 Task: Open Card Requirements Validation Meeting in Board Business Model Hypothesis Creation and Testing to Workspace Job Evaluation and Classification and add a team member Softage.2@softage.net, a label Blue, a checklist Network Administration, an attachment from Trello, a color Blue and finally, add a card description 'Plan and execute company team-building activity at a paintball field' and a comment 'We should approach this task with a sense of ownership and personal responsibility for its success.'. Add a start date 'Jan 06, 1900' with a due date 'Jan 13, 1900'
Action: Mouse moved to (93, 359)
Screenshot: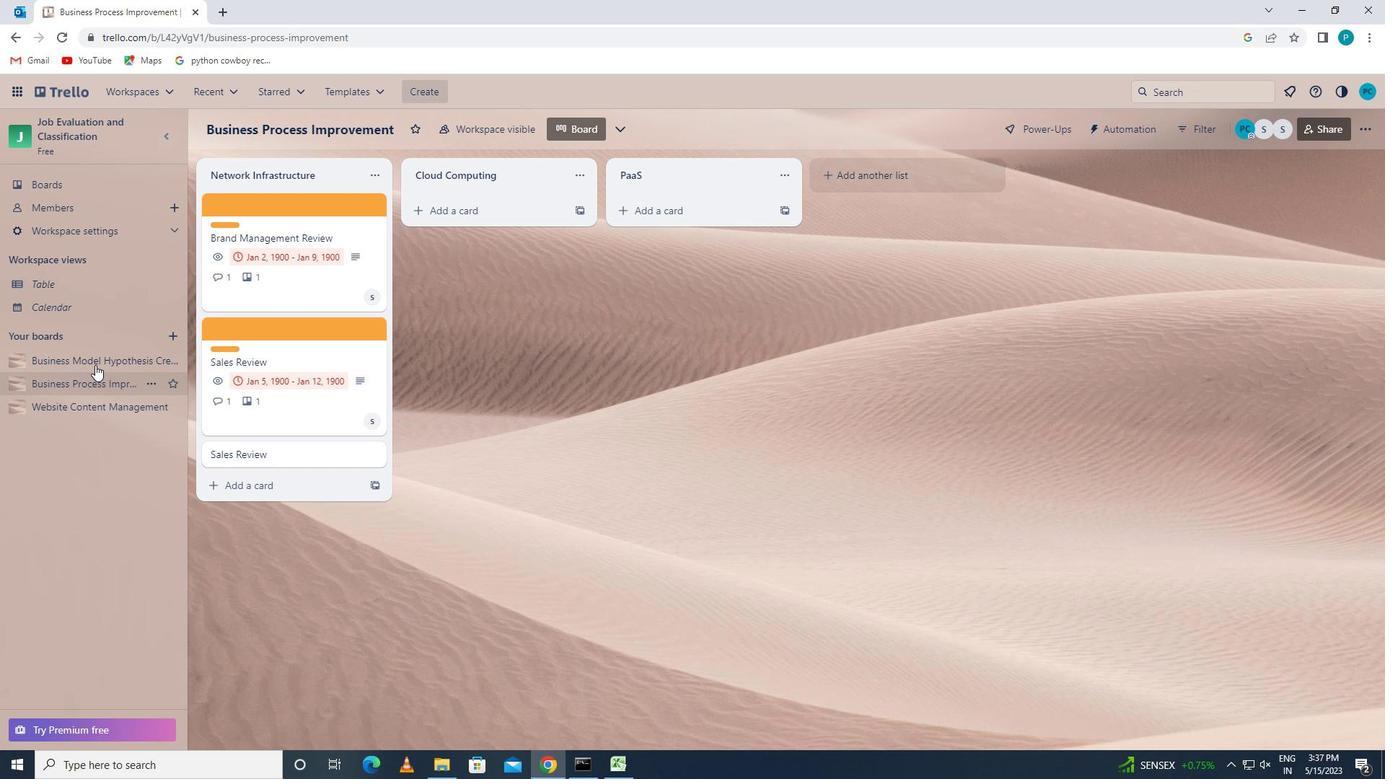 
Action: Mouse pressed left at (93, 359)
Screenshot: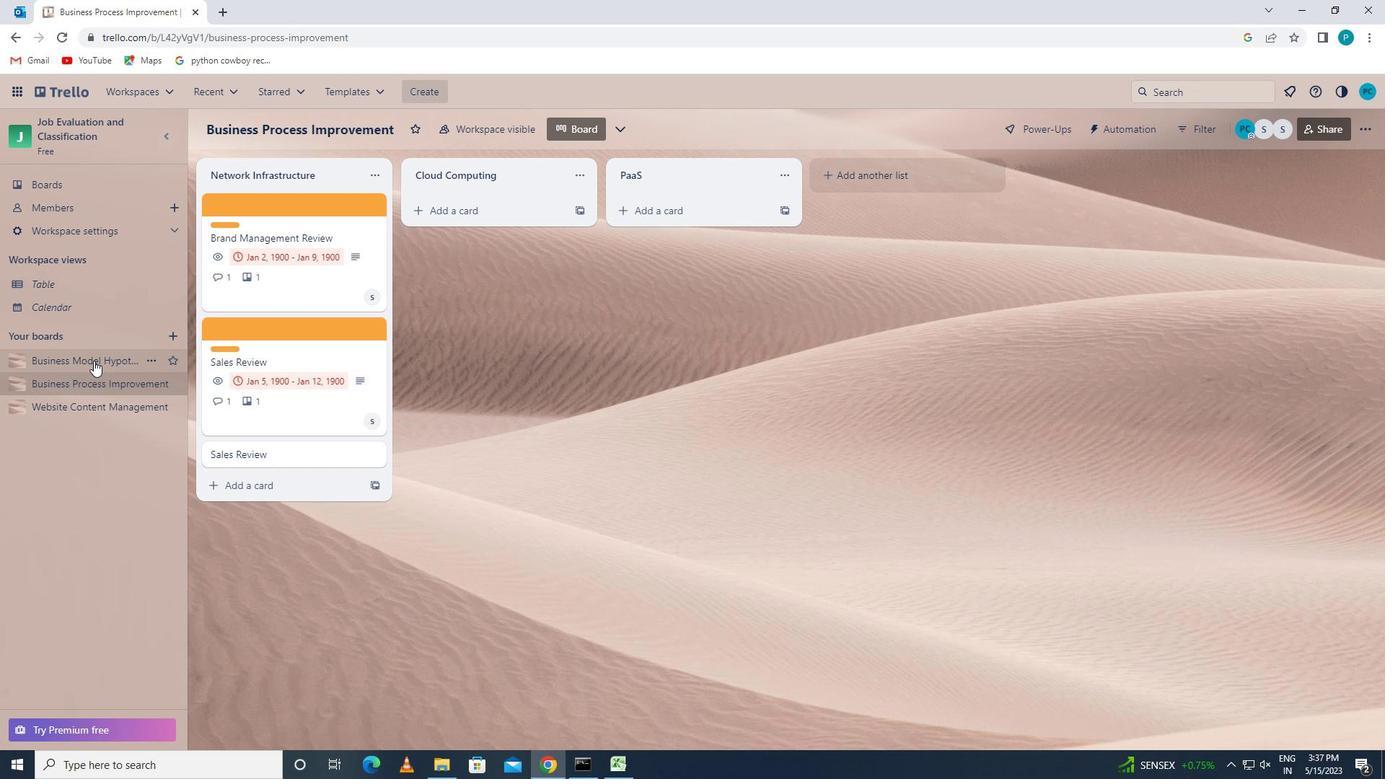
Action: Mouse moved to (307, 349)
Screenshot: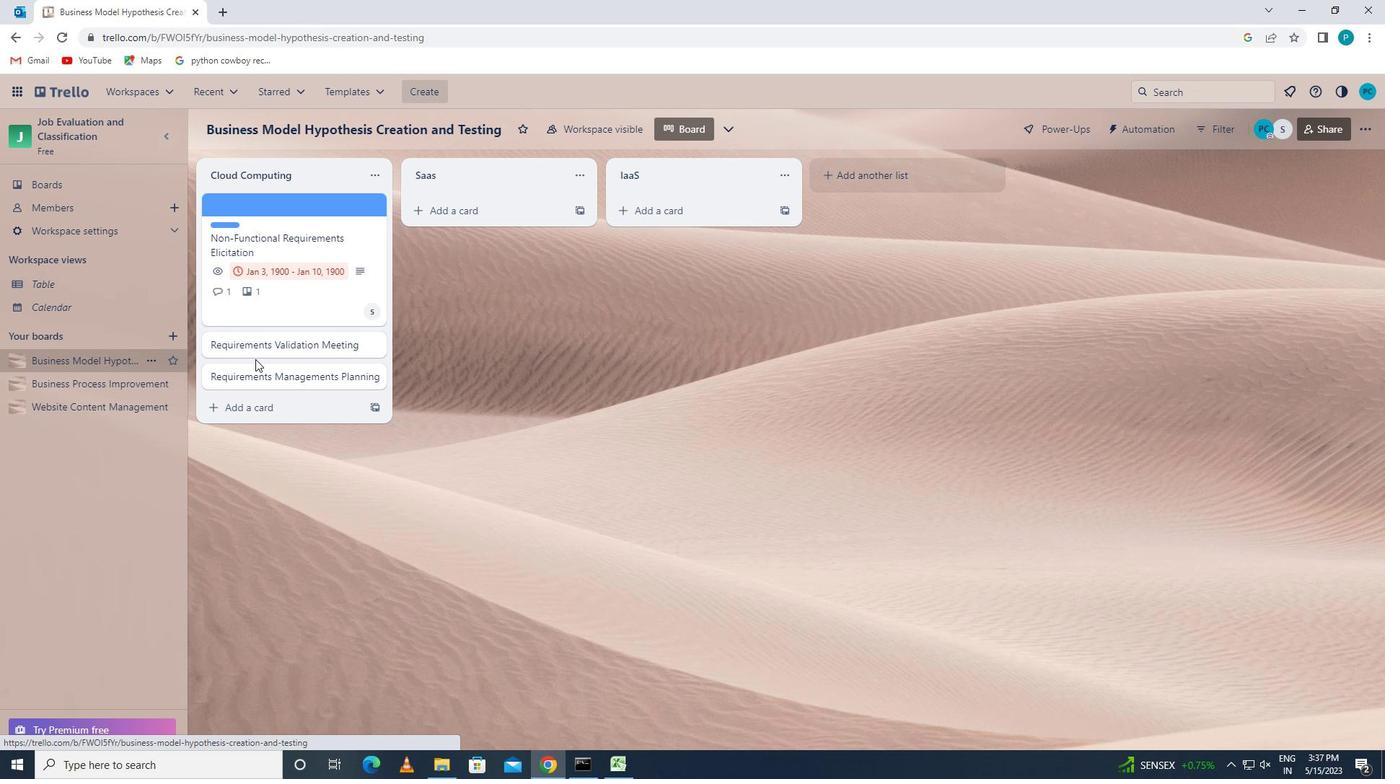 
Action: Mouse pressed left at (307, 349)
Screenshot: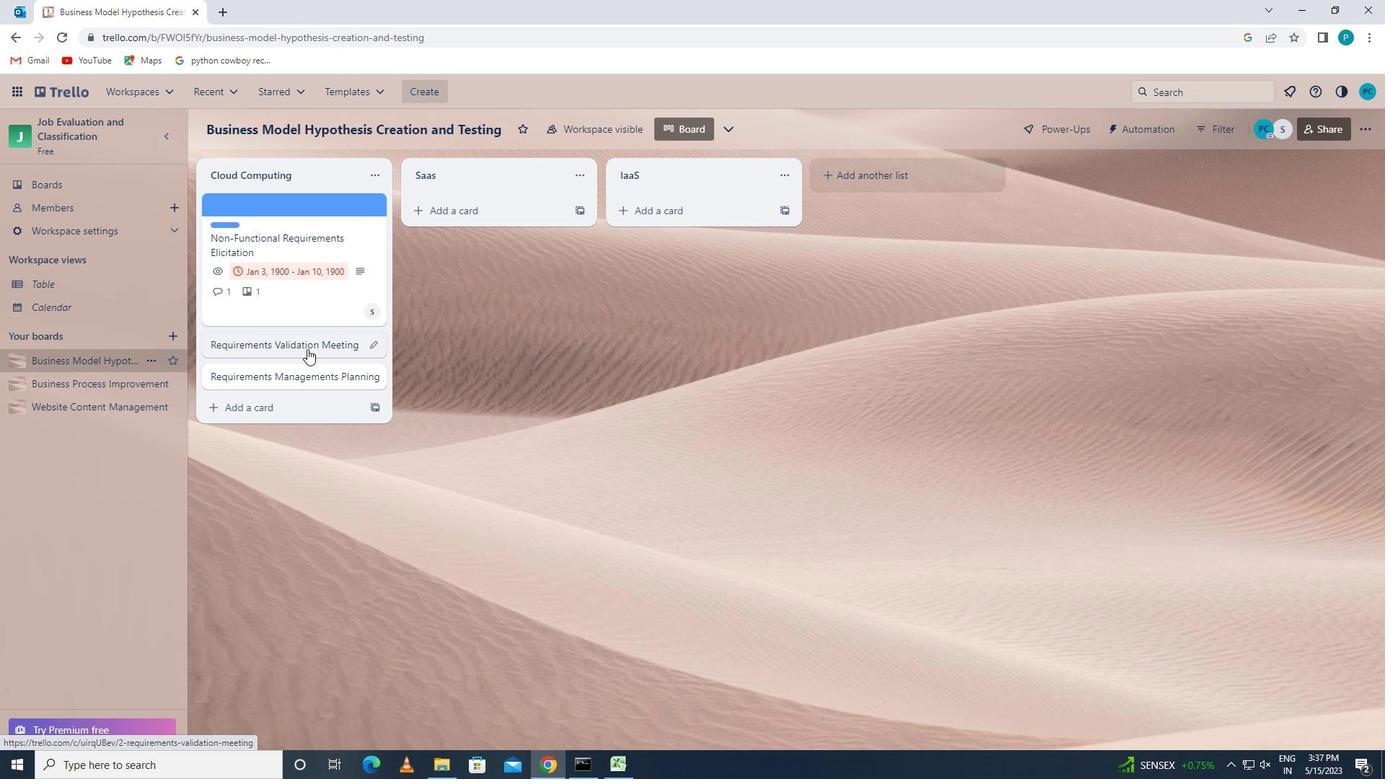 
Action: Mouse moved to (892, 258)
Screenshot: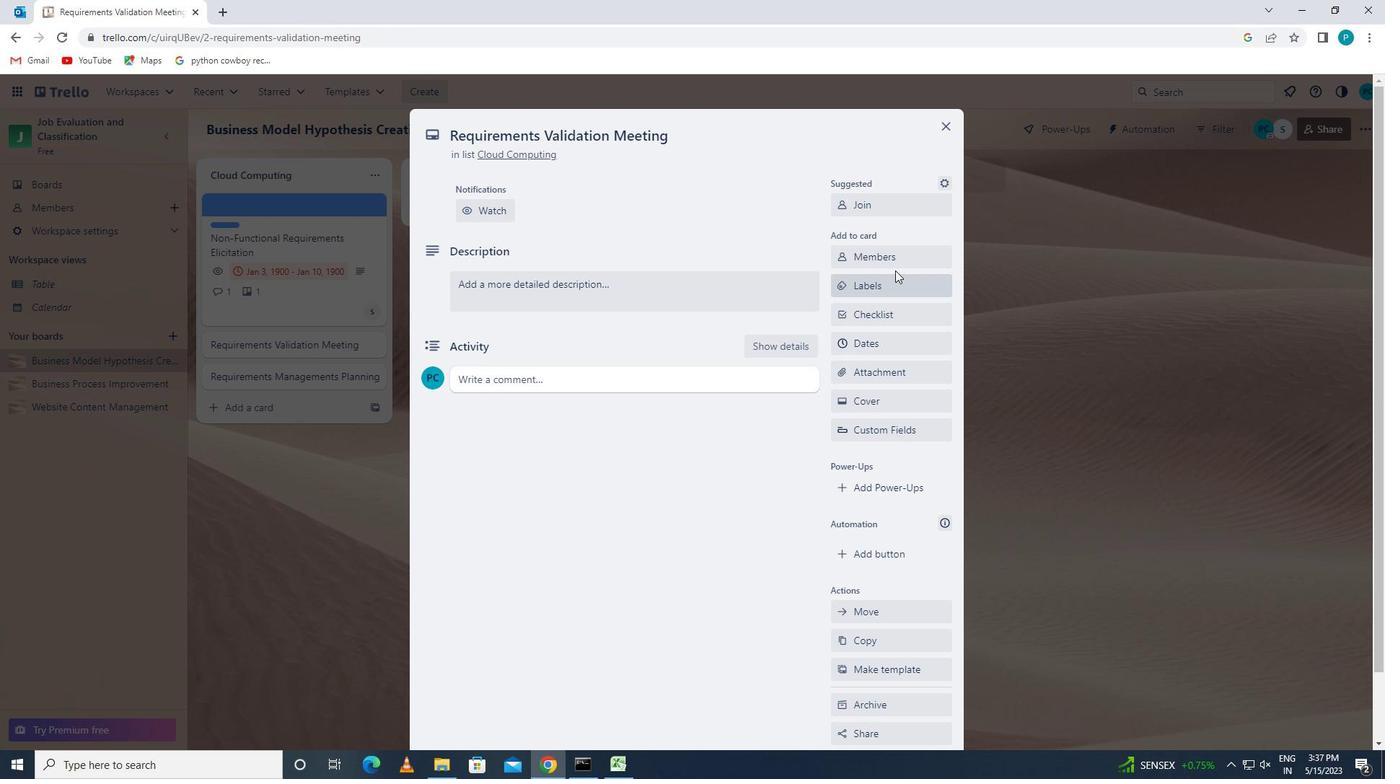
Action: Mouse pressed left at (892, 258)
Screenshot: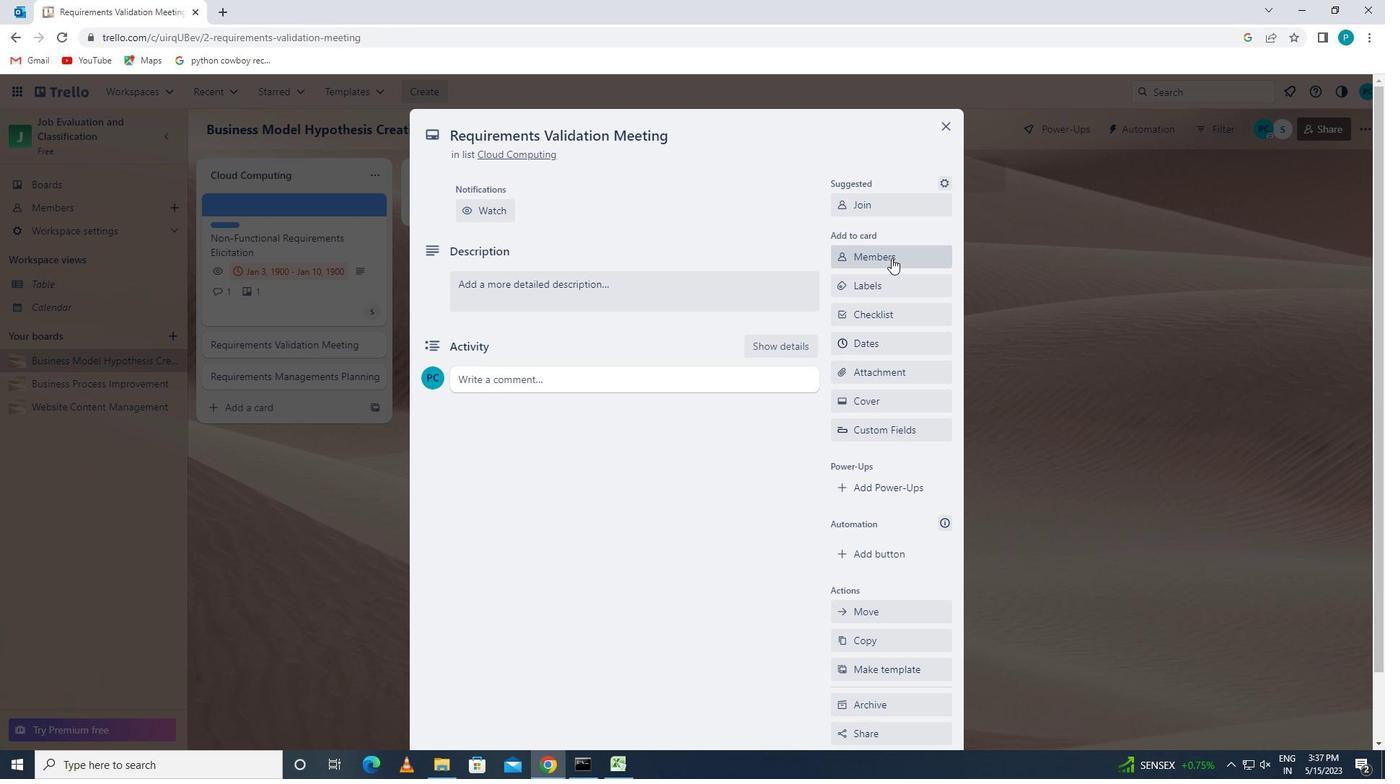 
Action: Key pressed <Key.caps_lock>s<Key.caps_lock>oftage
Screenshot: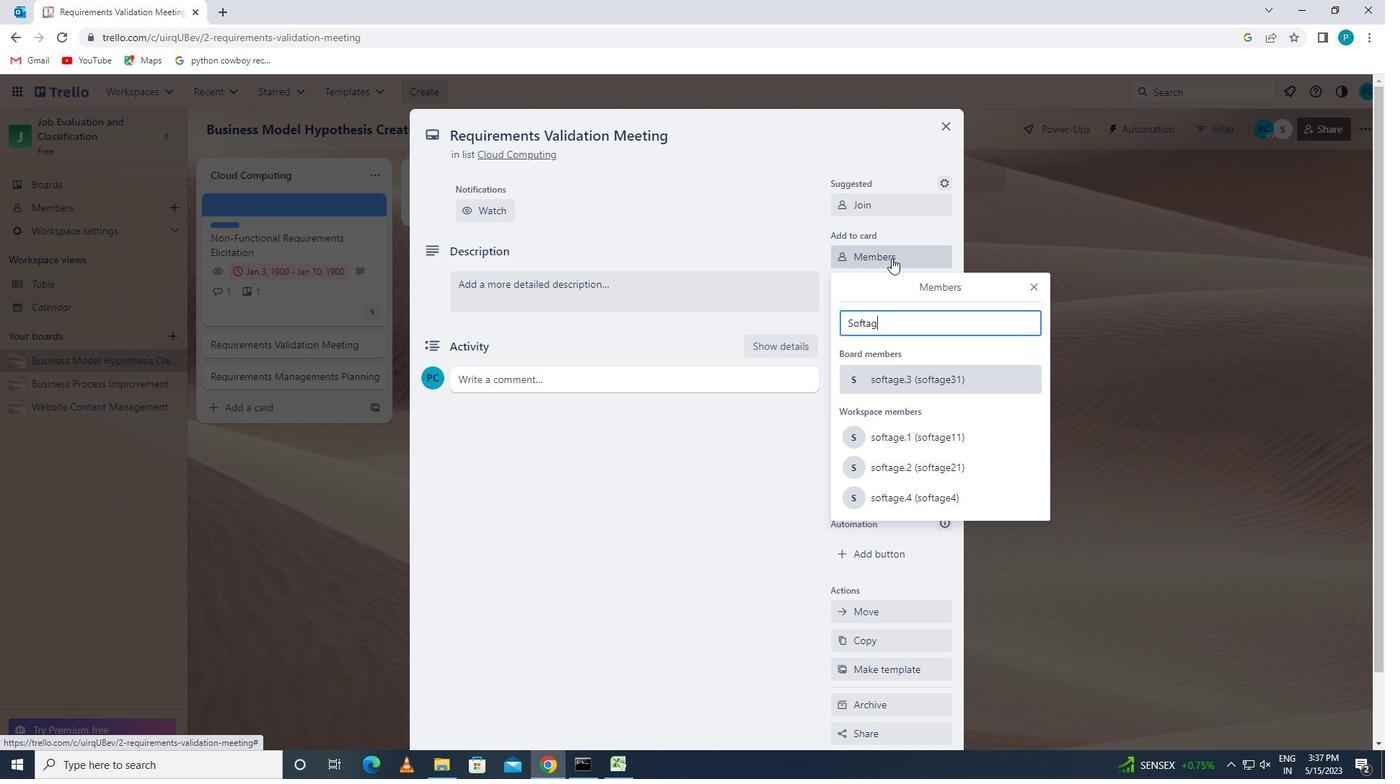 
Action: Mouse moved to (905, 469)
Screenshot: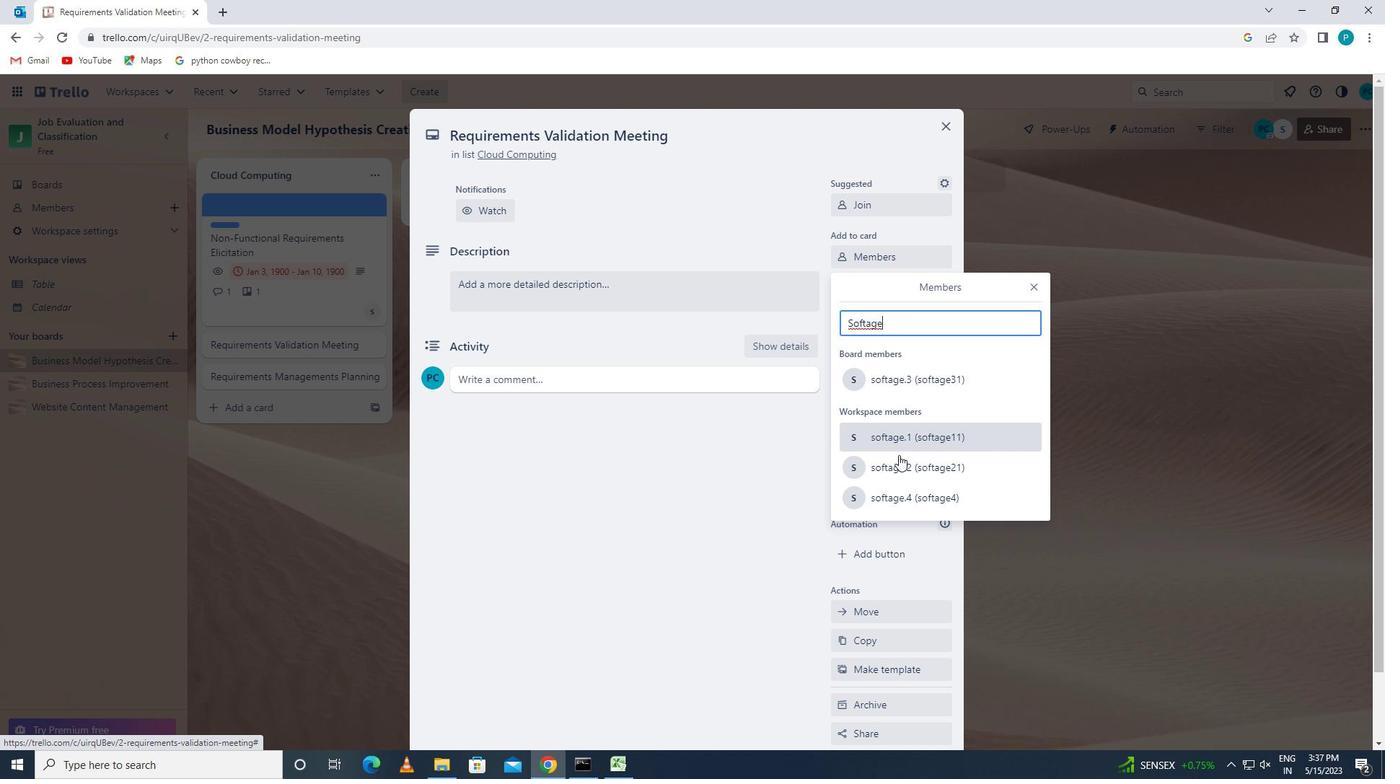
Action: Mouse pressed left at (905, 469)
Screenshot: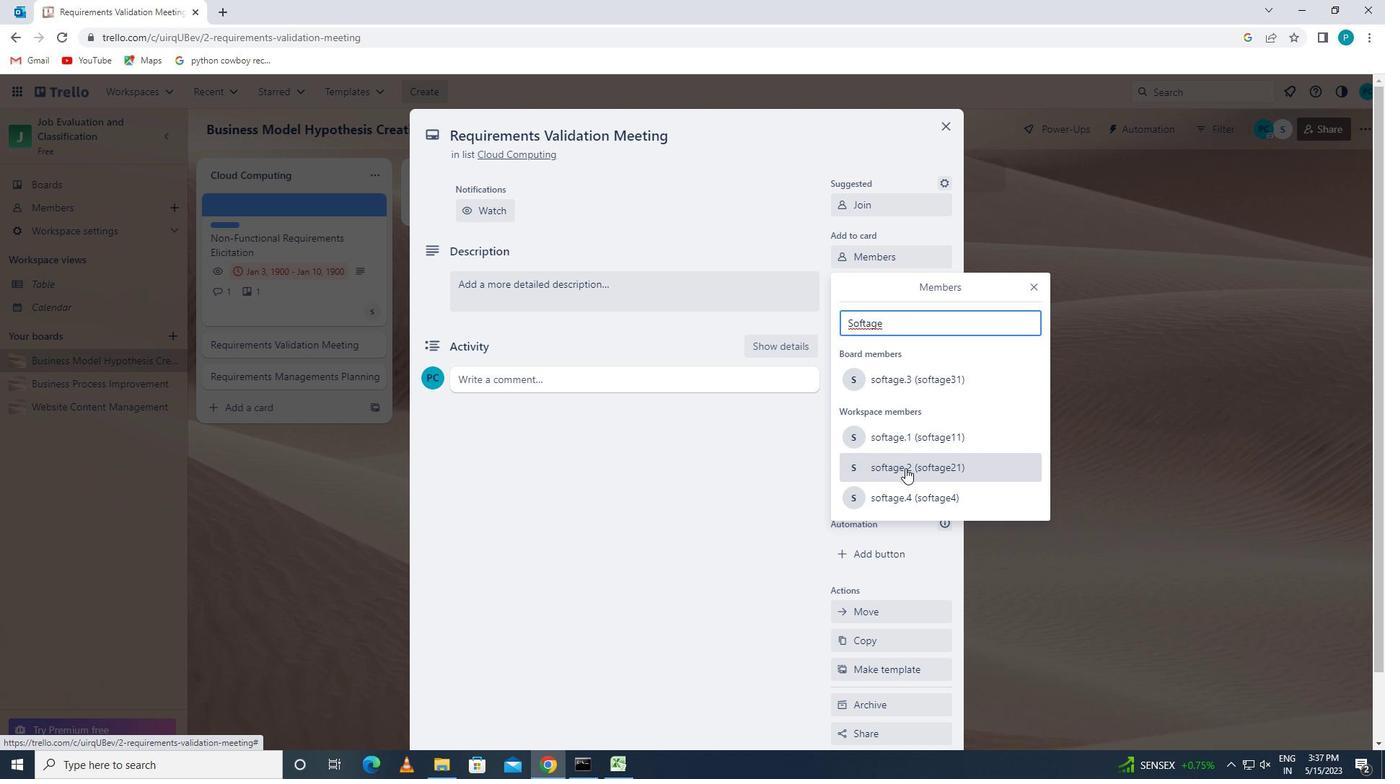 
Action: Mouse moved to (1033, 281)
Screenshot: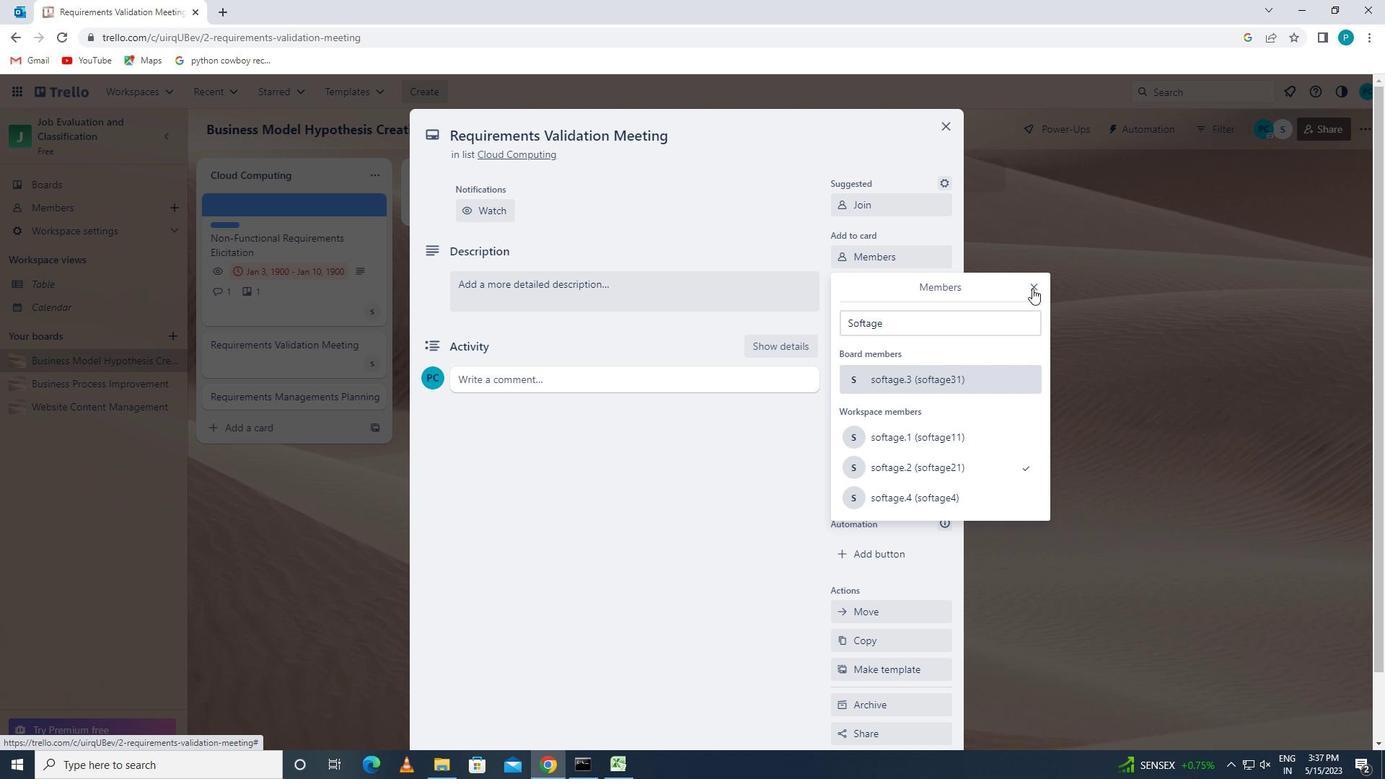 
Action: Mouse pressed left at (1033, 281)
Screenshot: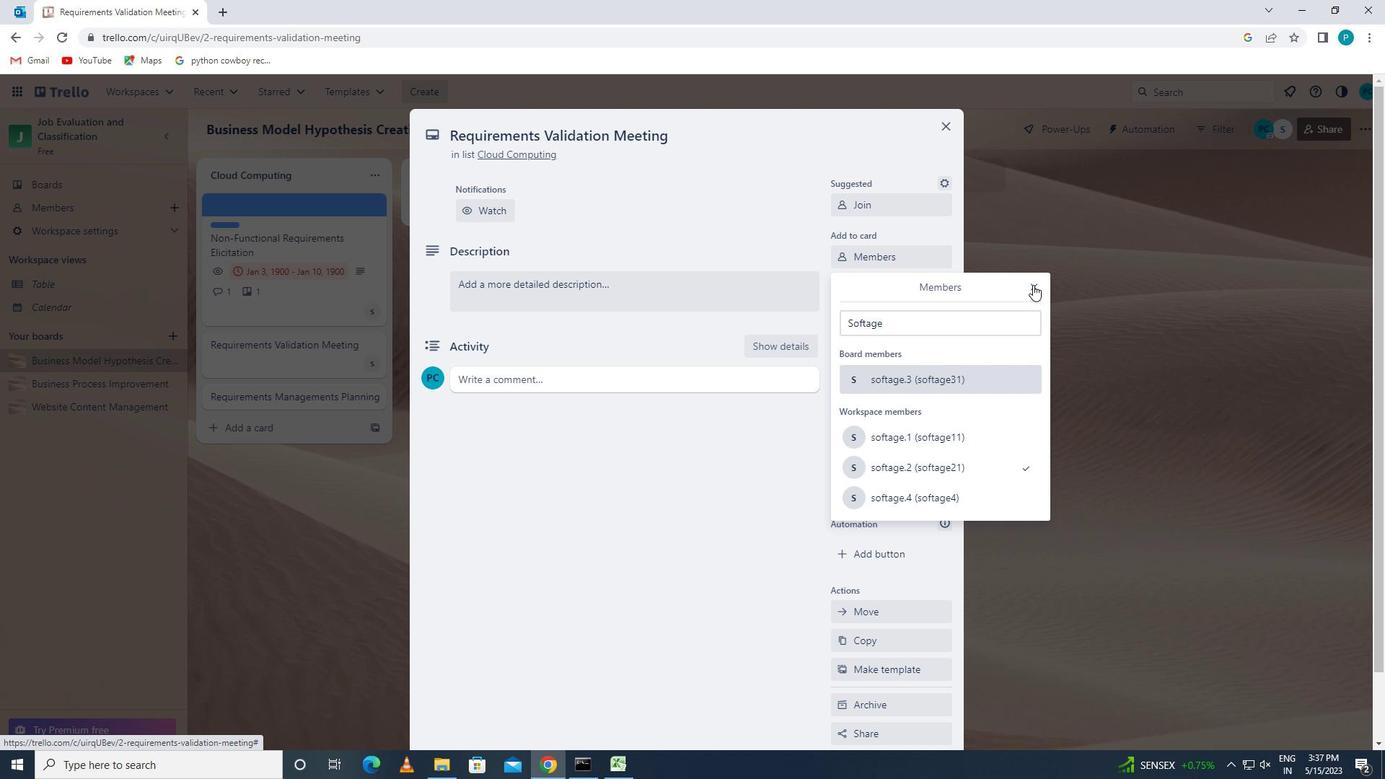 
Action: Mouse moved to (856, 284)
Screenshot: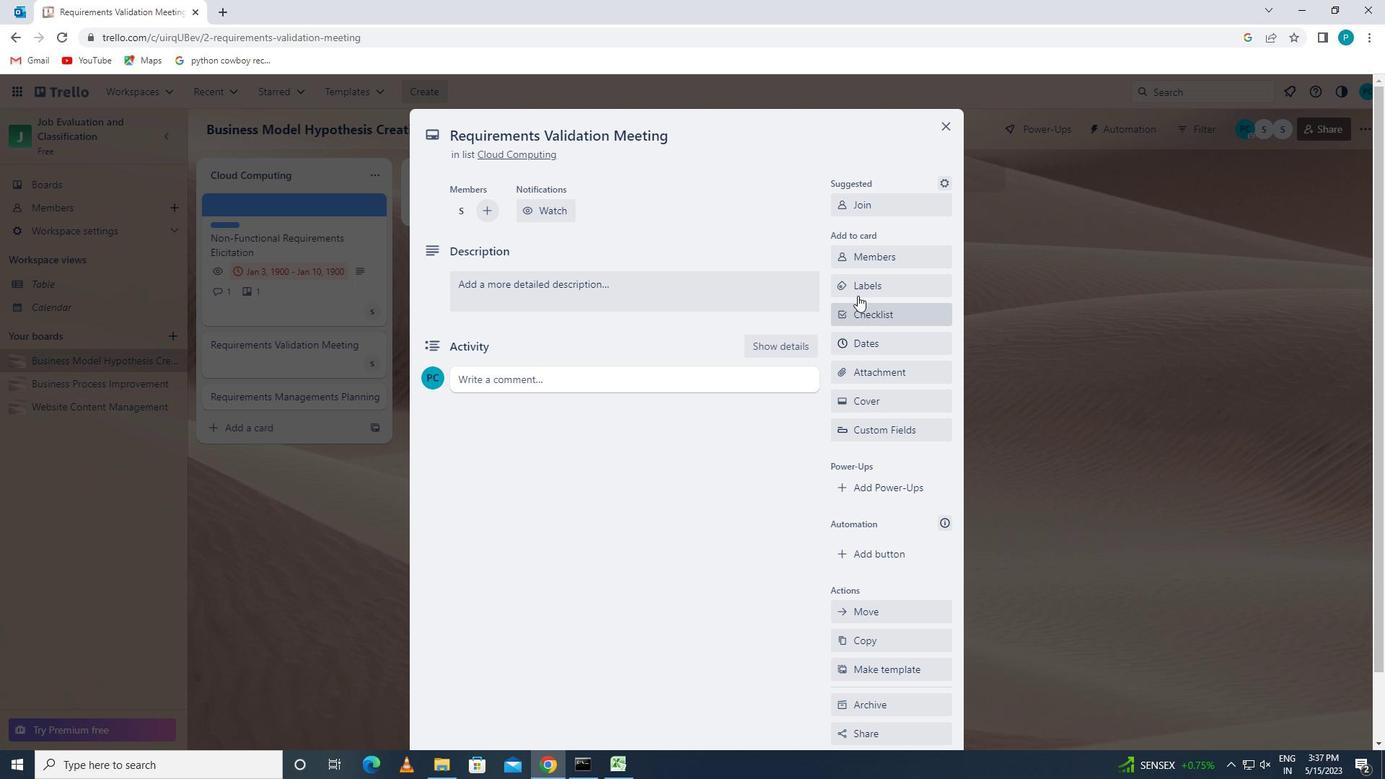 
Action: Mouse pressed left at (856, 284)
Screenshot: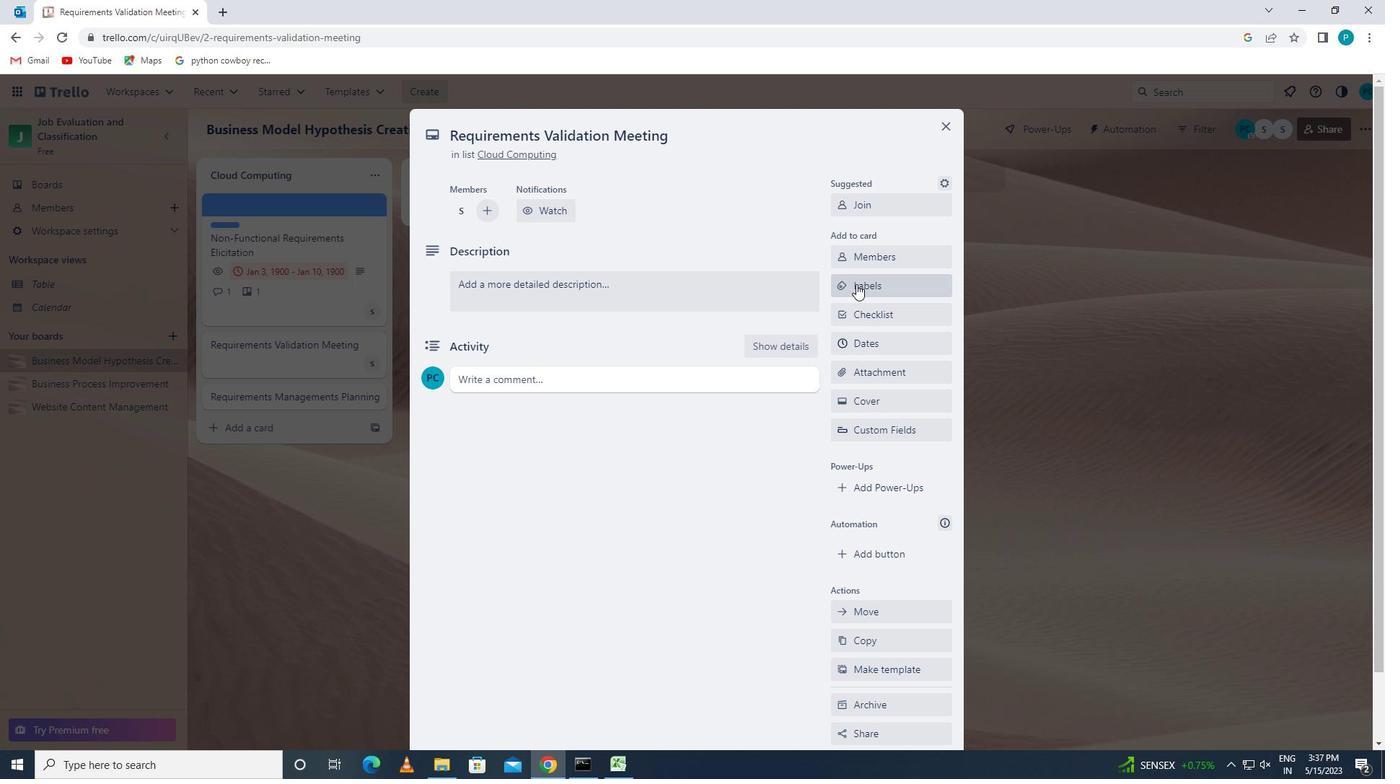 
Action: Mouse moved to (874, 569)
Screenshot: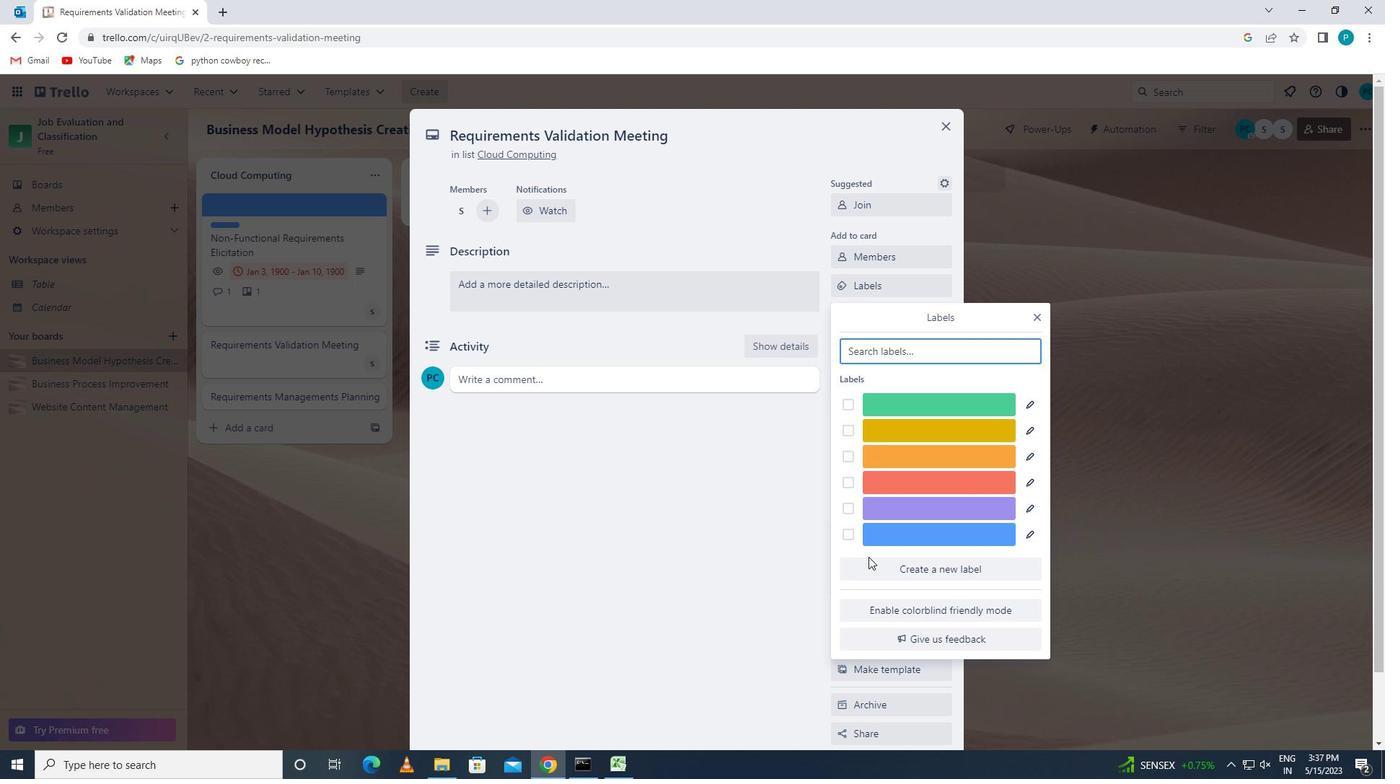 
Action: Mouse pressed left at (874, 569)
Screenshot: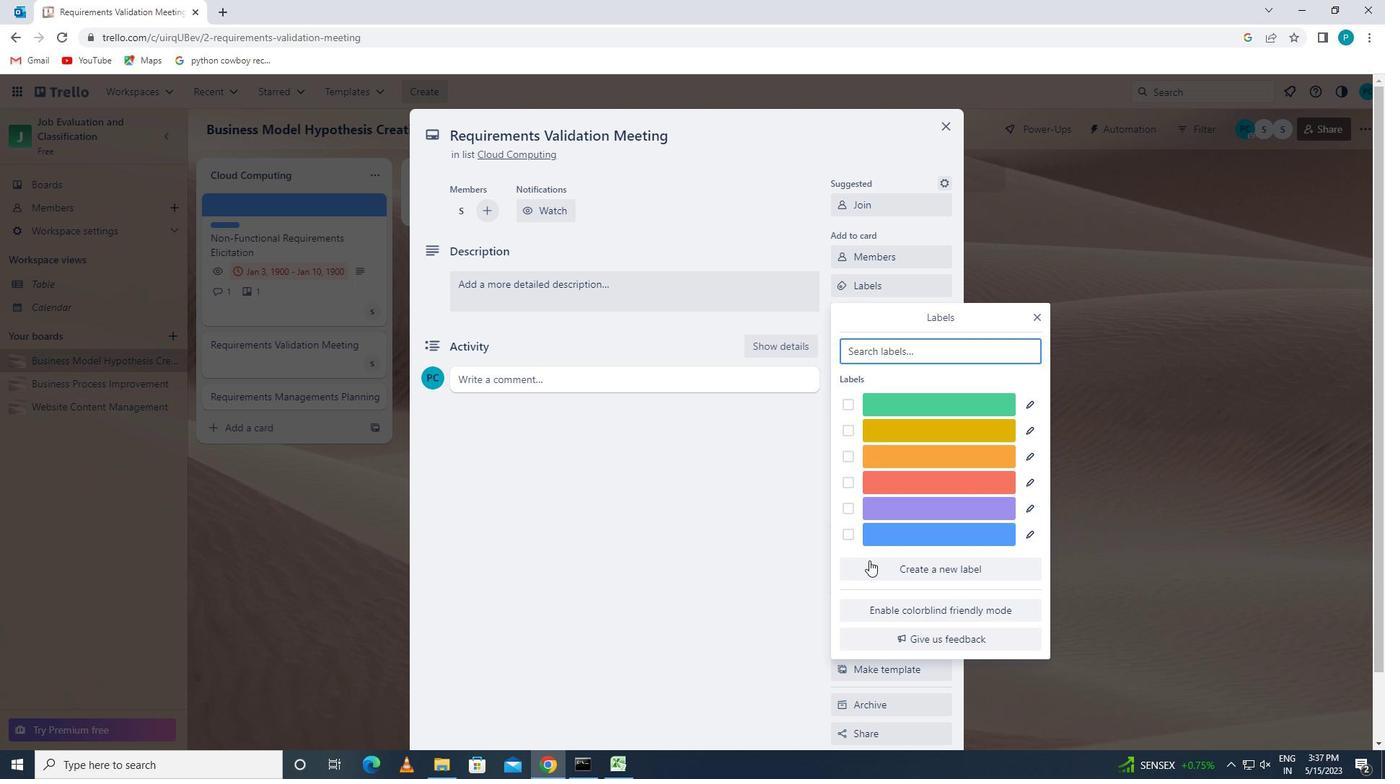 
Action: Mouse moved to (864, 604)
Screenshot: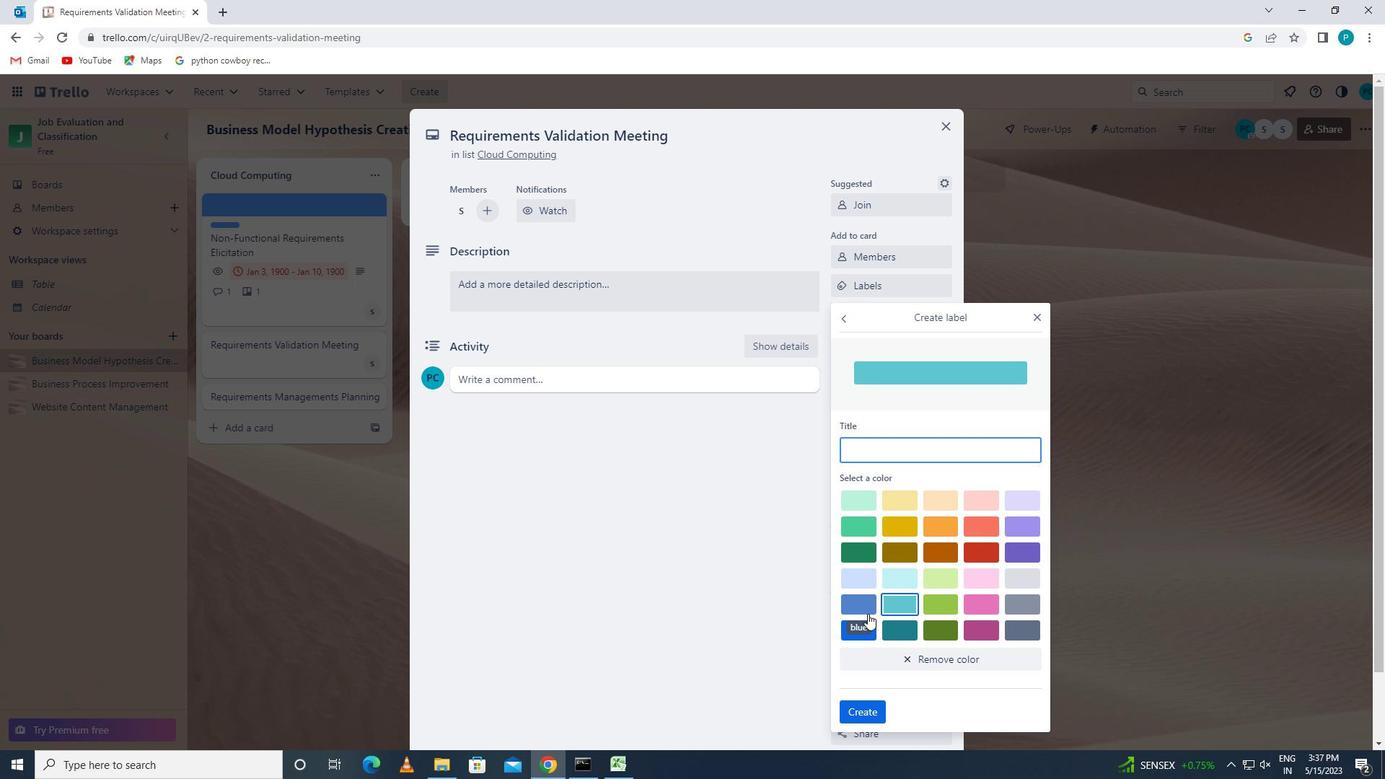 
Action: Mouse pressed left at (864, 604)
Screenshot: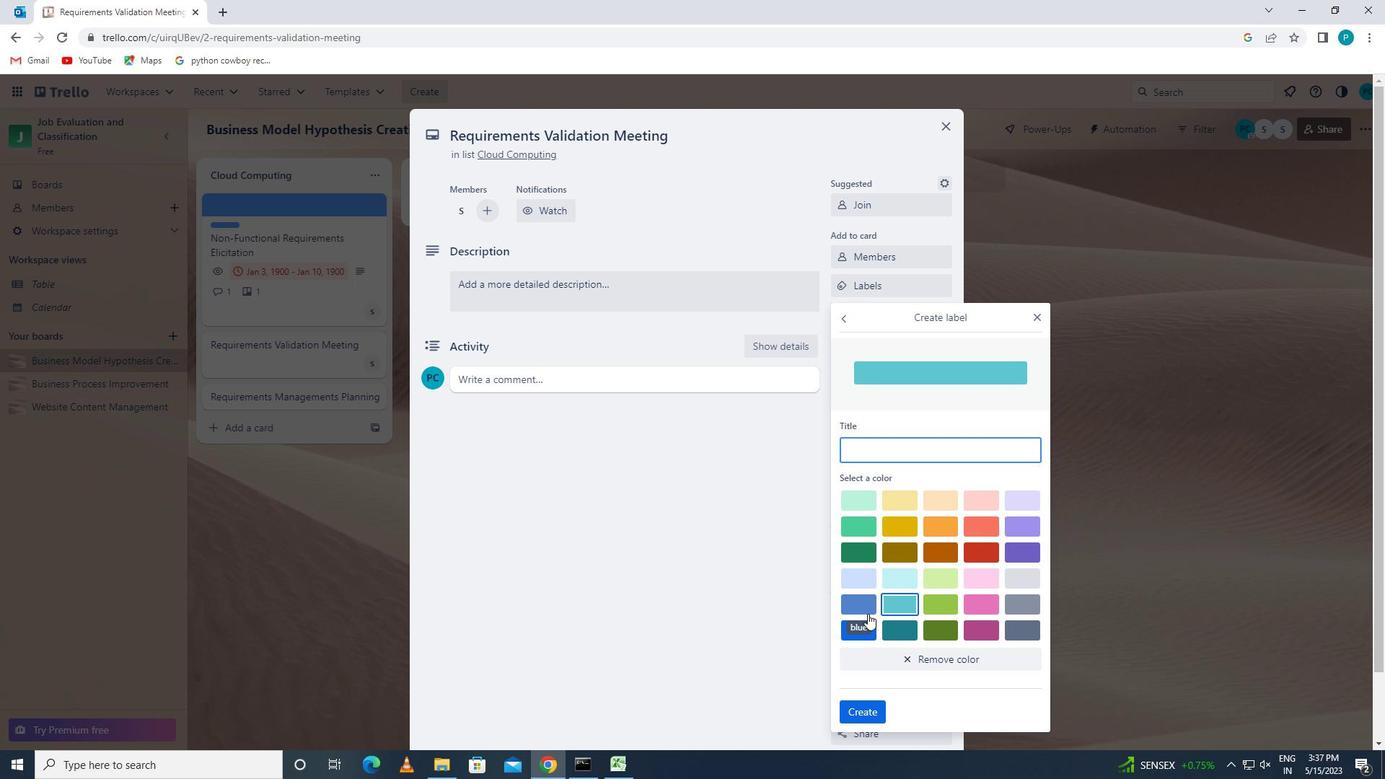 
Action: Mouse moved to (872, 710)
Screenshot: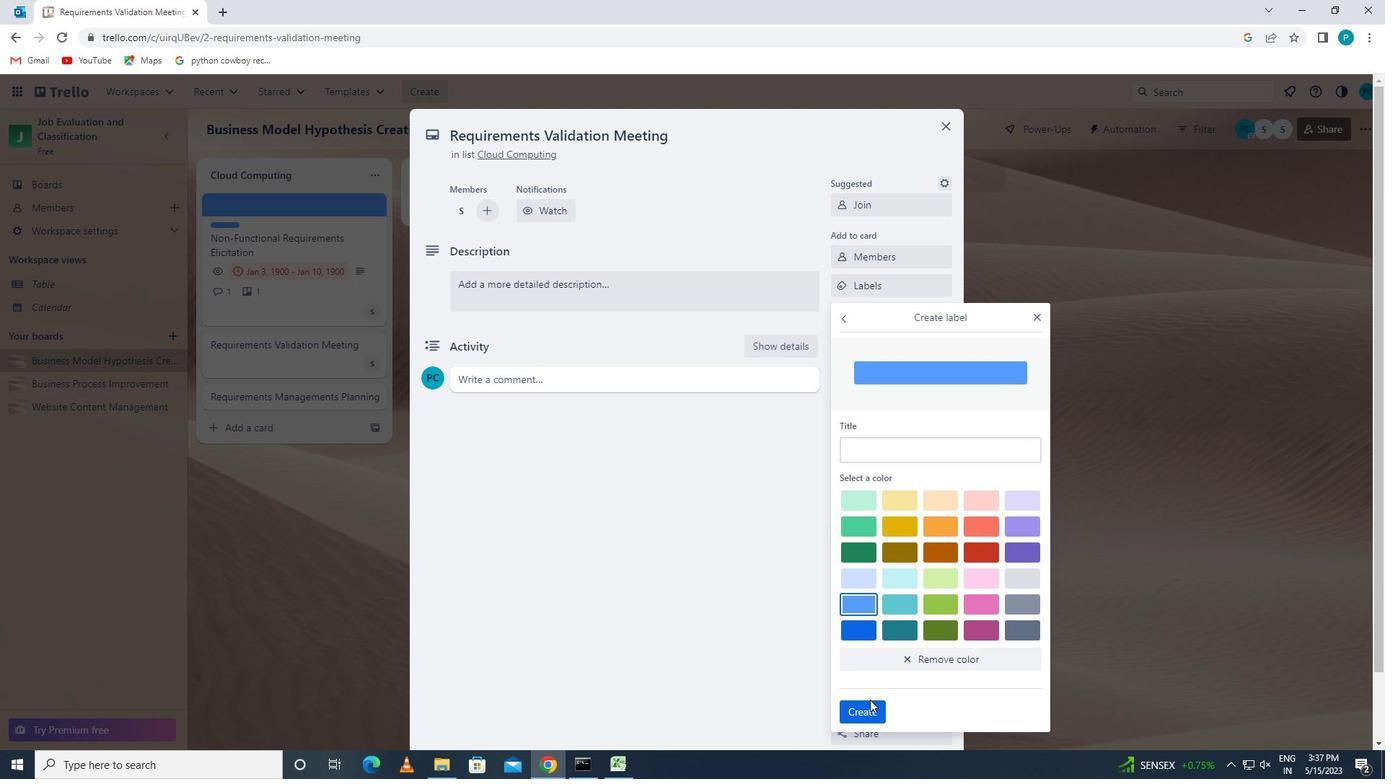 
Action: Mouse pressed left at (872, 710)
Screenshot: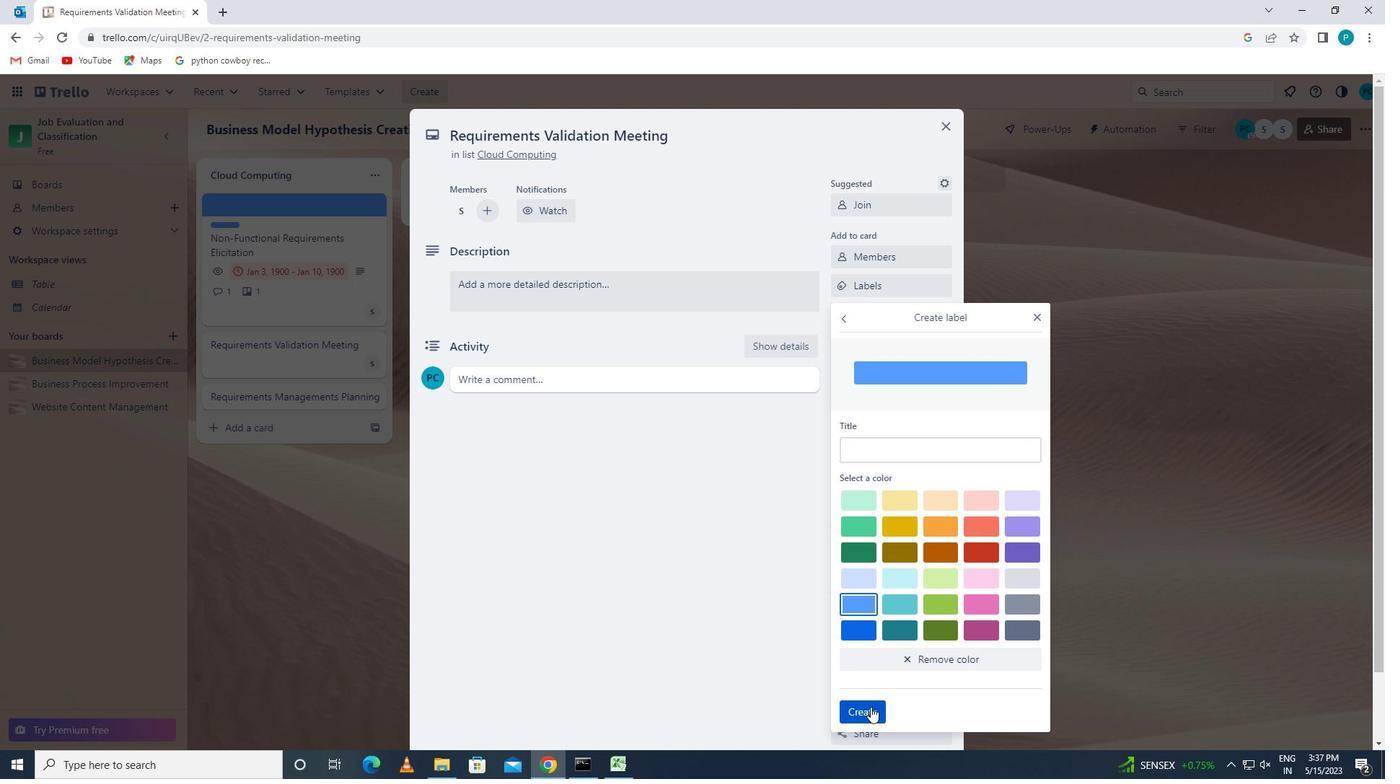 
Action: Mouse moved to (1039, 317)
Screenshot: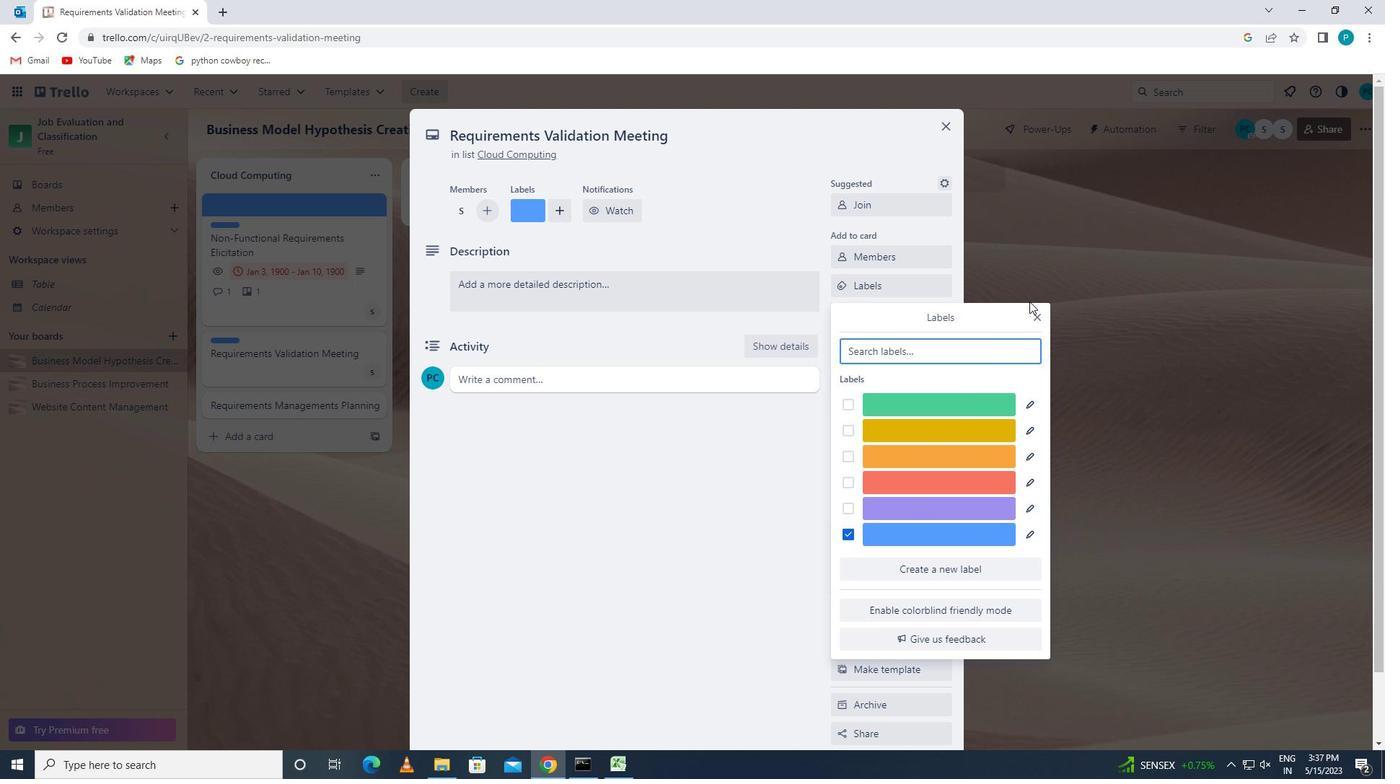 
Action: Mouse pressed left at (1039, 317)
Screenshot: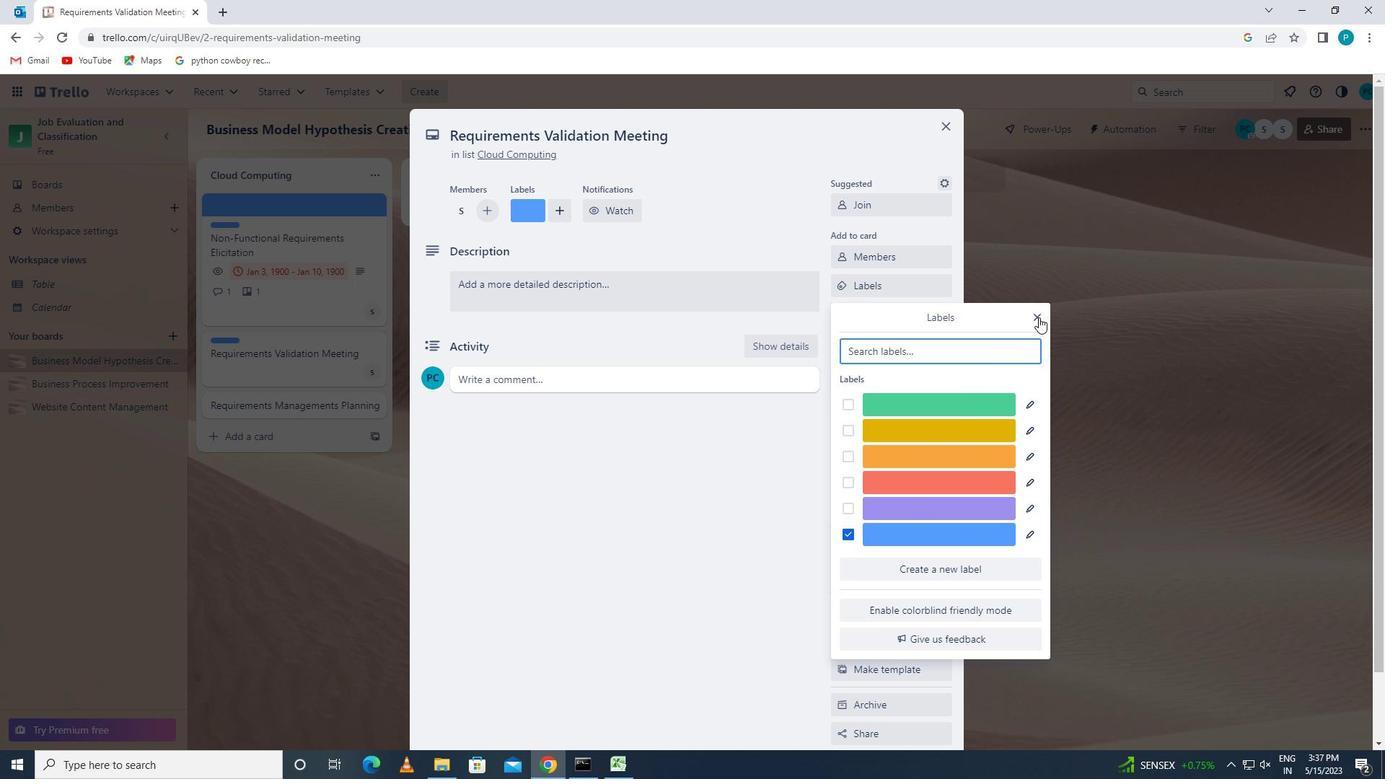 
Action: Mouse moved to (896, 318)
Screenshot: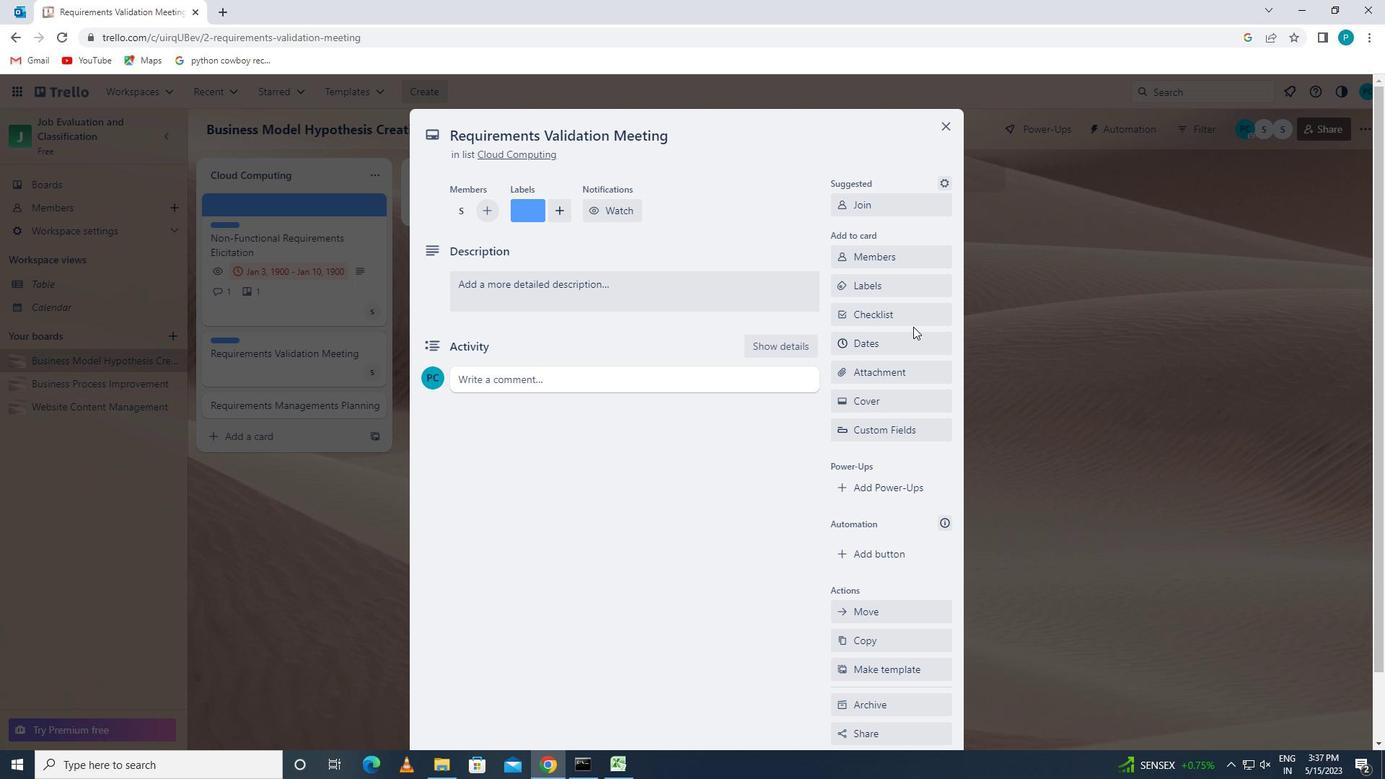 
Action: Mouse pressed left at (896, 318)
Screenshot: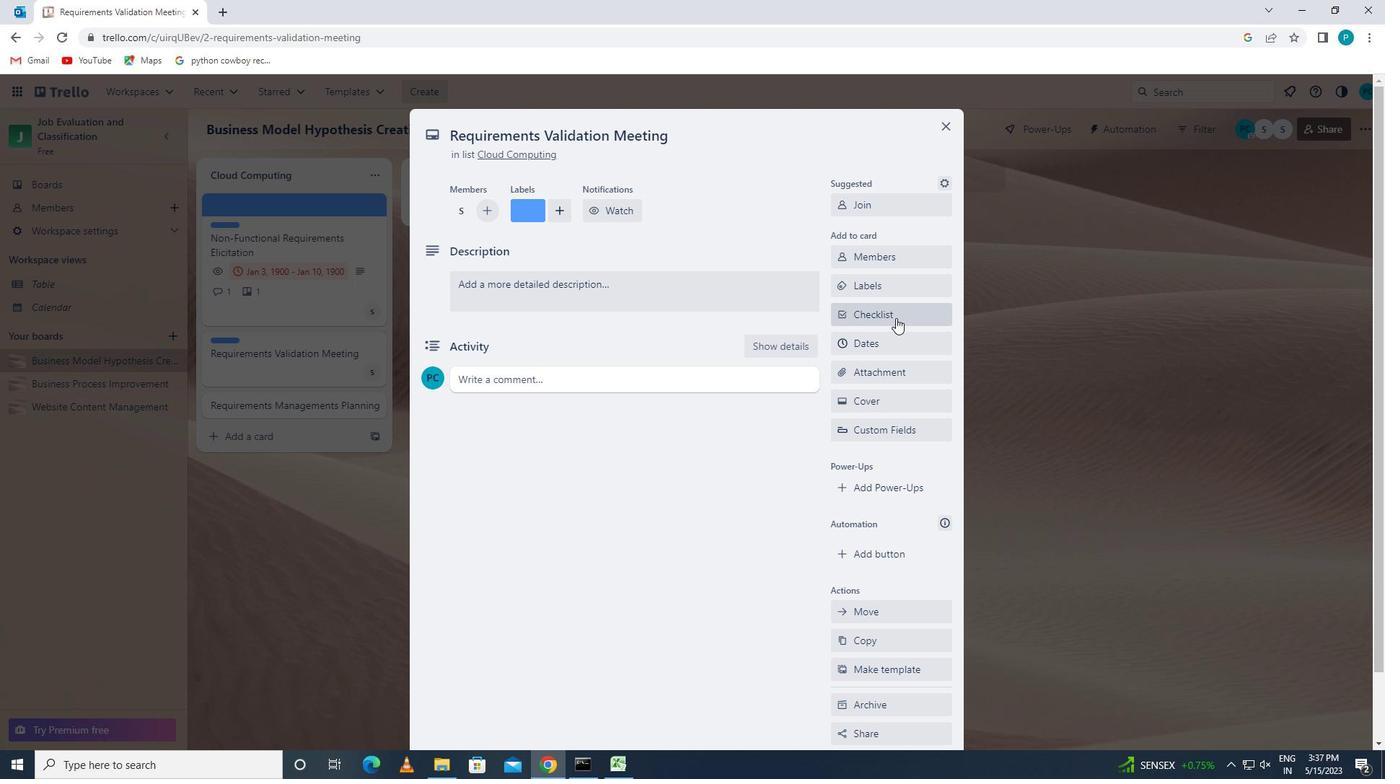 
Action: Key pressed <Key.caps_lock>b<Key.backspace>n<Key.caps_lock>etwork<Key.space><Key.caps_lock>a<Key.caps_lock>dministration
Screenshot: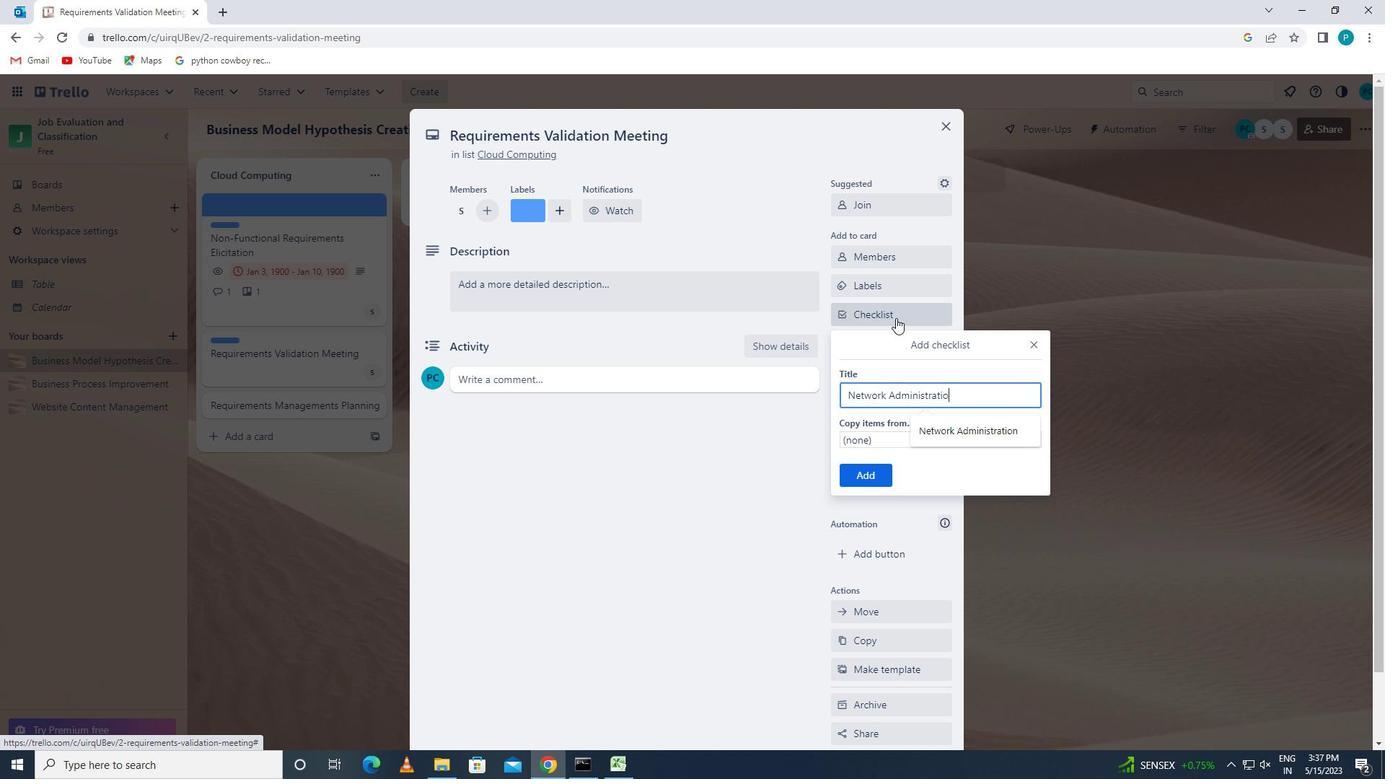 
Action: Mouse moved to (880, 467)
Screenshot: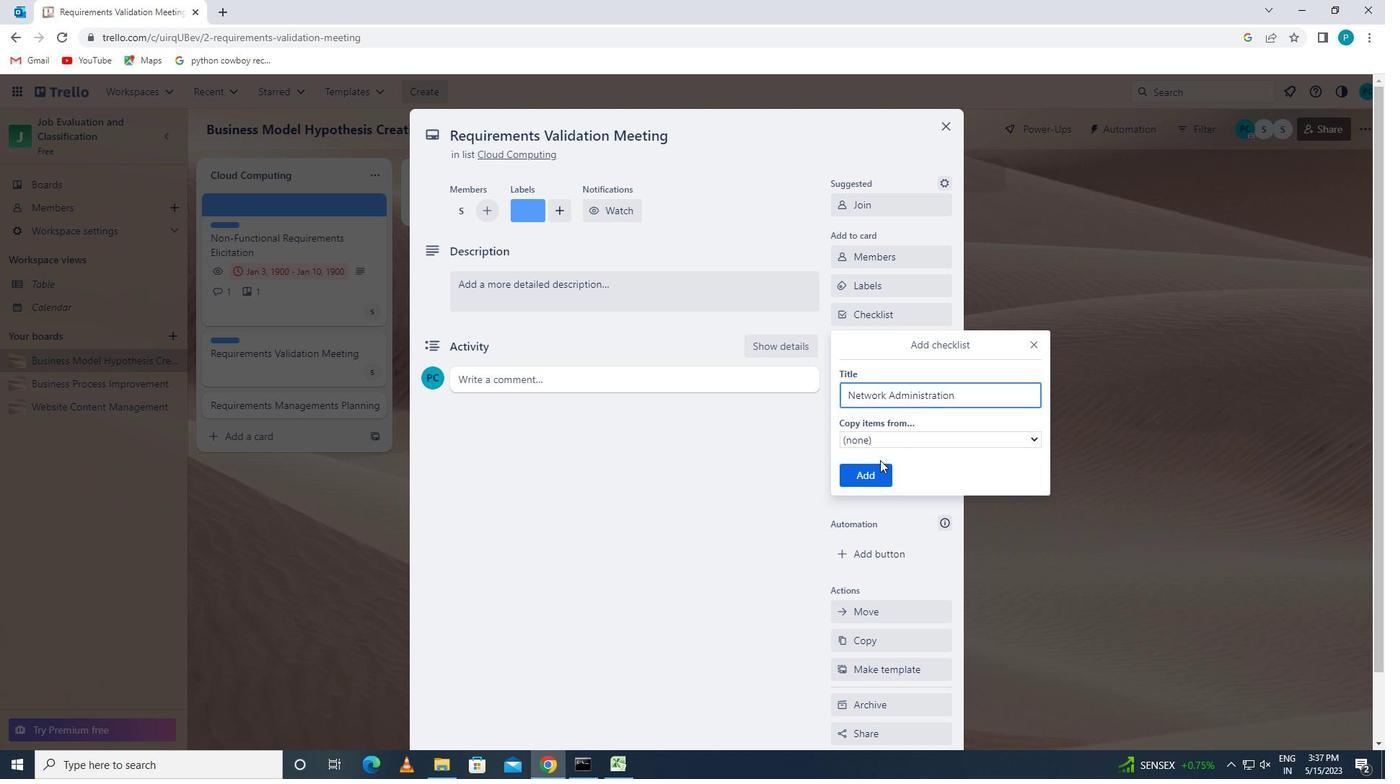 
Action: Mouse pressed left at (880, 467)
Screenshot: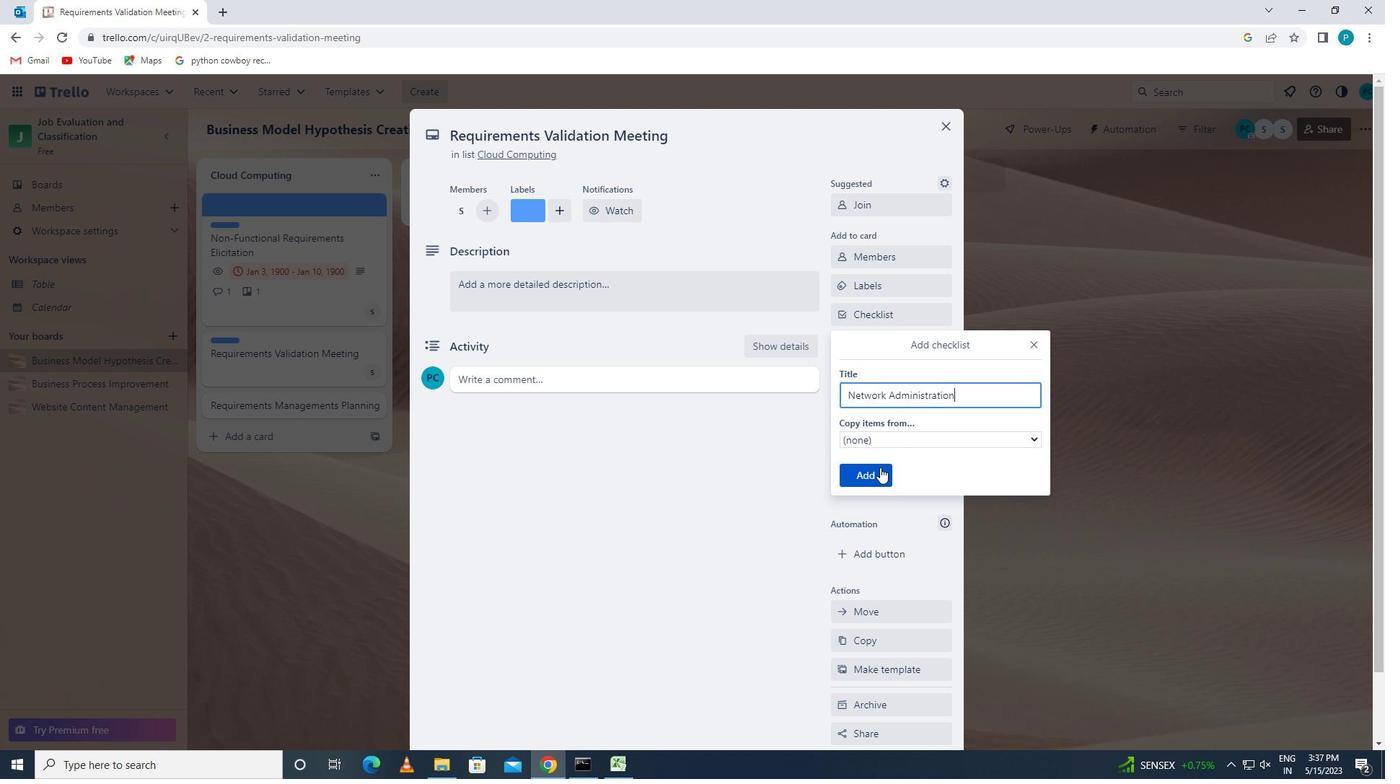 
Action: Mouse moved to (897, 368)
Screenshot: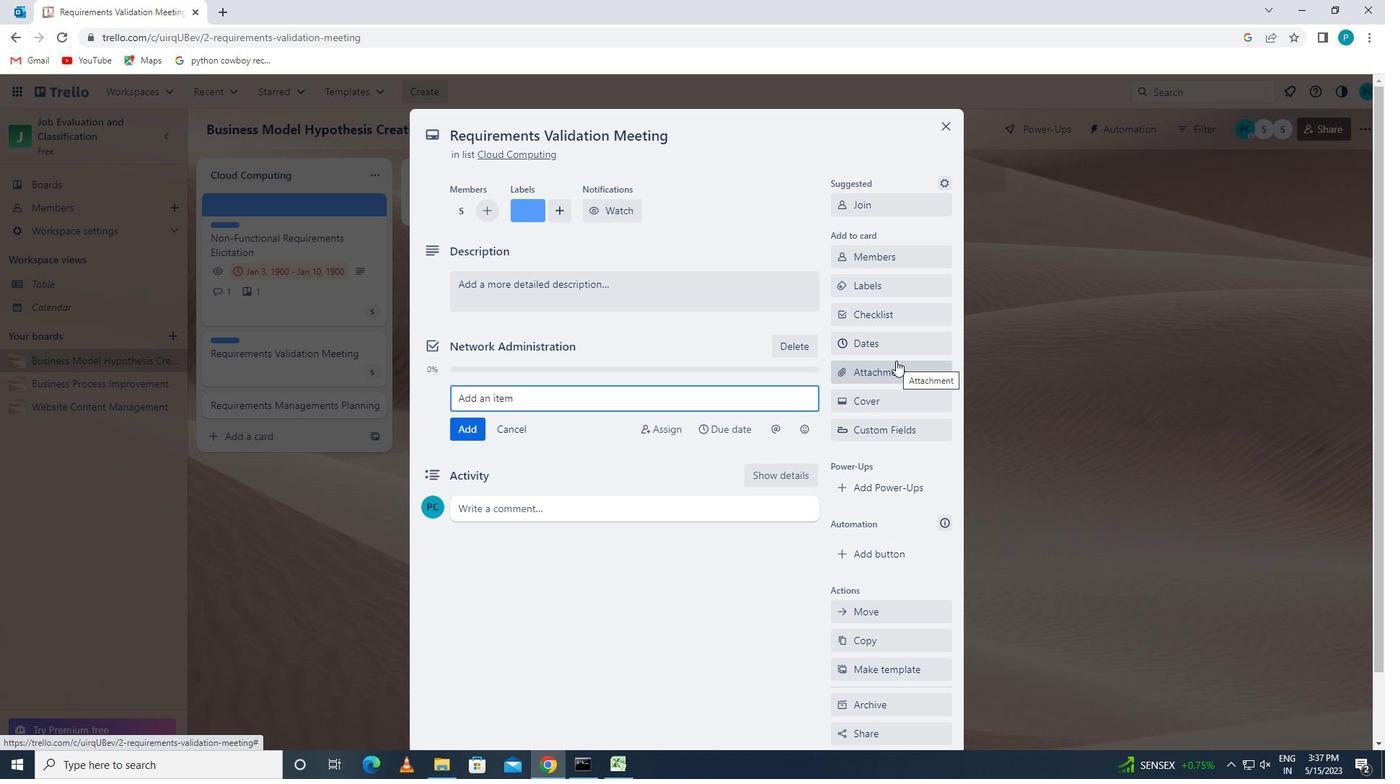 
Action: Mouse pressed left at (897, 368)
Screenshot: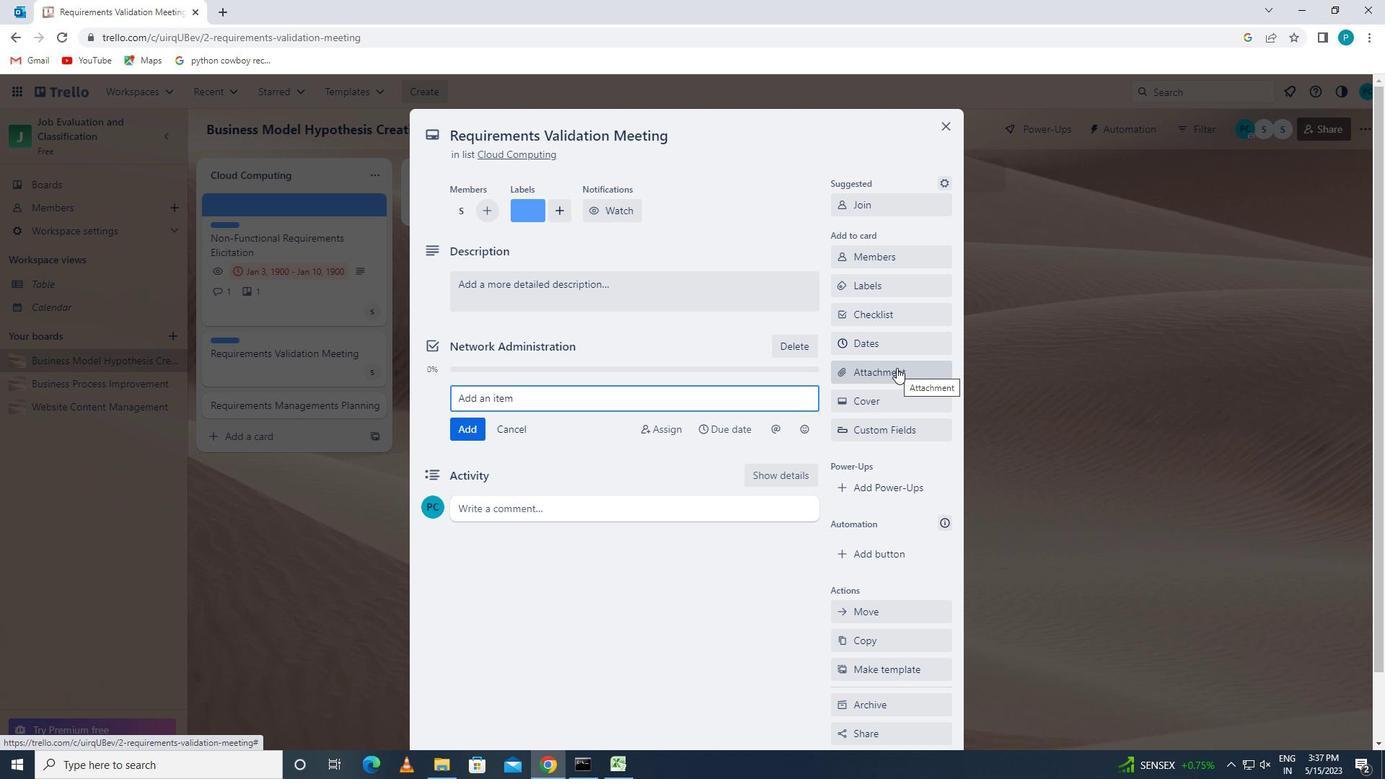 
Action: Mouse moved to (881, 460)
Screenshot: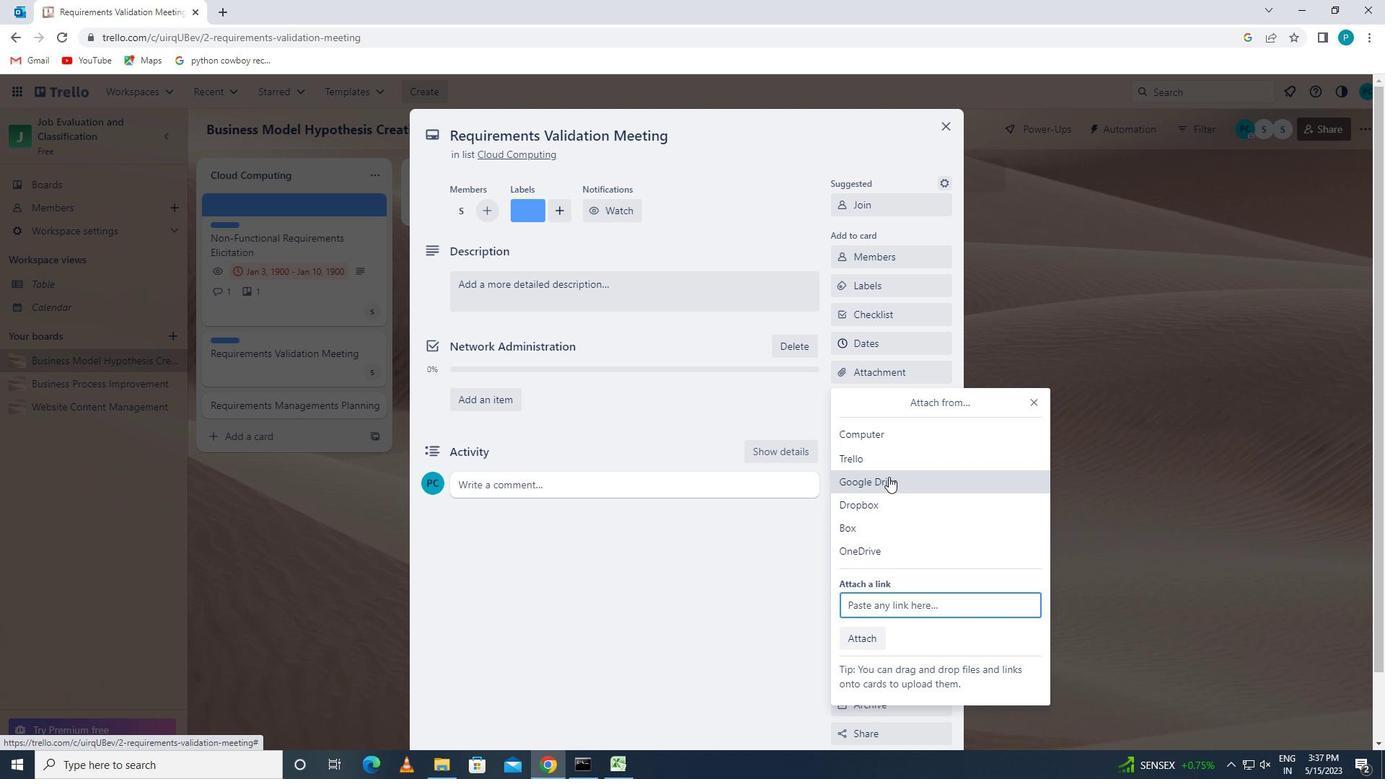 
Action: Mouse pressed left at (881, 460)
Screenshot: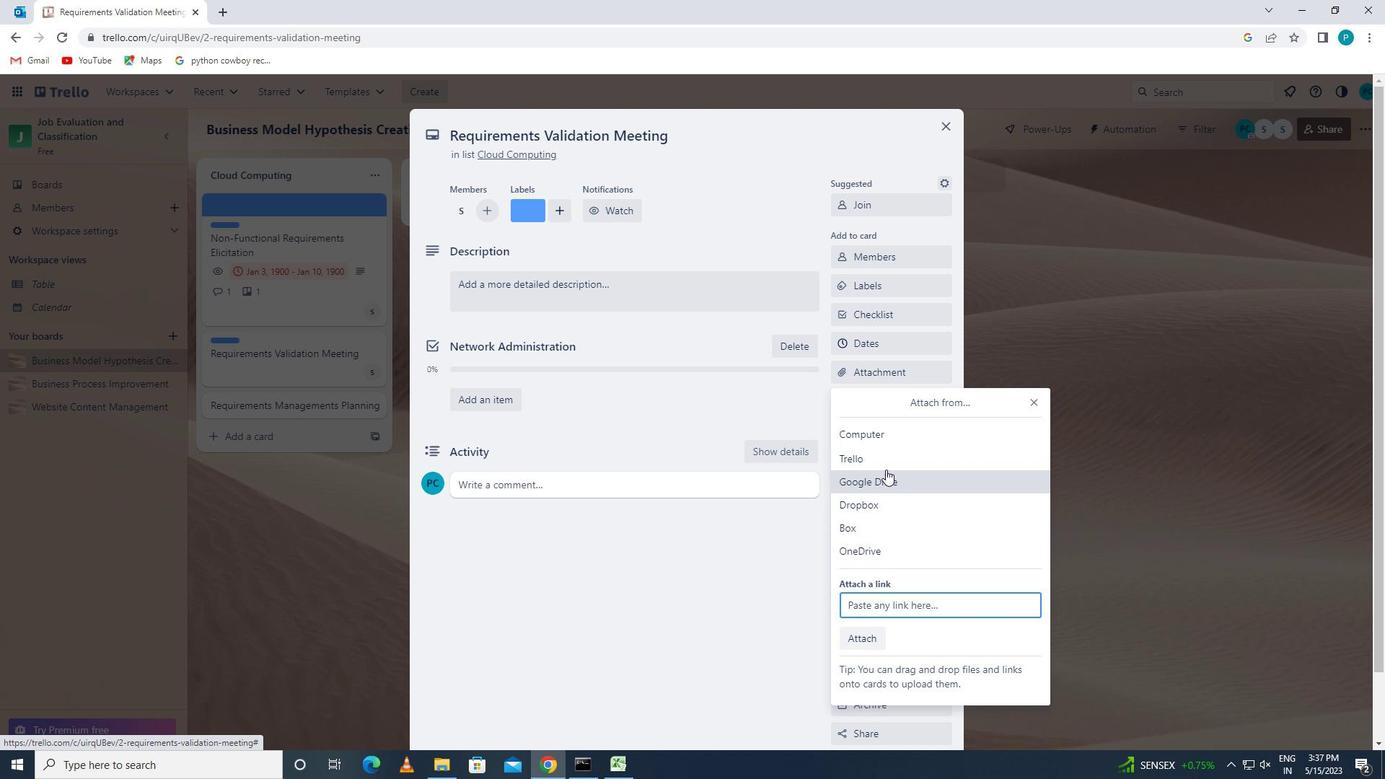 
Action: Mouse moved to (882, 472)
Screenshot: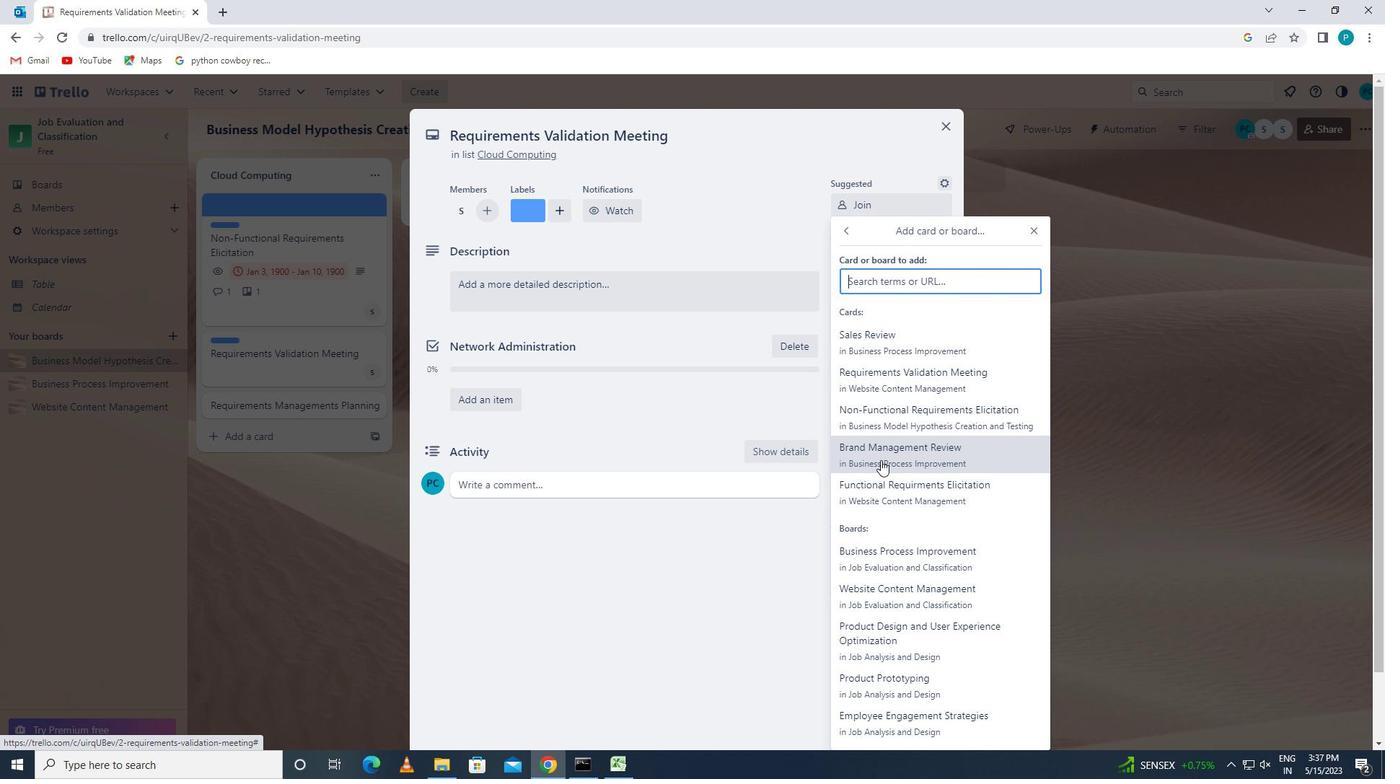 
Action: Mouse pressed left at (882, 472)
Screenshot: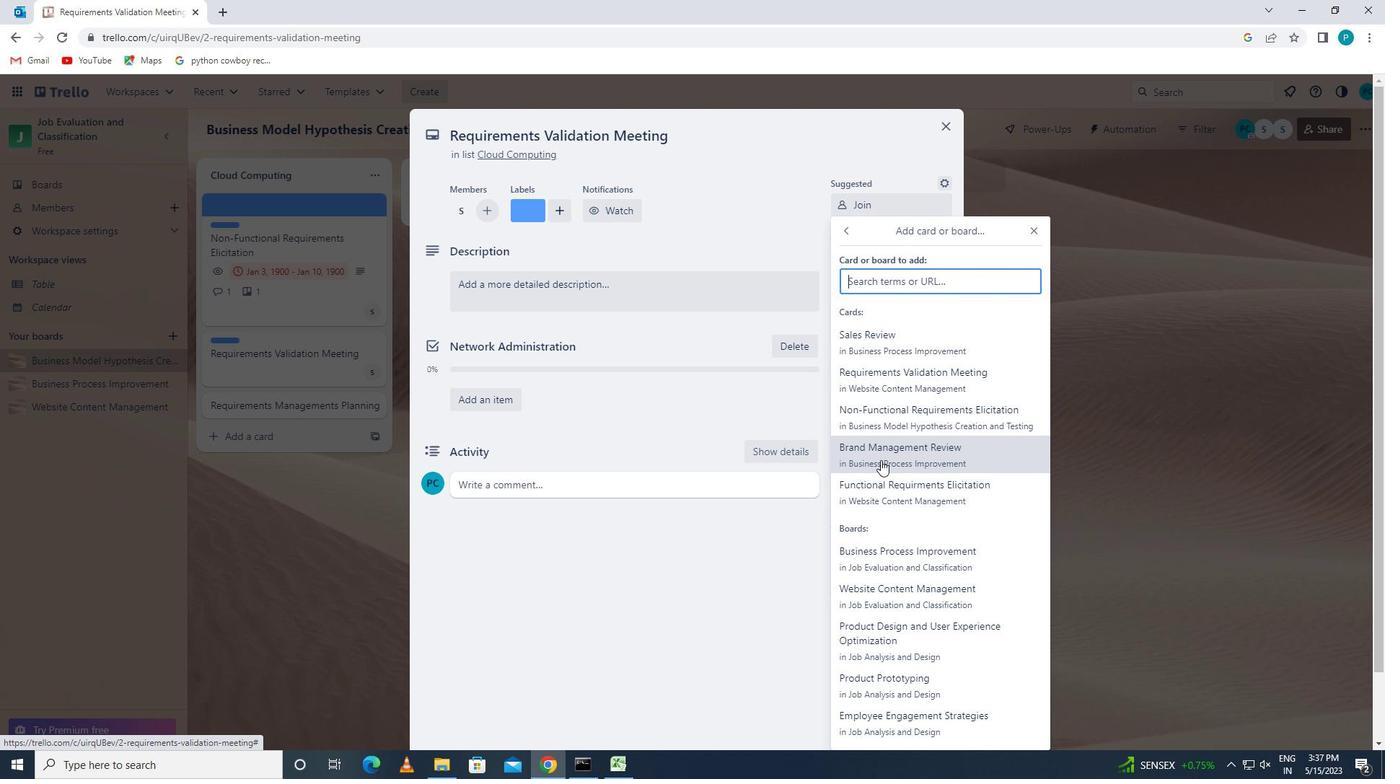 
Action: Mouse moved to (890, 405)
Screenshot: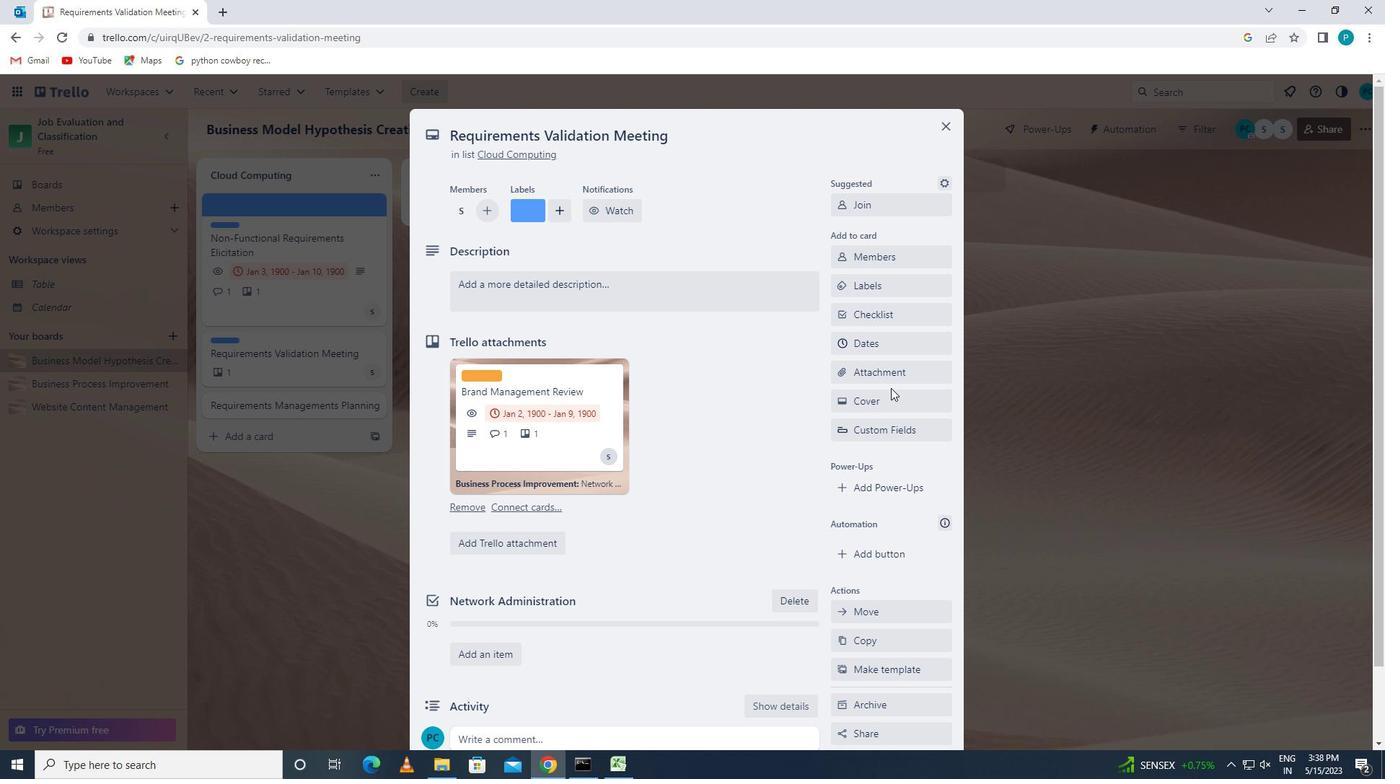 
Action: Mouse pressed left at (890, 405)
Screenshot: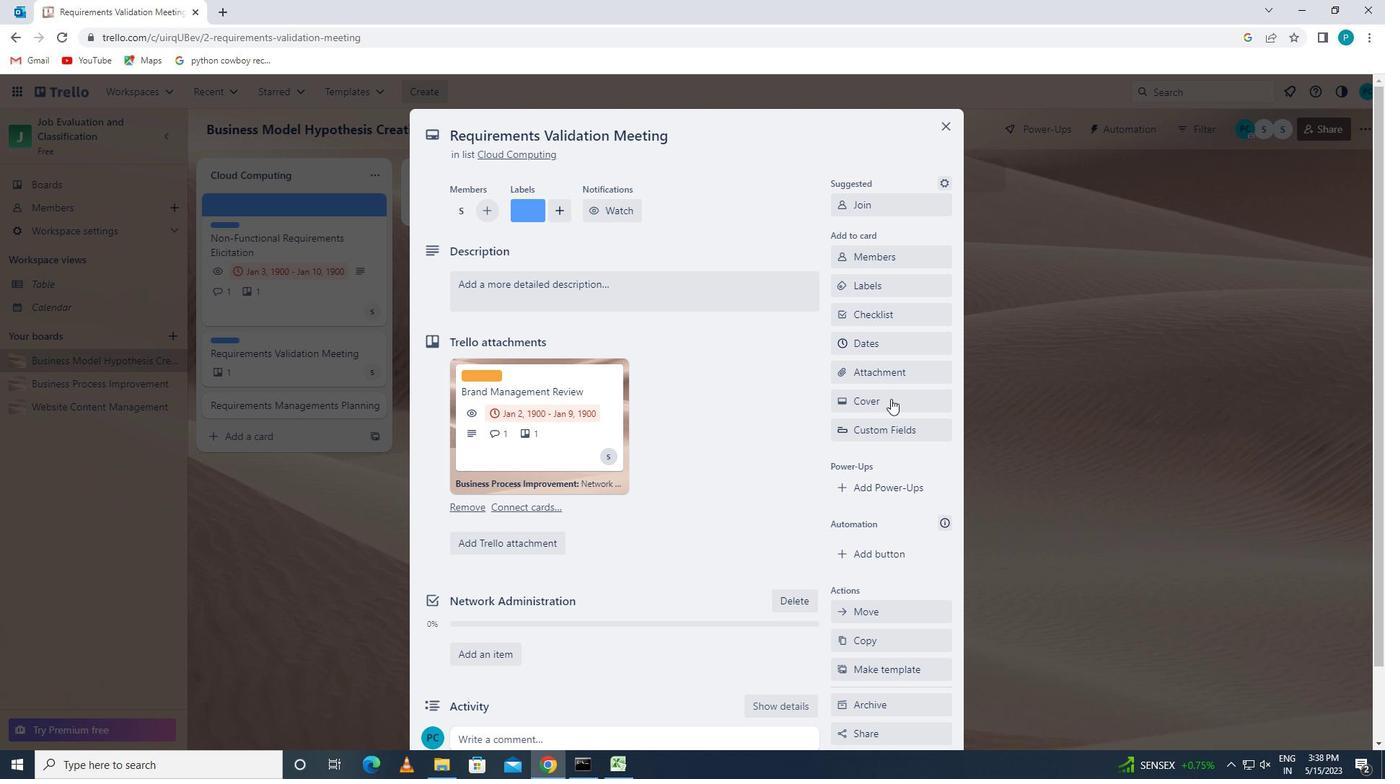 
Action: Mouse moved to (866, 495)
Screenshot: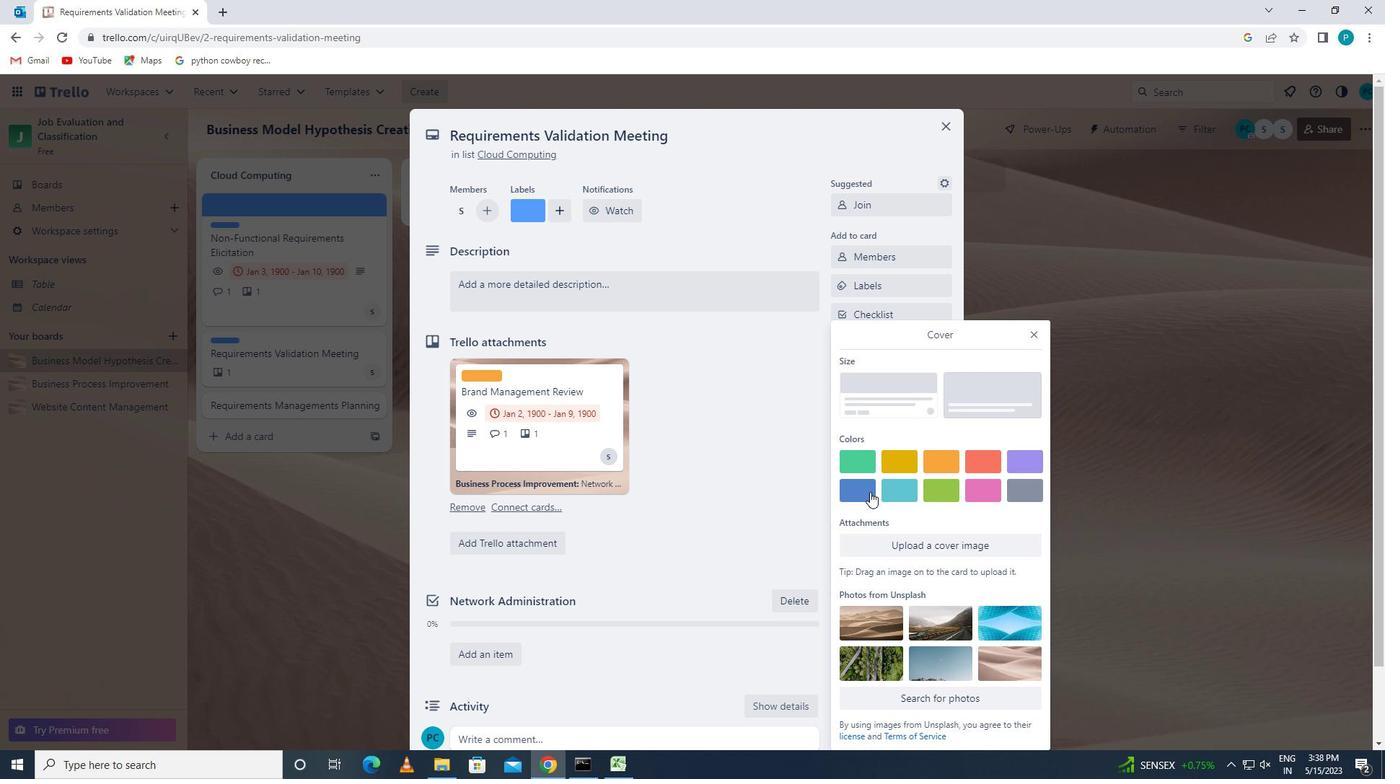 
Action: Mouse pressed left at (866, 495)
Screenshot: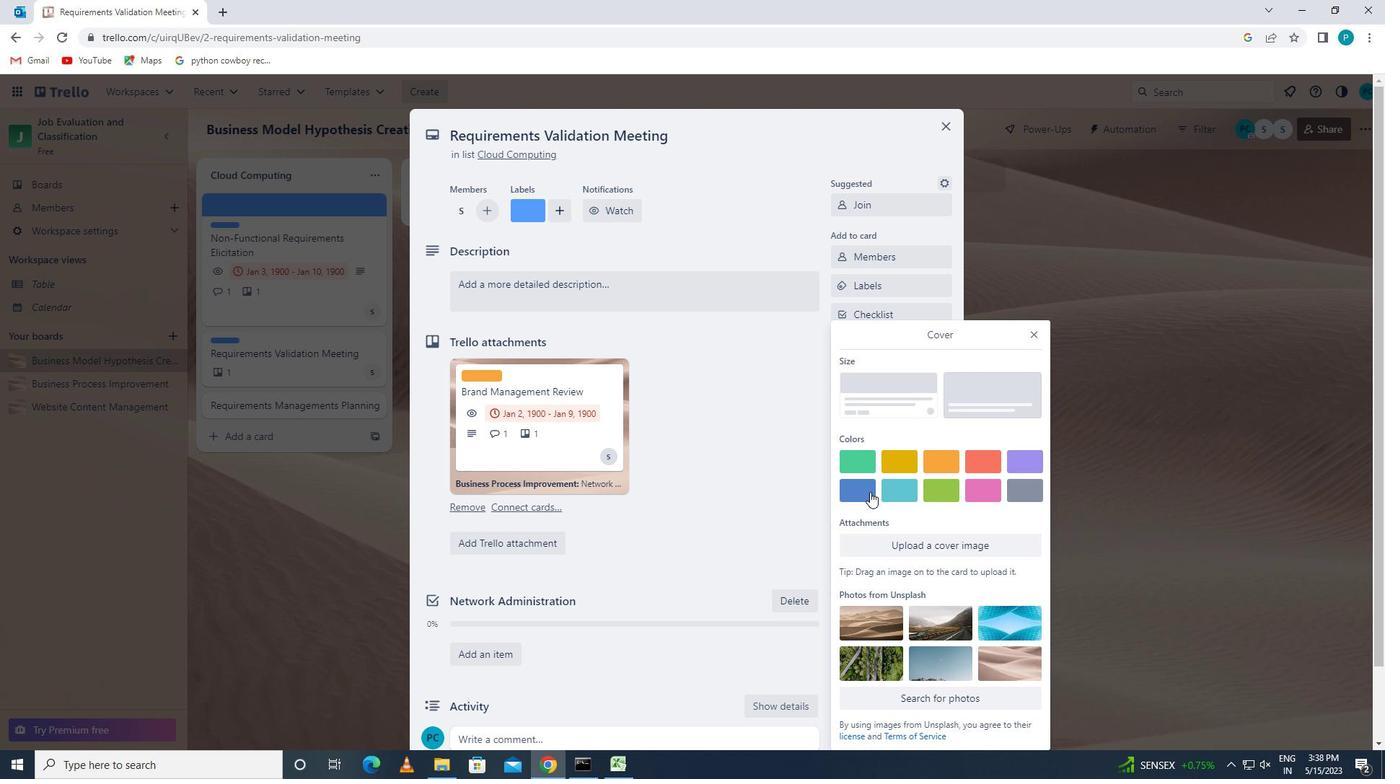 
Action: Mouse moved to (1032, 307)
Screenshot: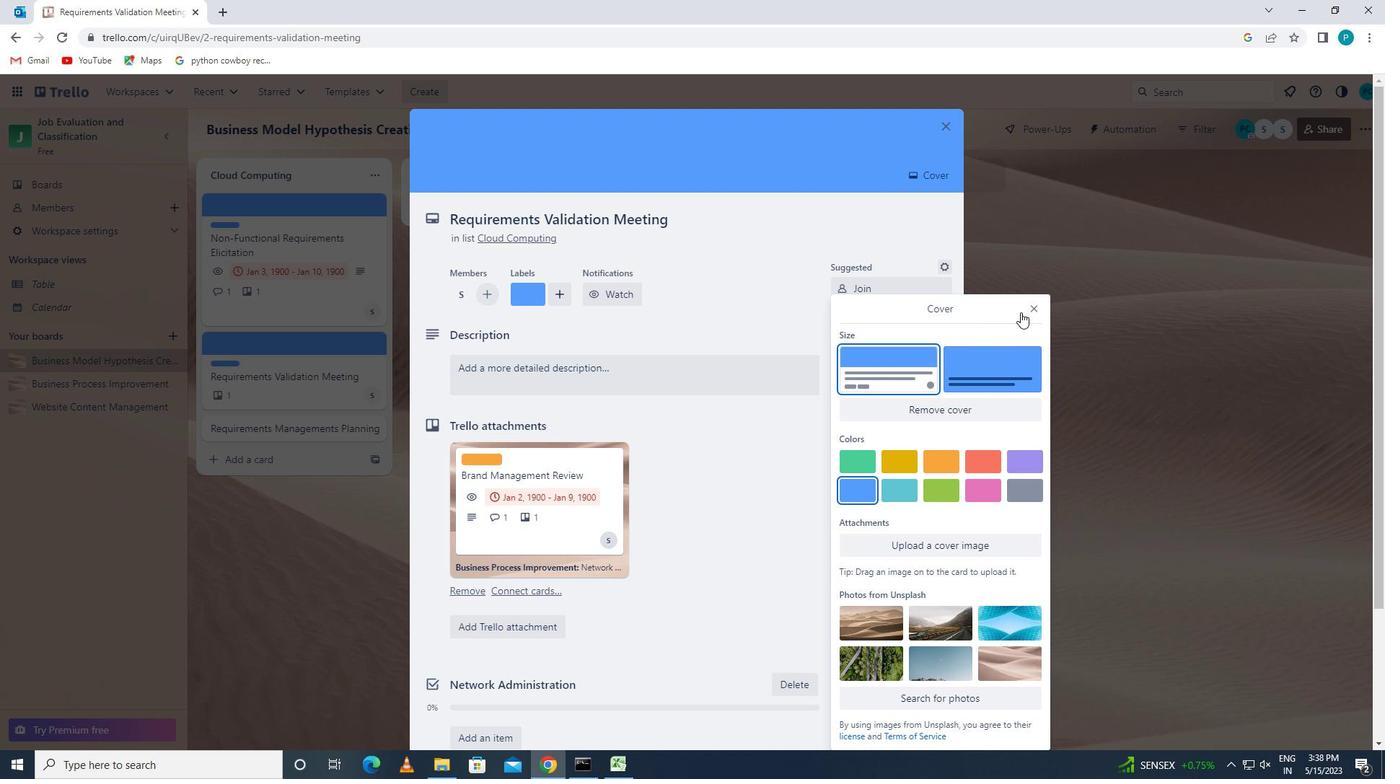 
Action: Mouse pressed left at (1032, 307)
Screenshot: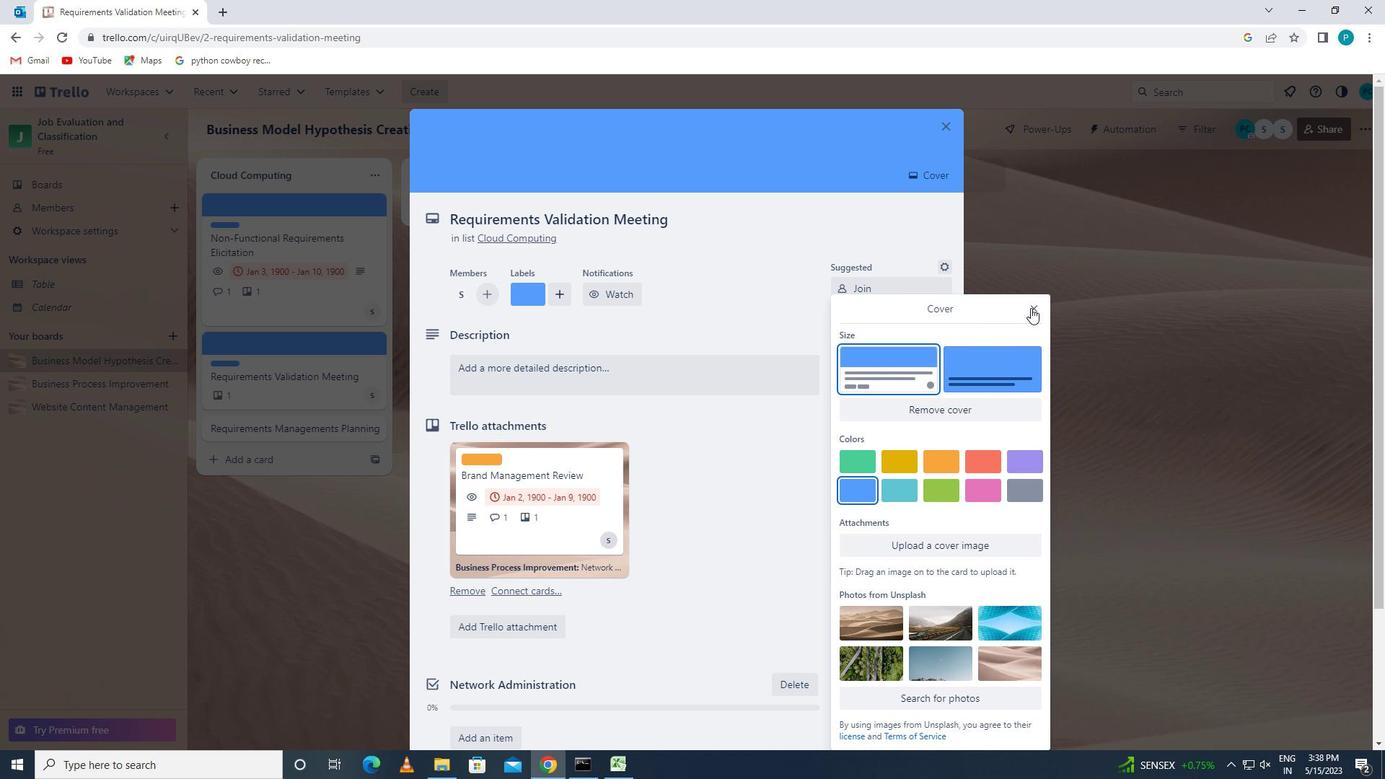 
Action: Mouse moved to (620, 376)
Screenshot: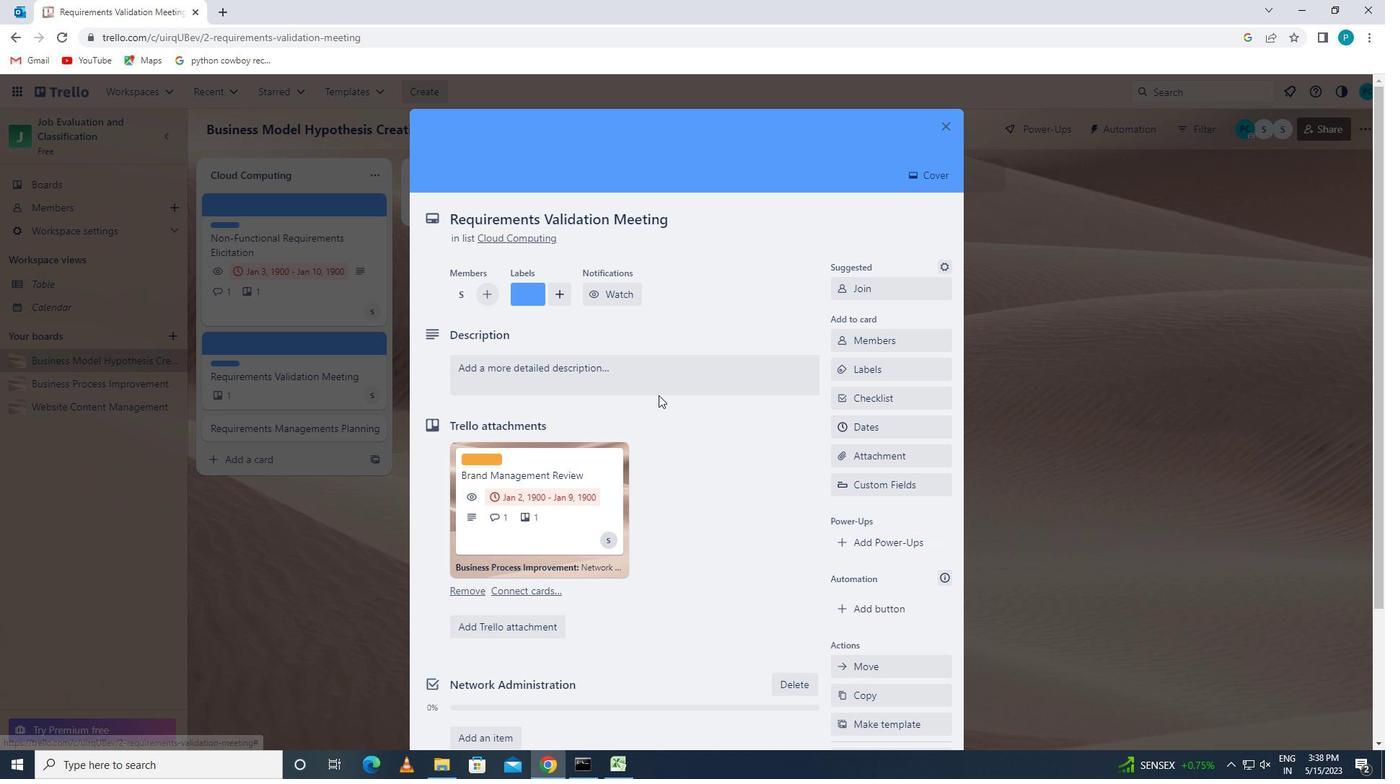 
Action: Mouse pressed left at (620, 376)
Screenshot: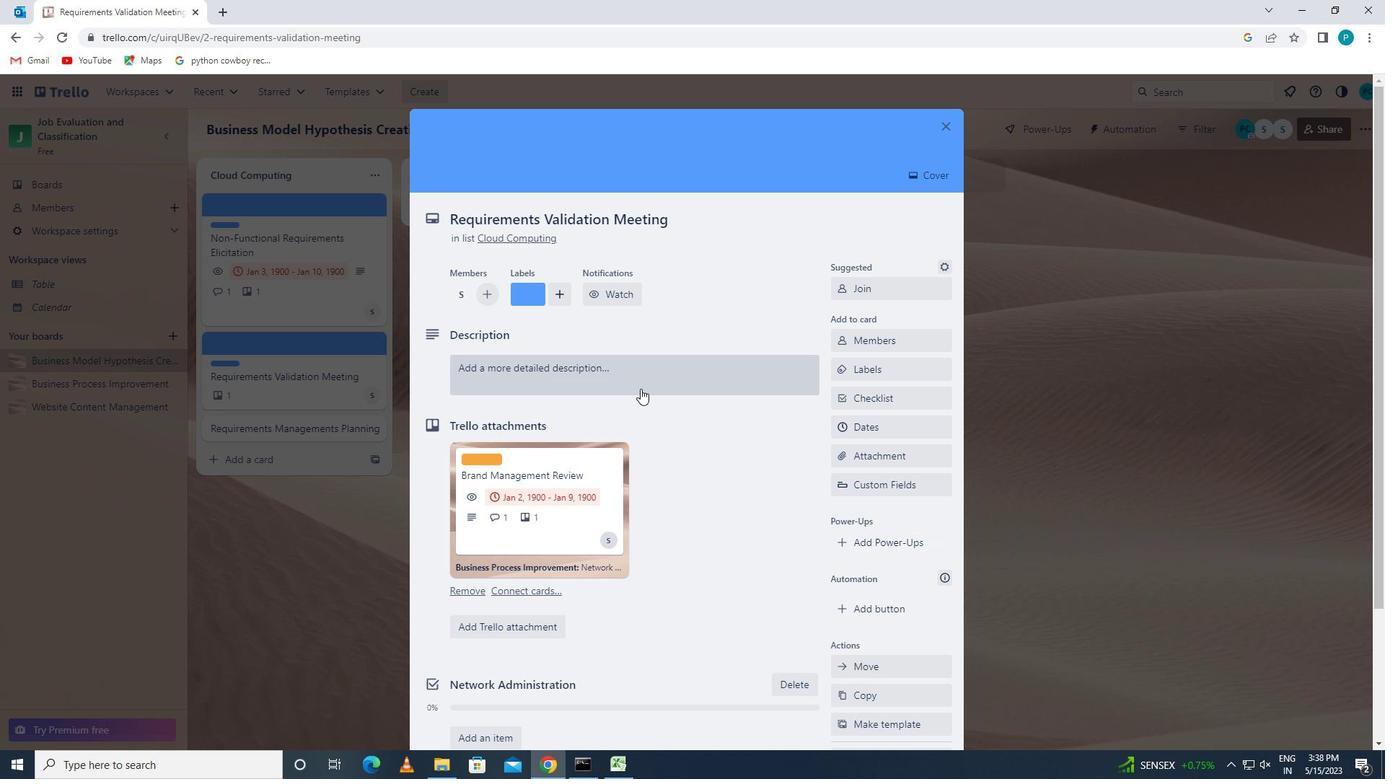 
Action: Key pressed <Key.caps_lock>p<Key.caps_lock>lan<Key.space>and<Key.space>execute<Key.space>company<Key.space>team-building<Key.space>activity<Key.space>at<Key.space>a<Key.space>paintball<Key.space>field
Screenshot: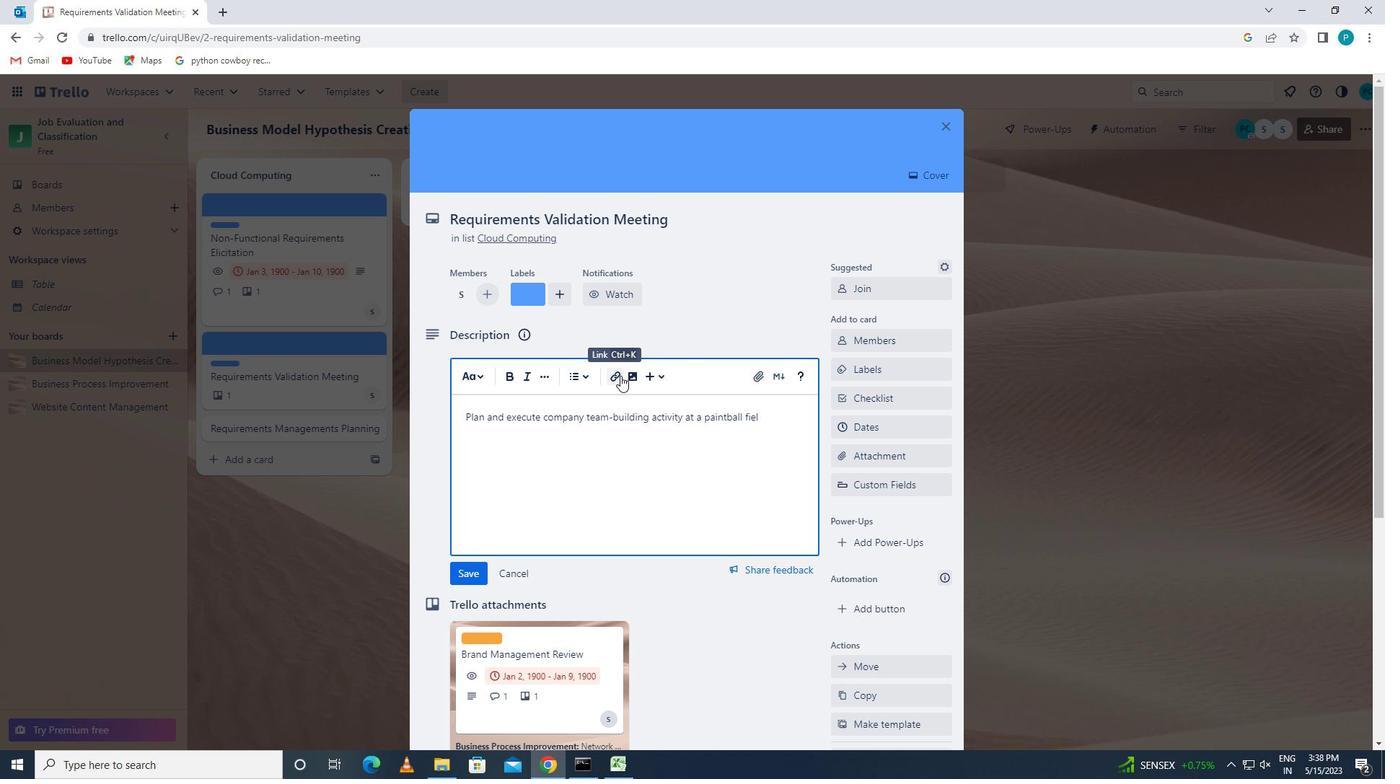
Action: Mouse moved to (464, 570)
Screenshot: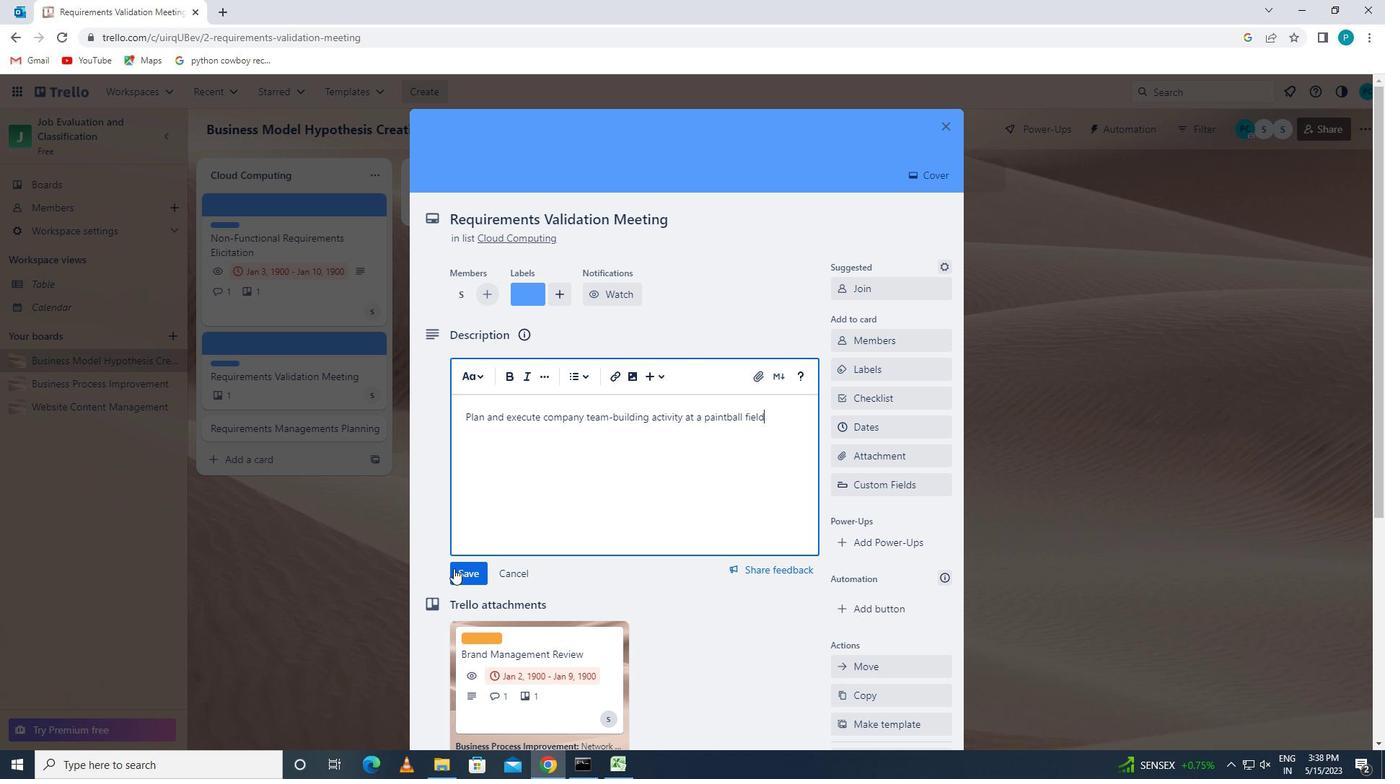 
Action: Mouse pressed left at (464, 570)
Screenshot: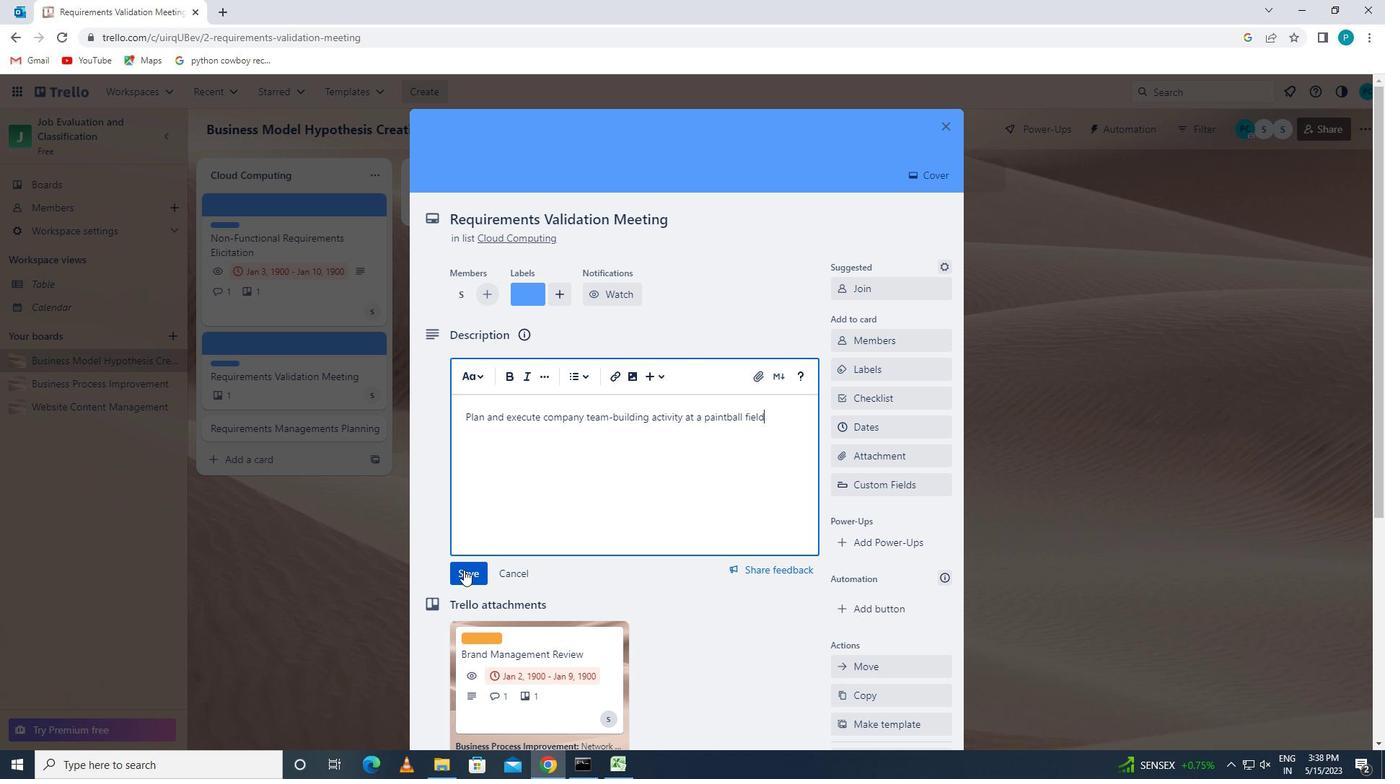
Action: Mouse moved to (581, 524)
Screenshot: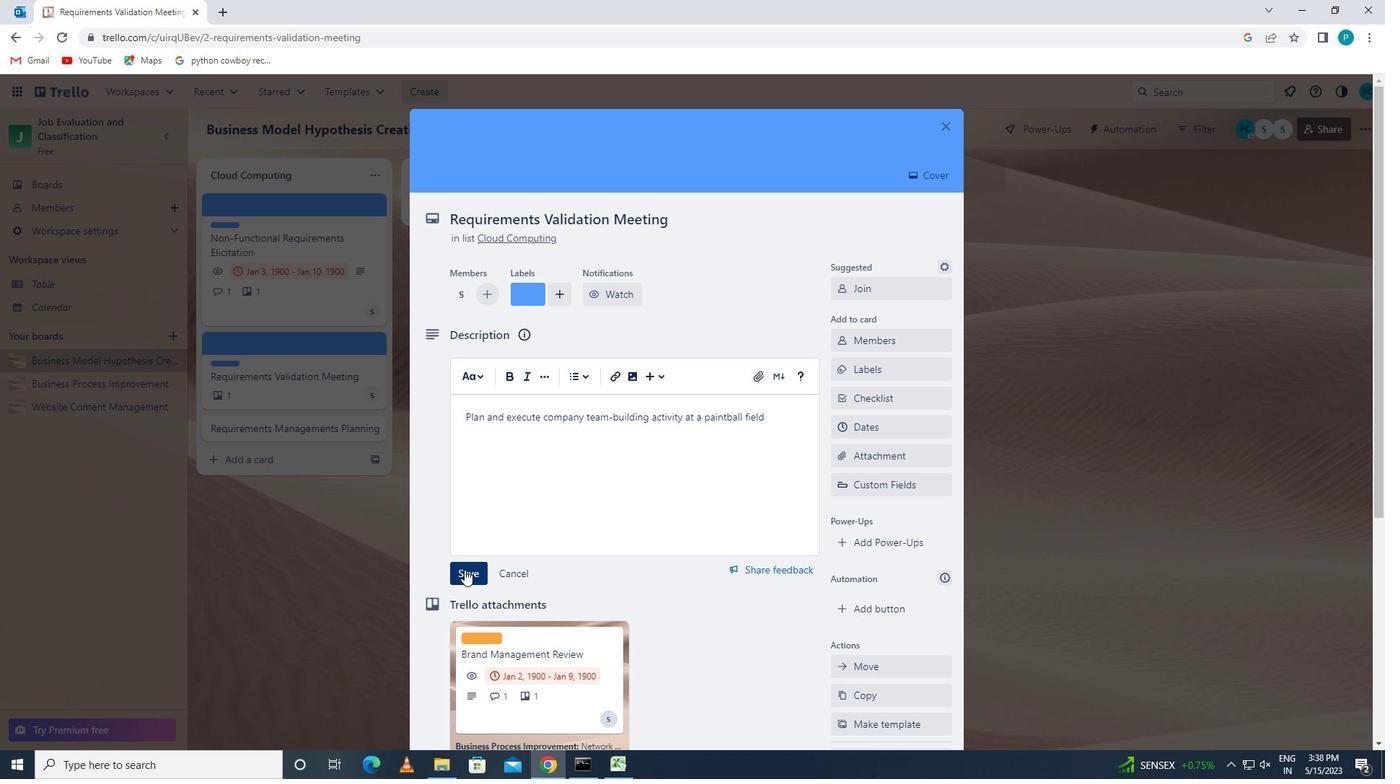 
Action: Mouse scrolled (581, 524) with delta (0, 0)
Screenshot: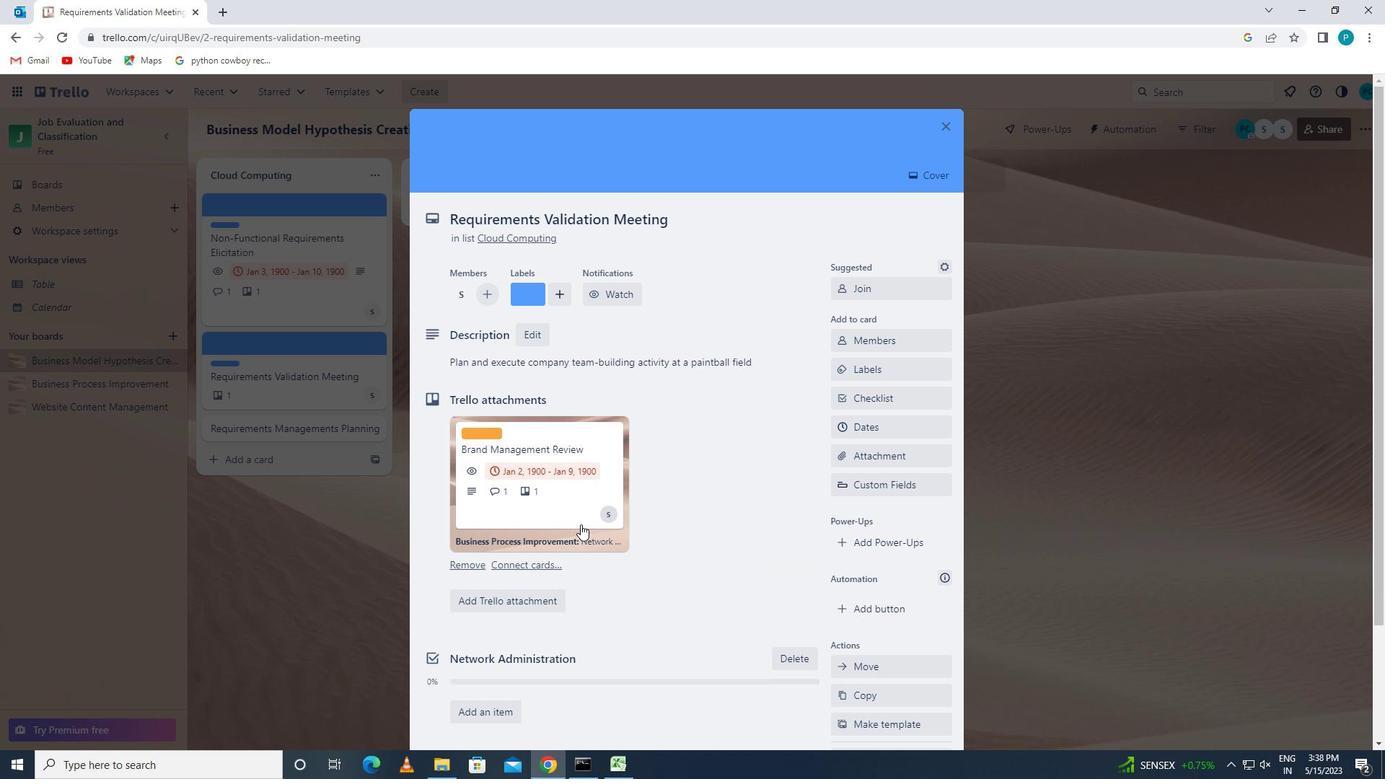 
Action: Mouse scrolled (581, 524) with delta (0, 0)
Screenshot: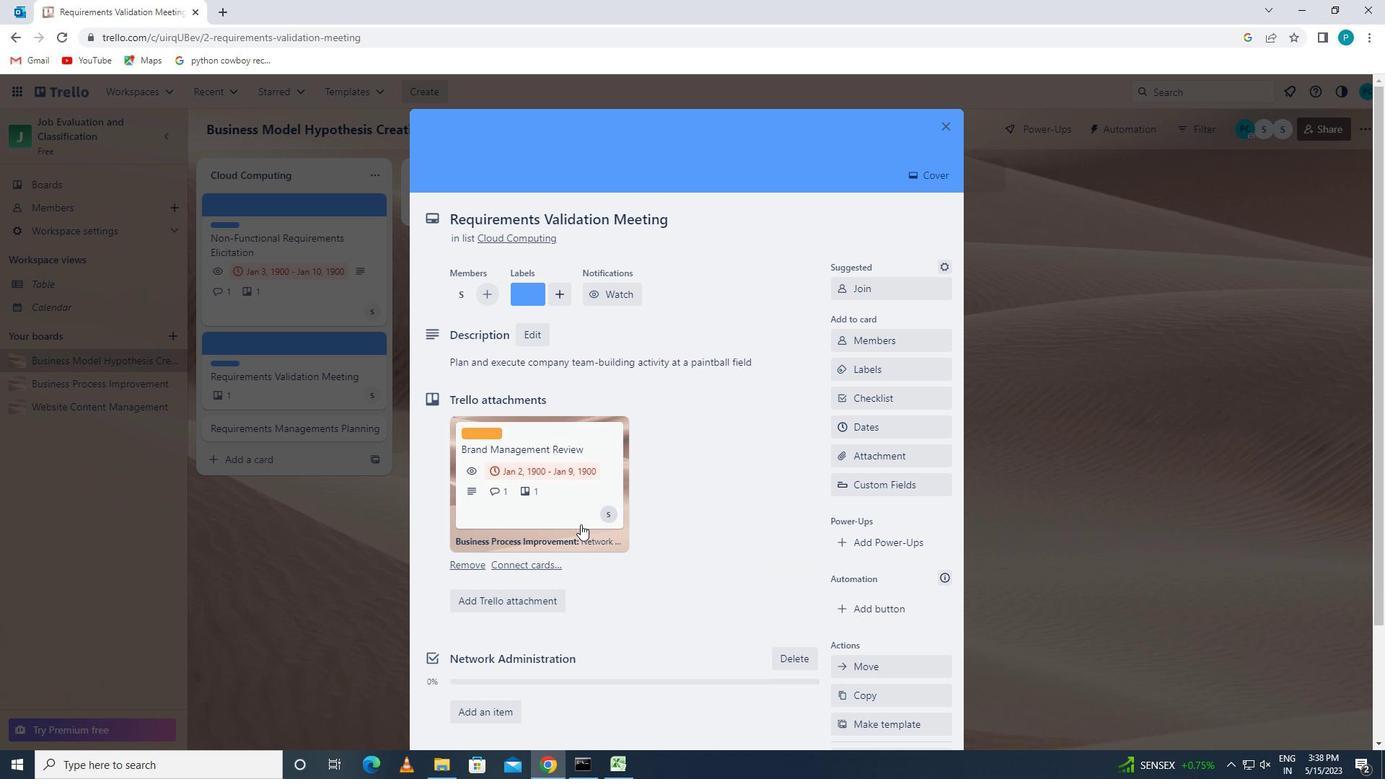 
Action: Mouse scrolled (581, 524) with delta (0, 0)
Screenshot: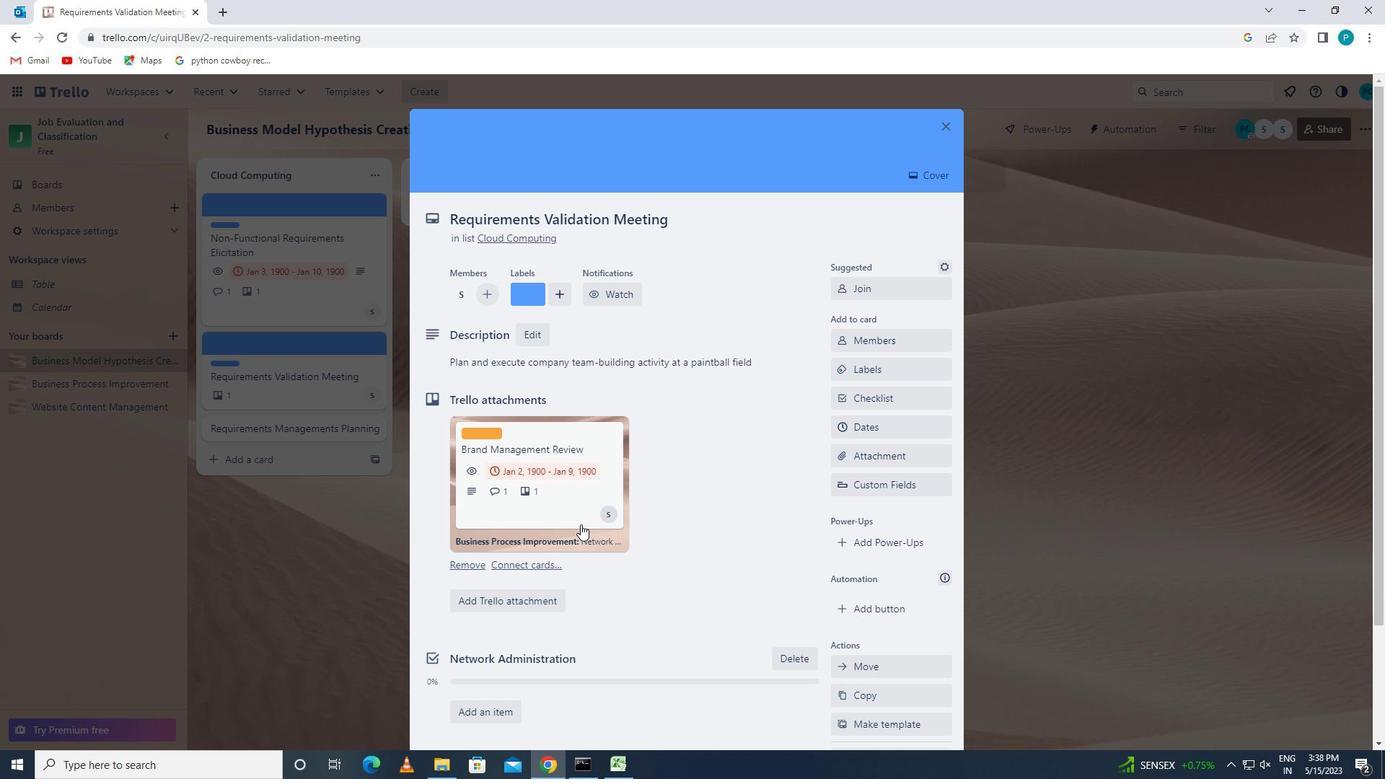 
Action: Mouse scrolled (581, 524) with delta (0, 0)
Screenshot: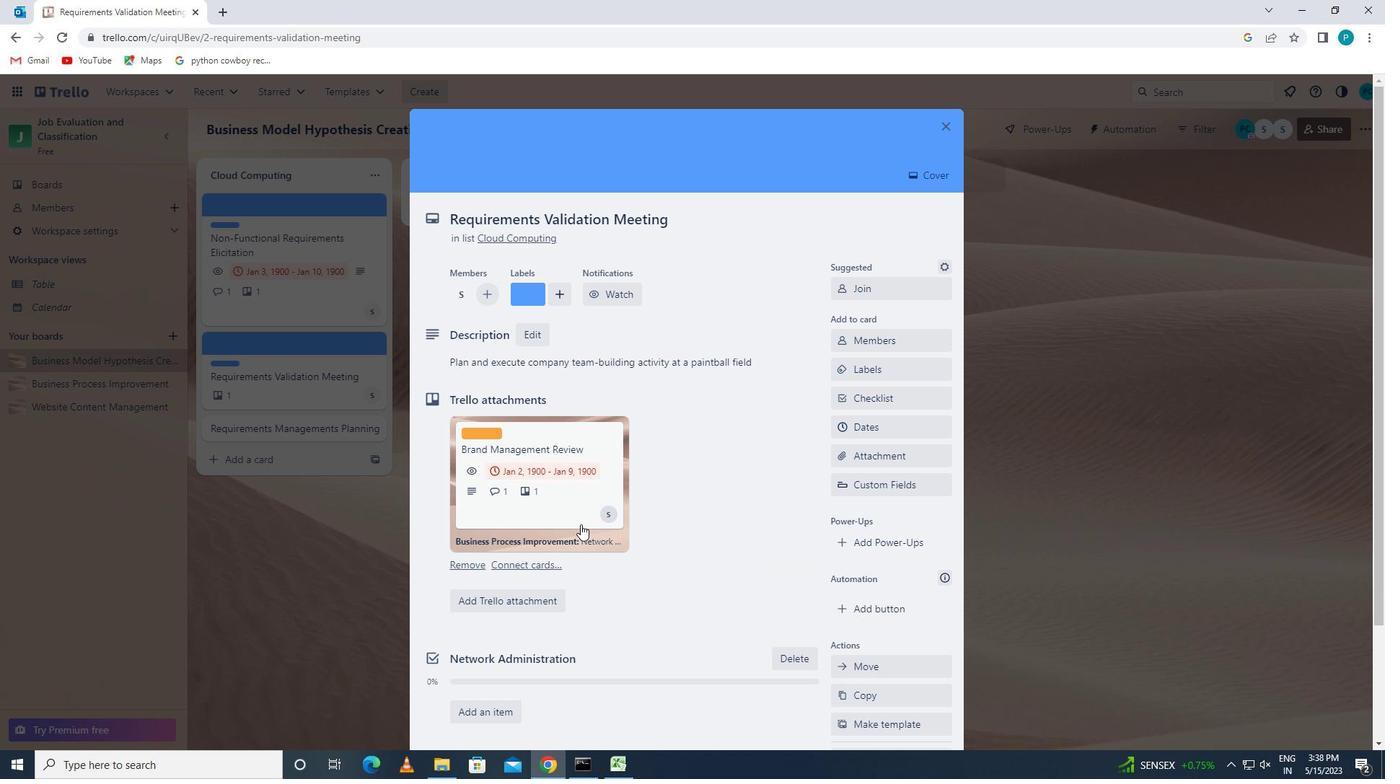 
Action: Mouse moved to (531, 655)
Screenshot: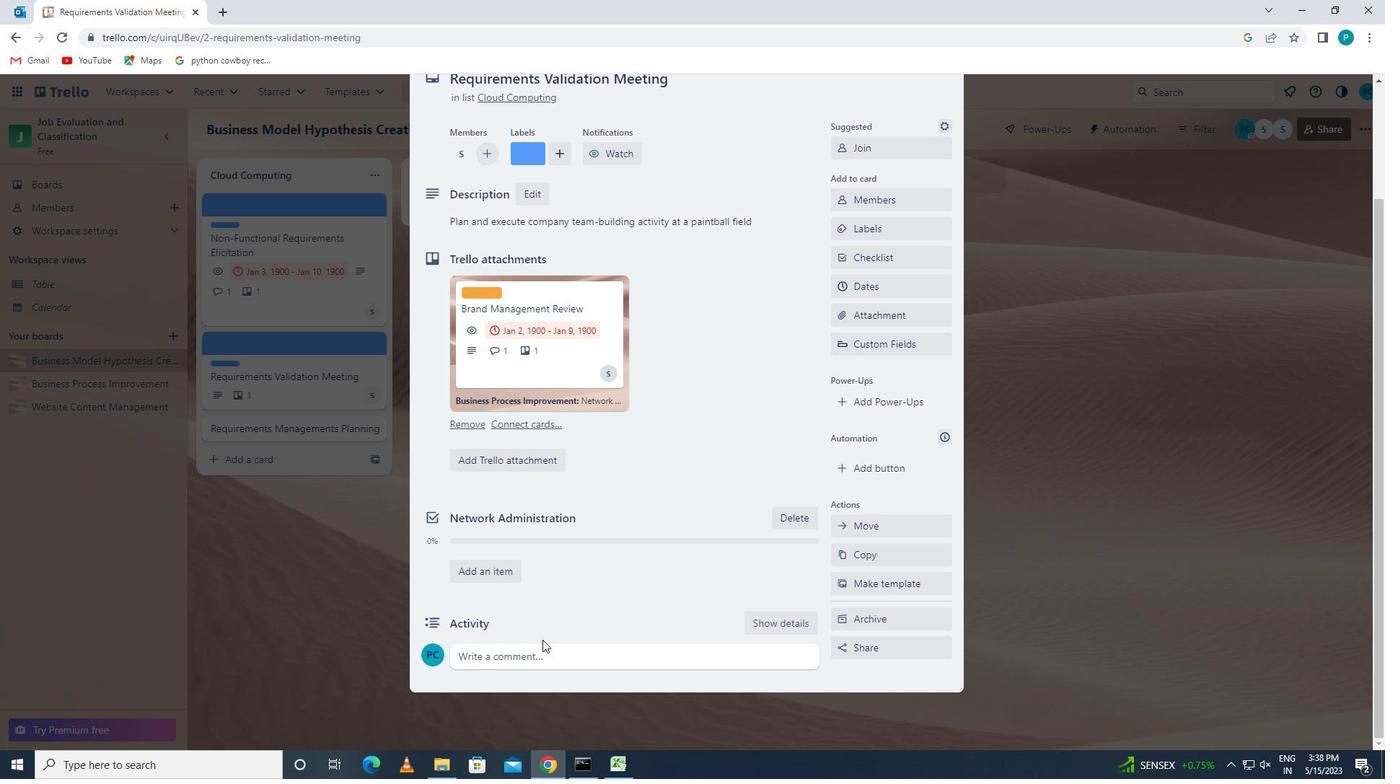 
Action: Mouse pressed left at (531, 655)
Screenshot: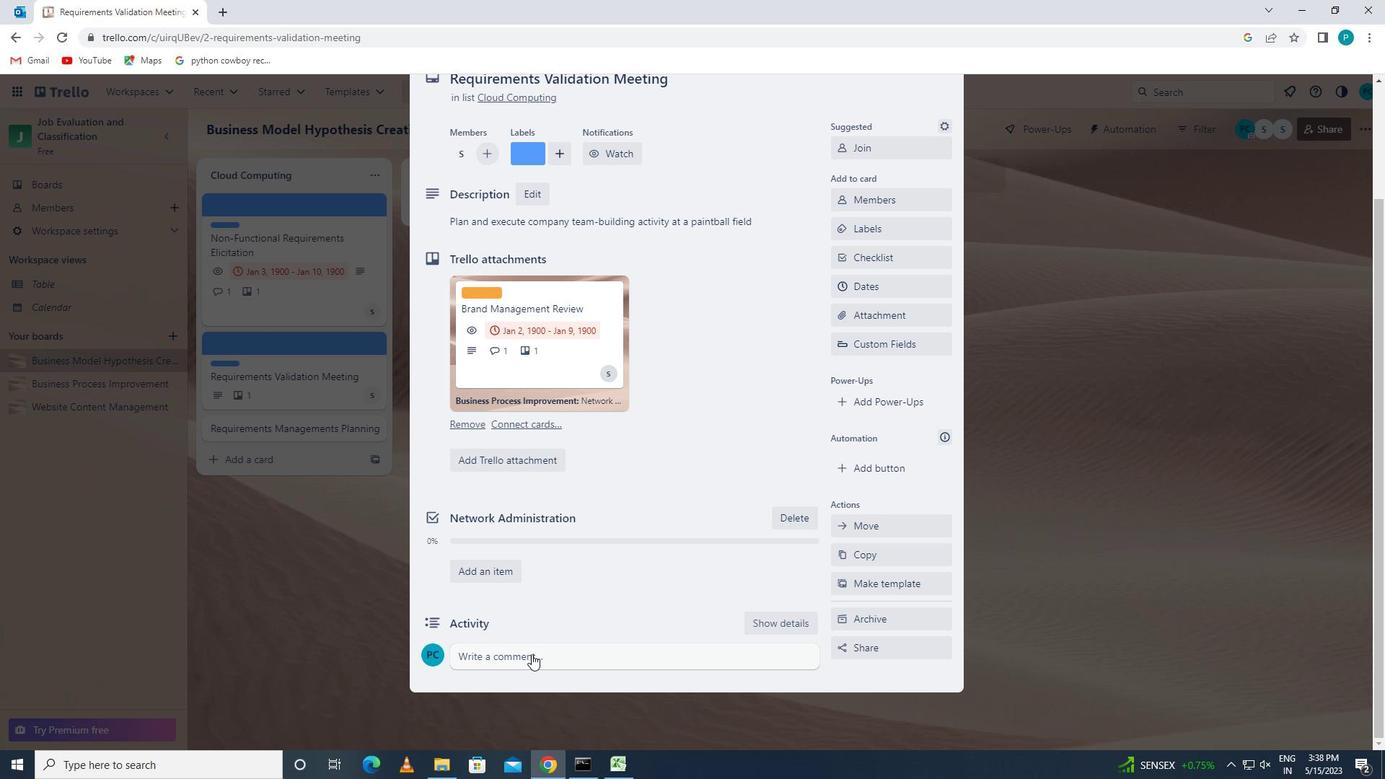 
Action: Mouse moved to (513, 646)
Screenshot: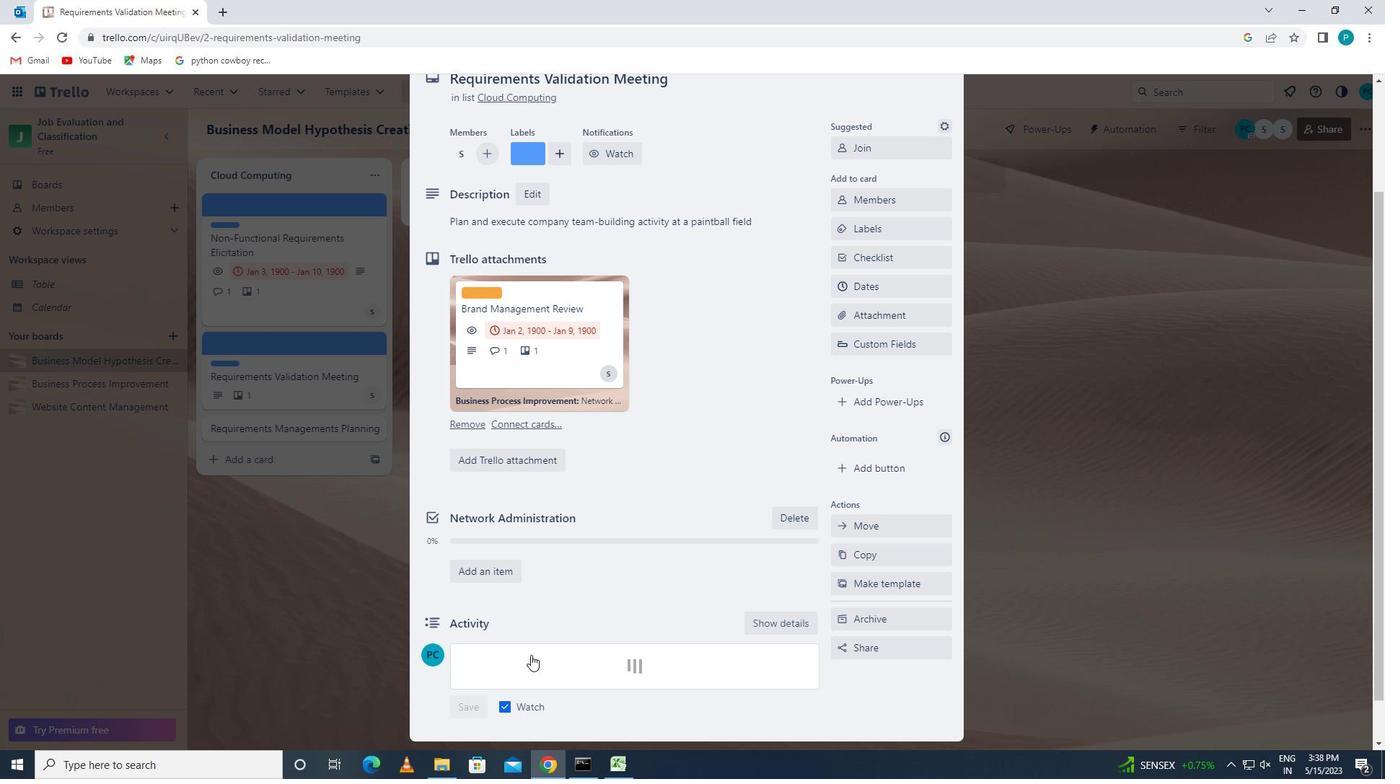 
Action: Key pressed <Key.caps_lock>w<Key.caps_lock>e<Key.space>should<Key.space>approach<Key.space>this<Key.space>task<Key.space>with<Key.space>a<Key.space>sense<Key.space>of<Key.space>ownership<Key.space>and<Key.space>personal<Key.space>responsibility<Key.space>for<Key.space>its<Key.space>success
Screenshot: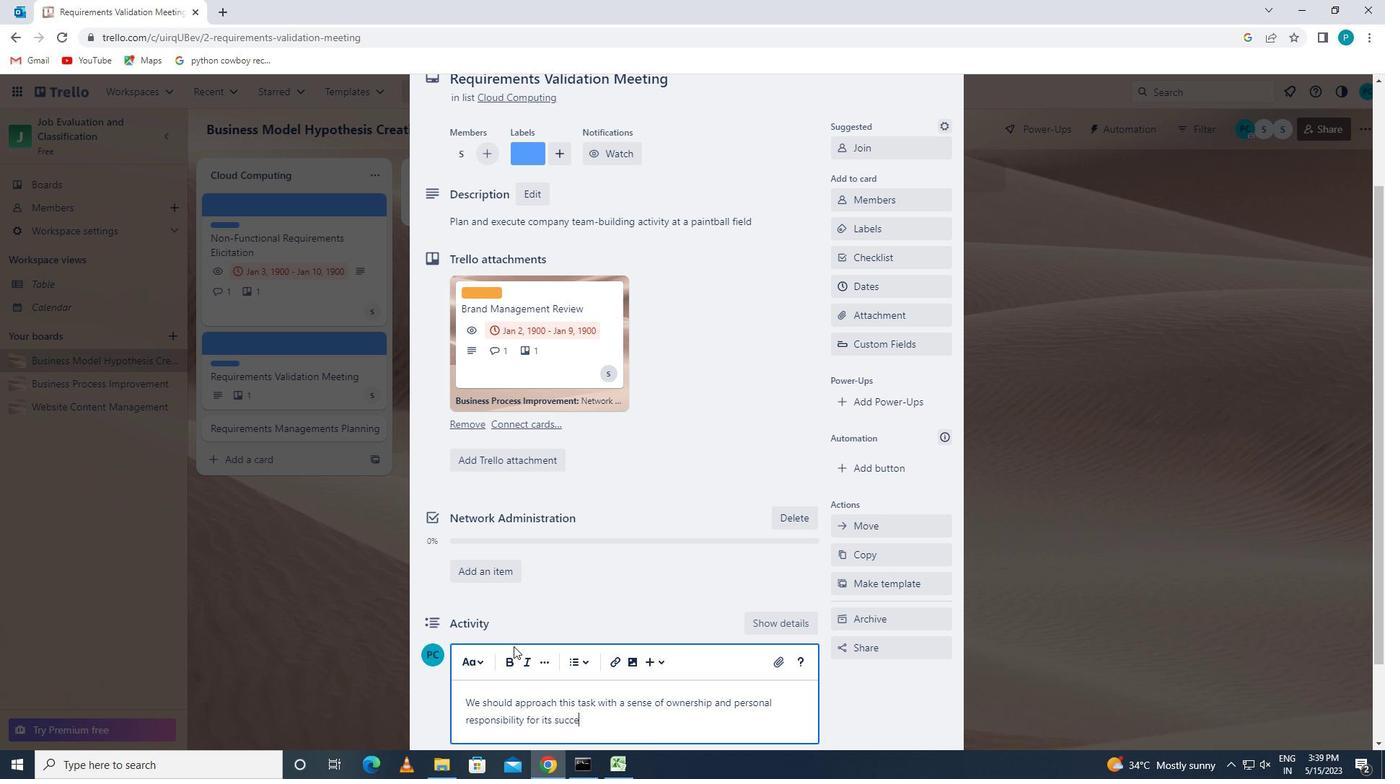 
Action: Mouse scrolled (513, 646) with delta (0, 0)
Screenshot: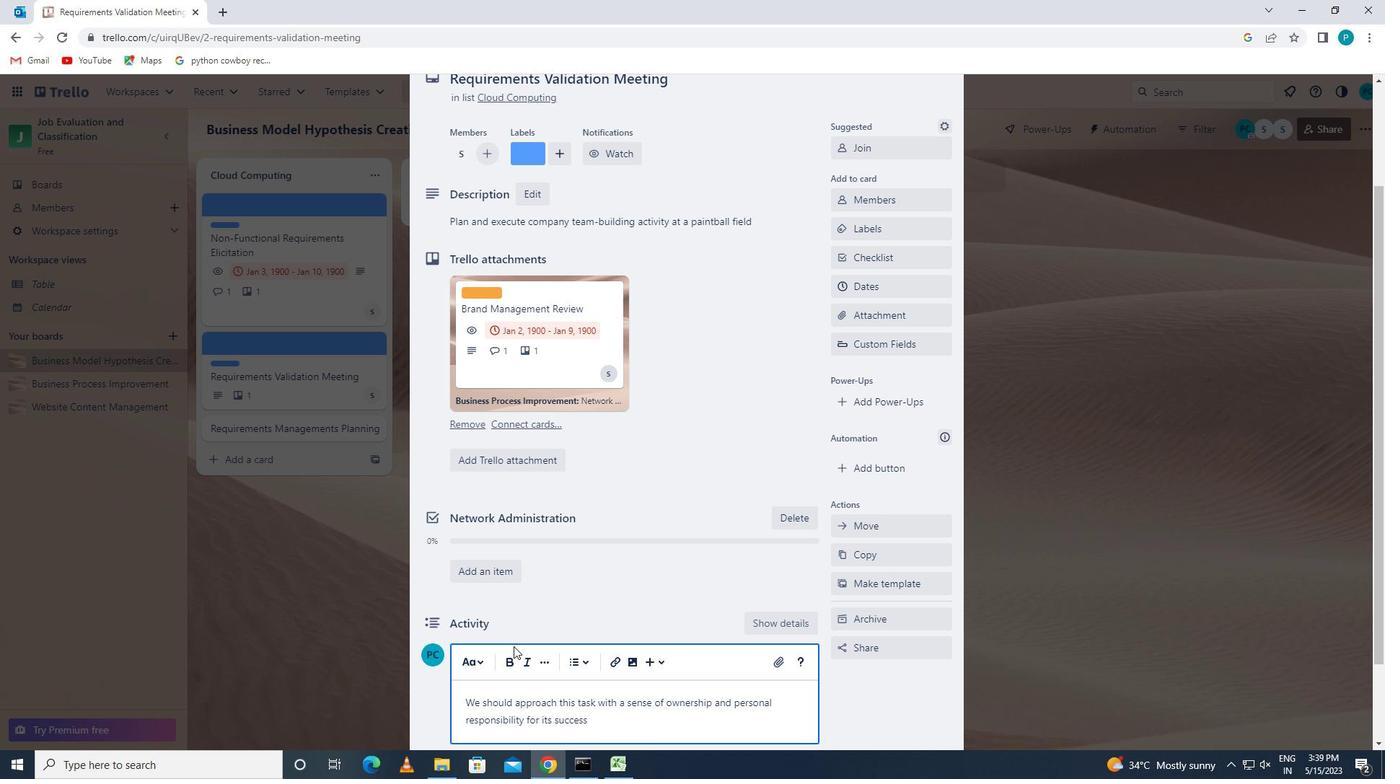 
Action: Mouse moved to (468, 683)
Screenshot: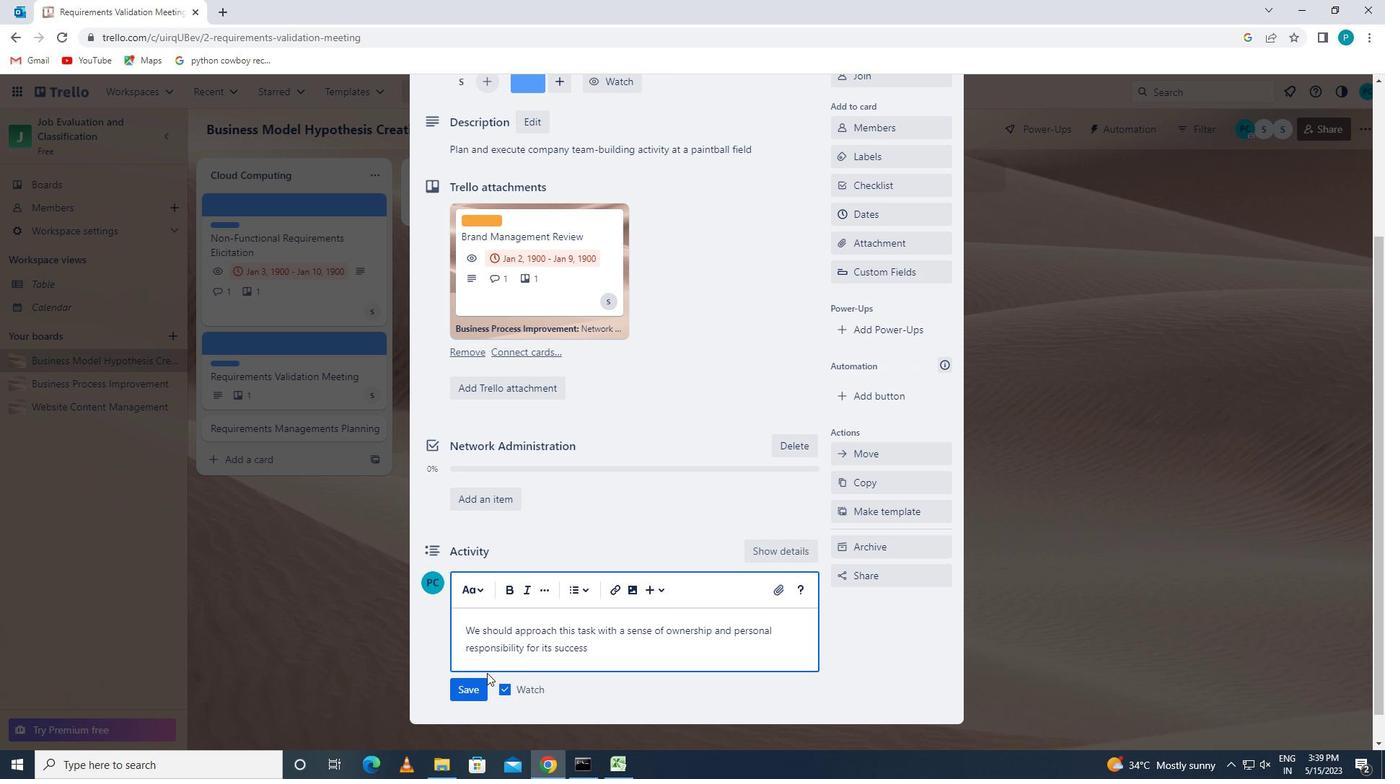 
Action: Mouse pressed left at (468, 683)
Screenshot: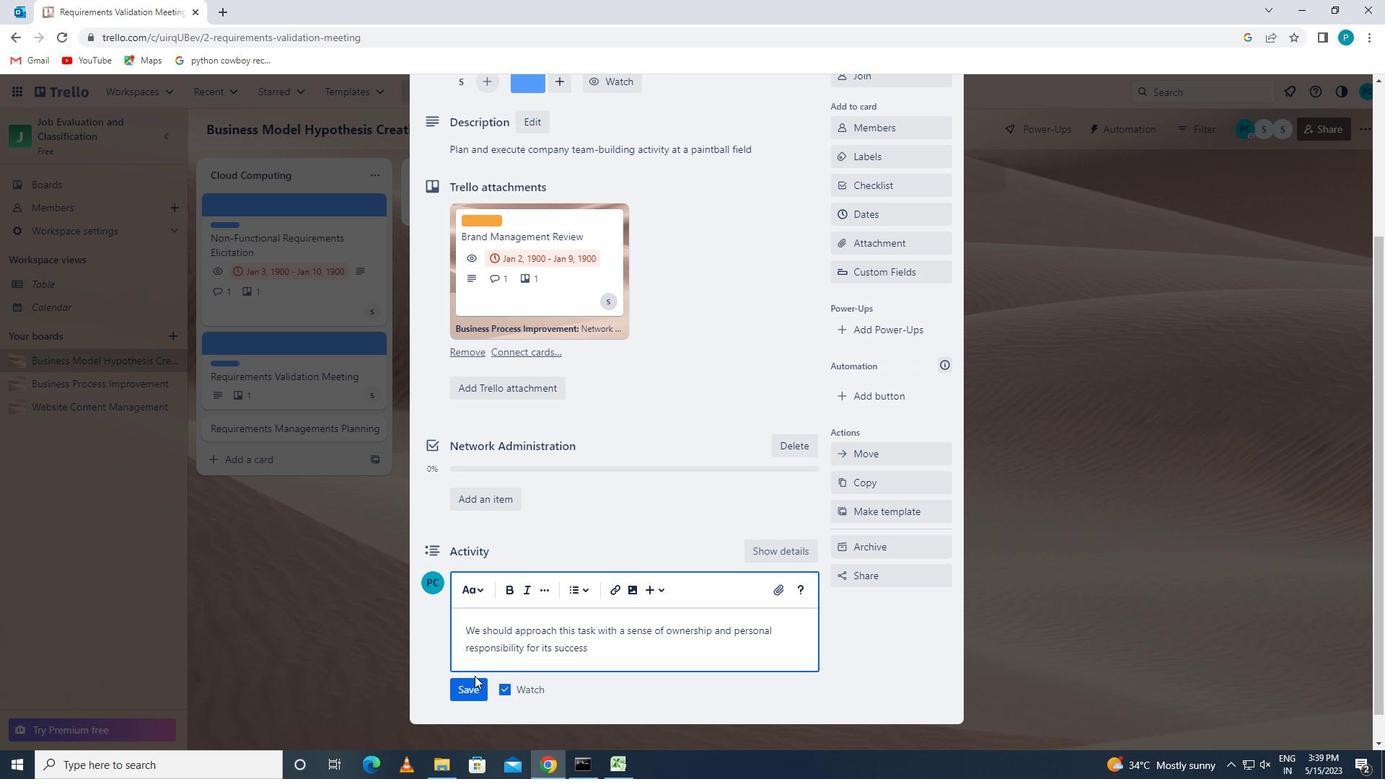 
Action: Mouse moved to (832, 414)
Screenshot: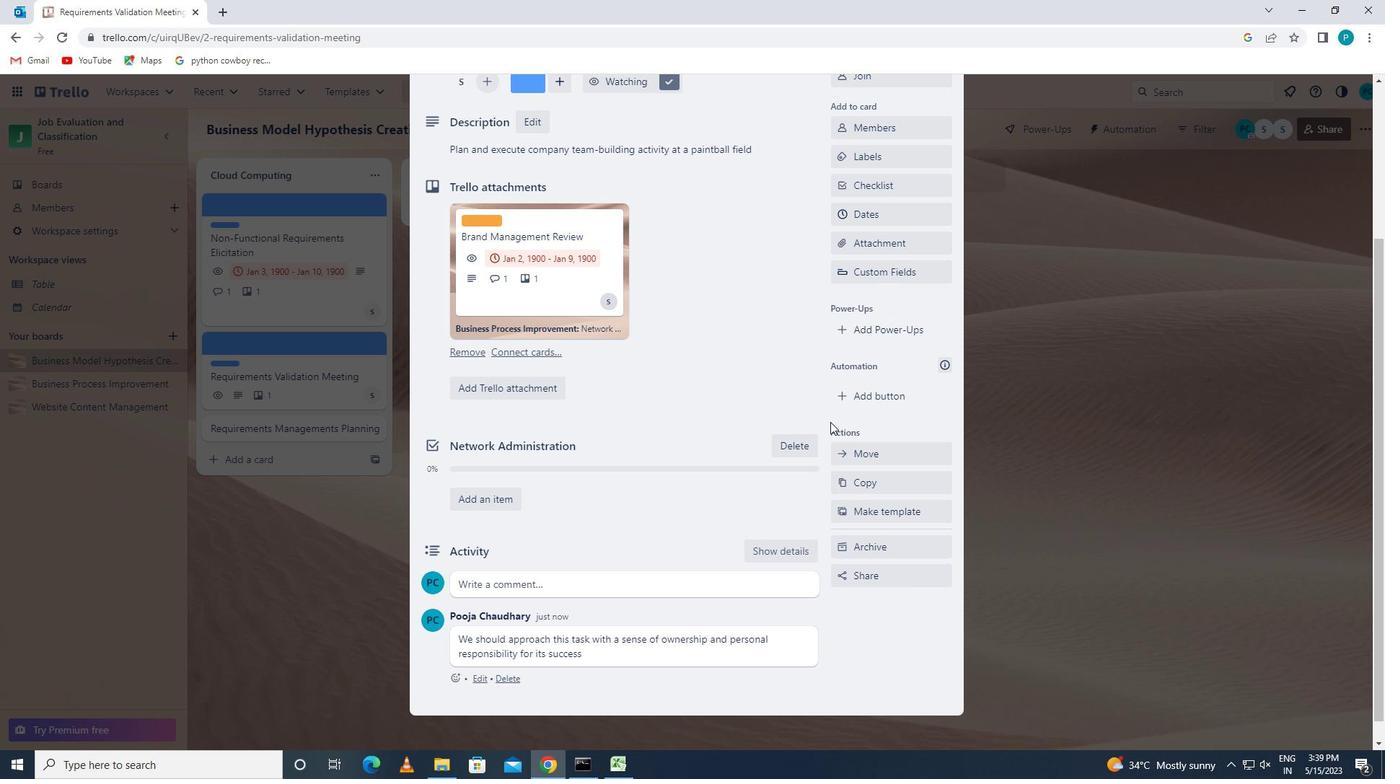 
Action: Mouse scrolled (832, 415) with delta (0, 0)
Screenshot: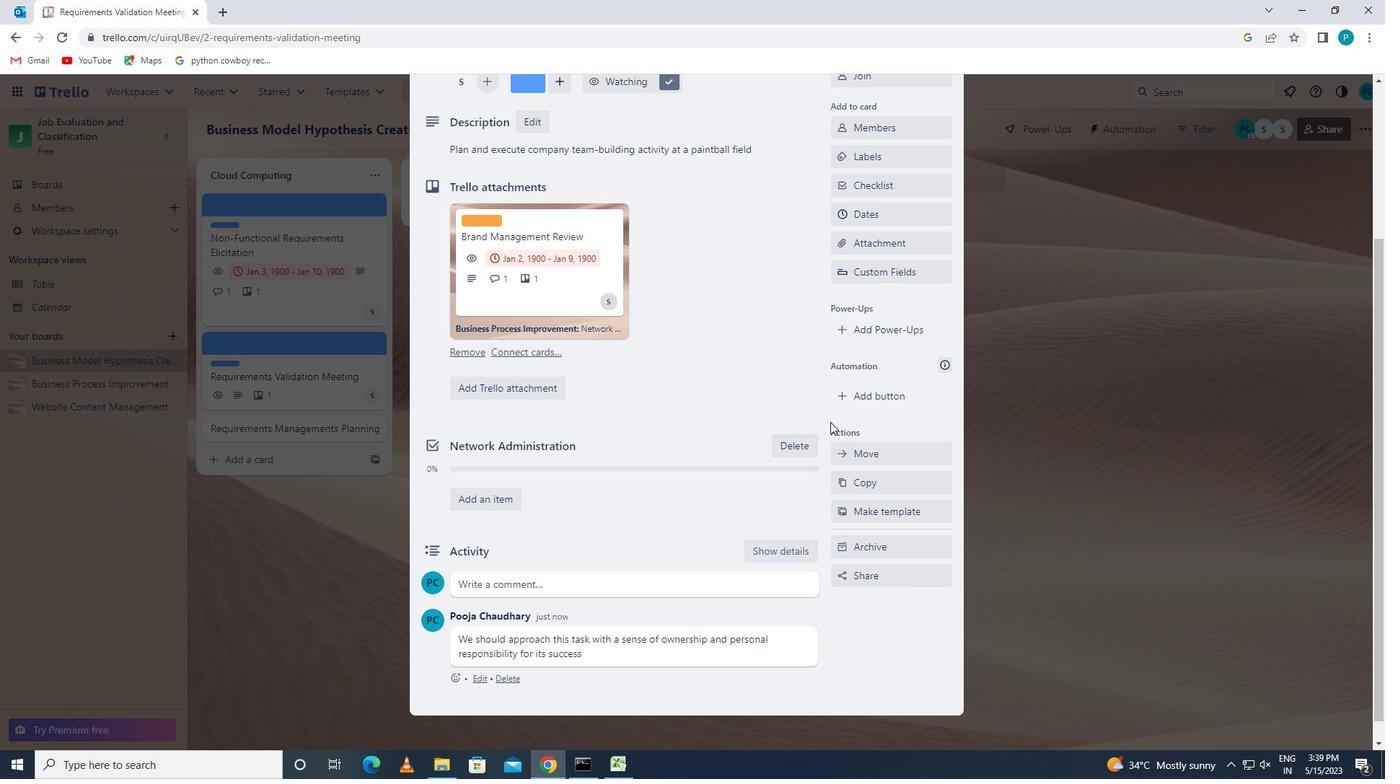 
Action: Mouse moved to (877, 280)
Screenshot: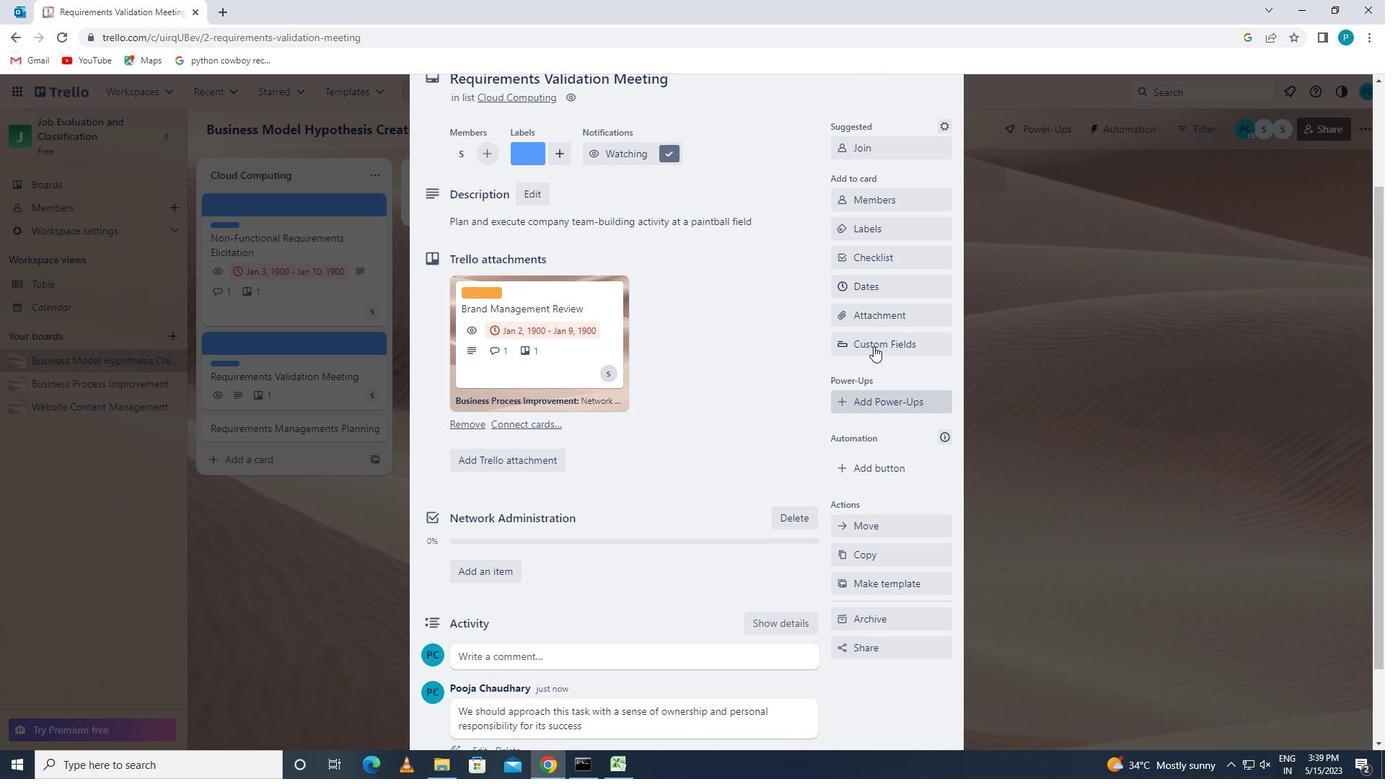 
Action: Mouse pressed left at (877, 280)
Screenshot: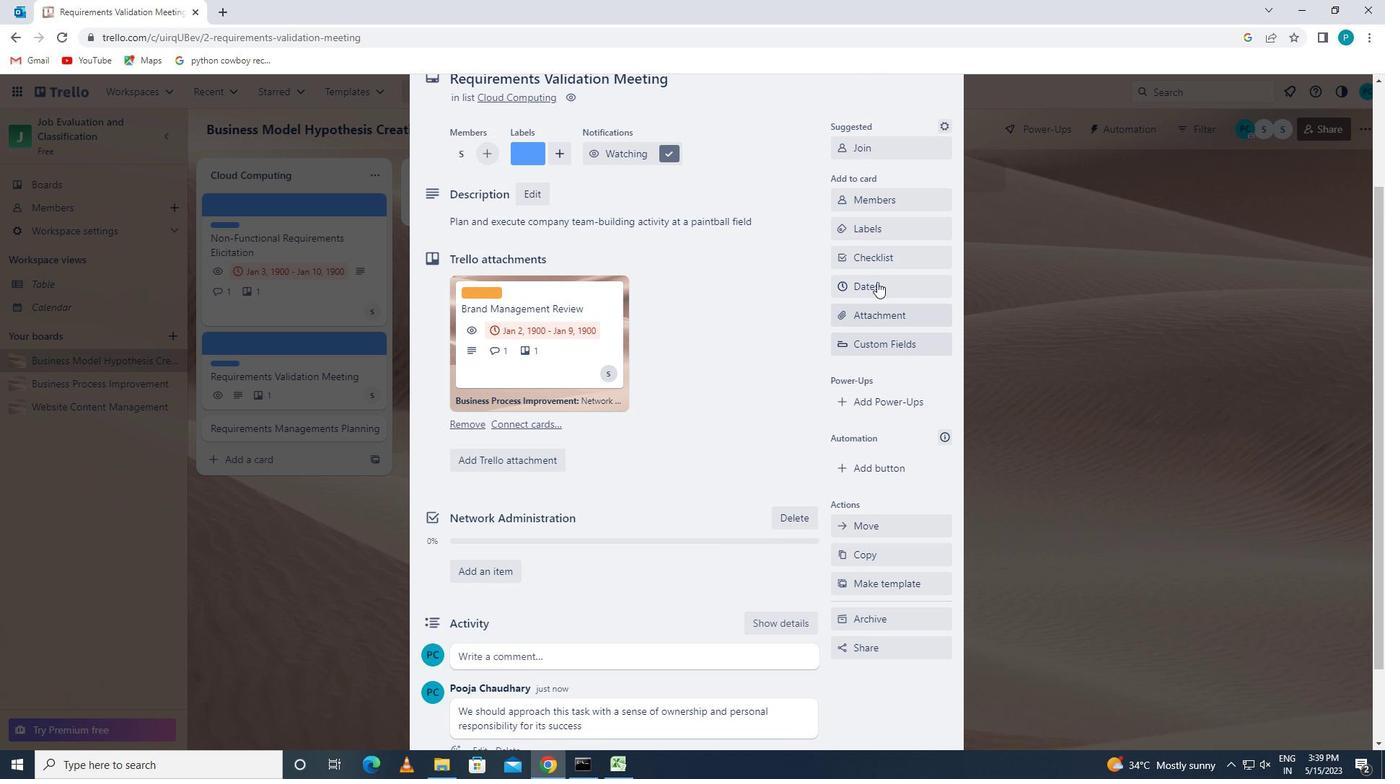 
Action: Mouse moved to (846, 395)
Screenshot: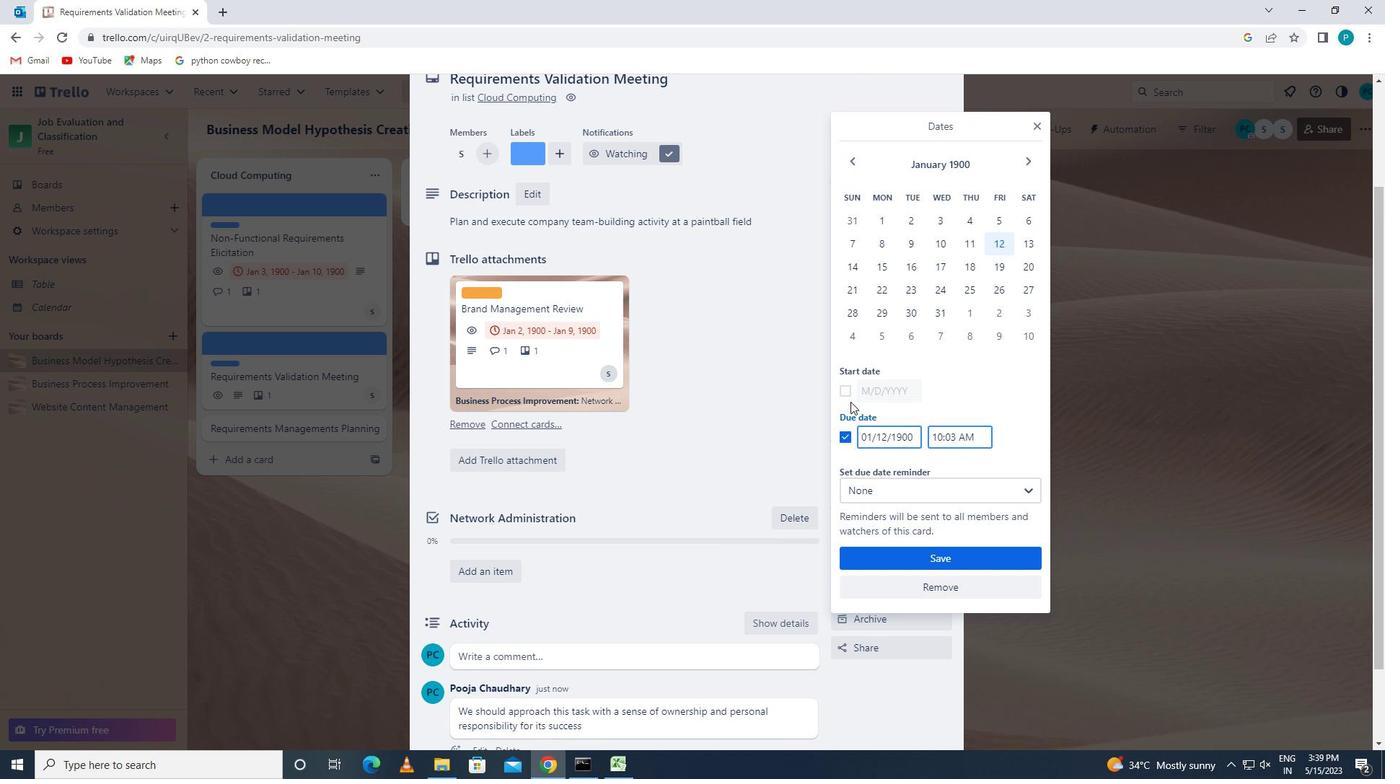 
Action: Mouse pressed left at (846, 395)
Screenshot: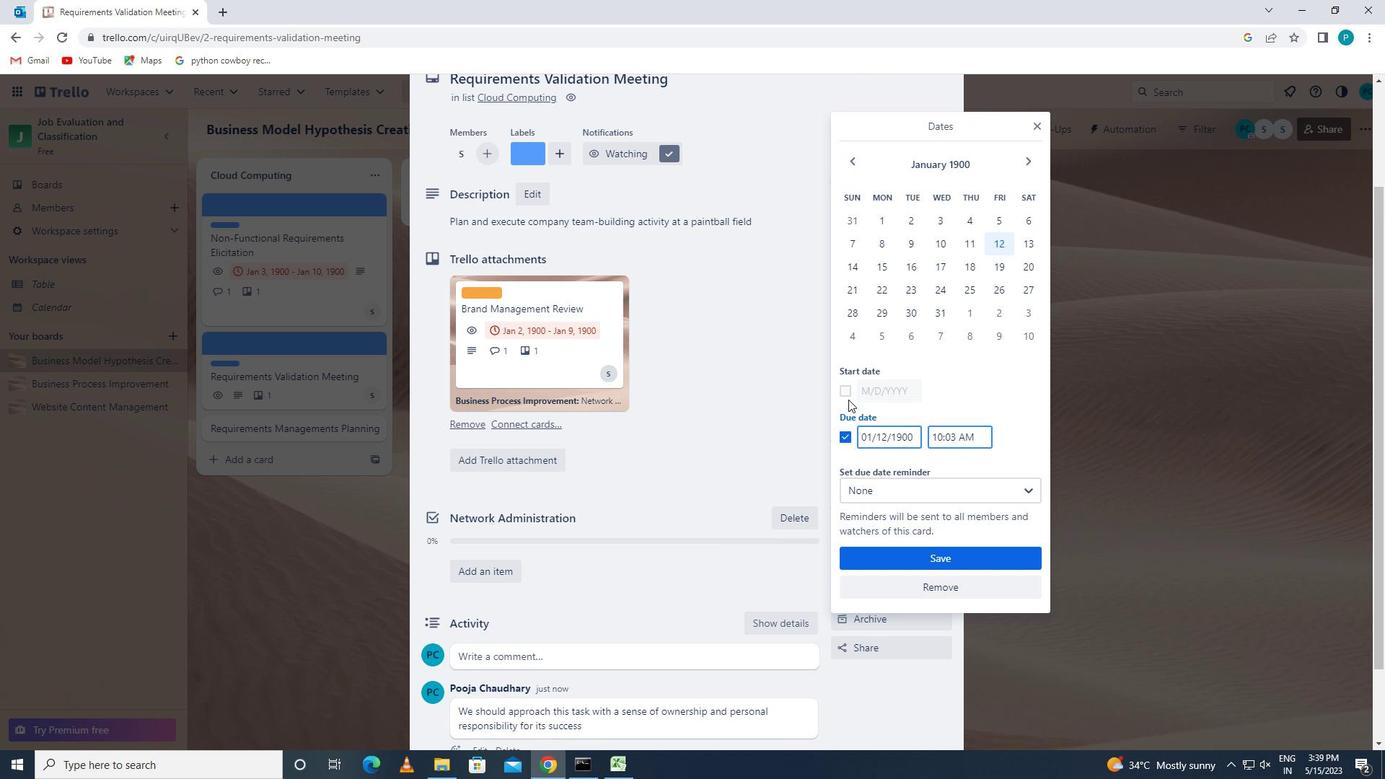 
Action: Mouse moved to (856, 389)
Screenshot: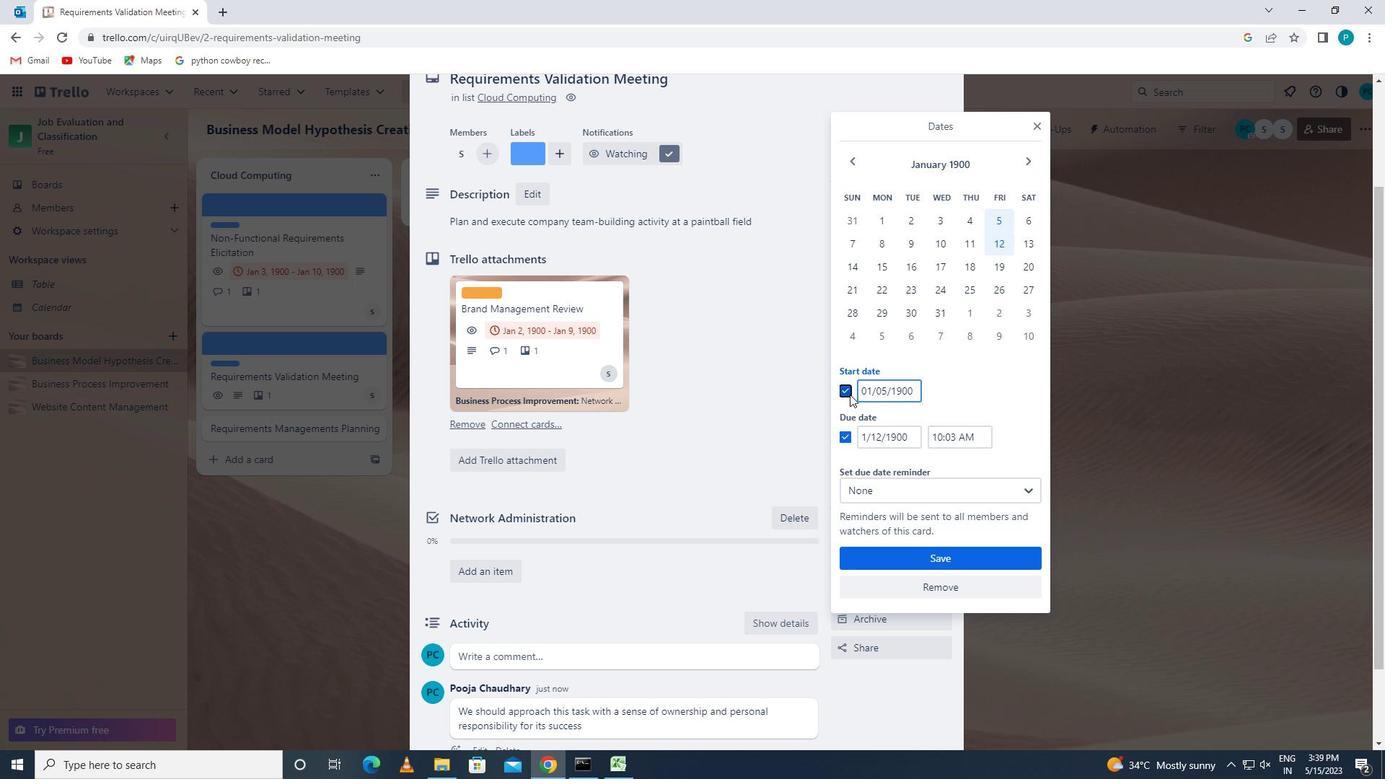 
Action: Mouse pressed left at (856, 389)
Screenshot: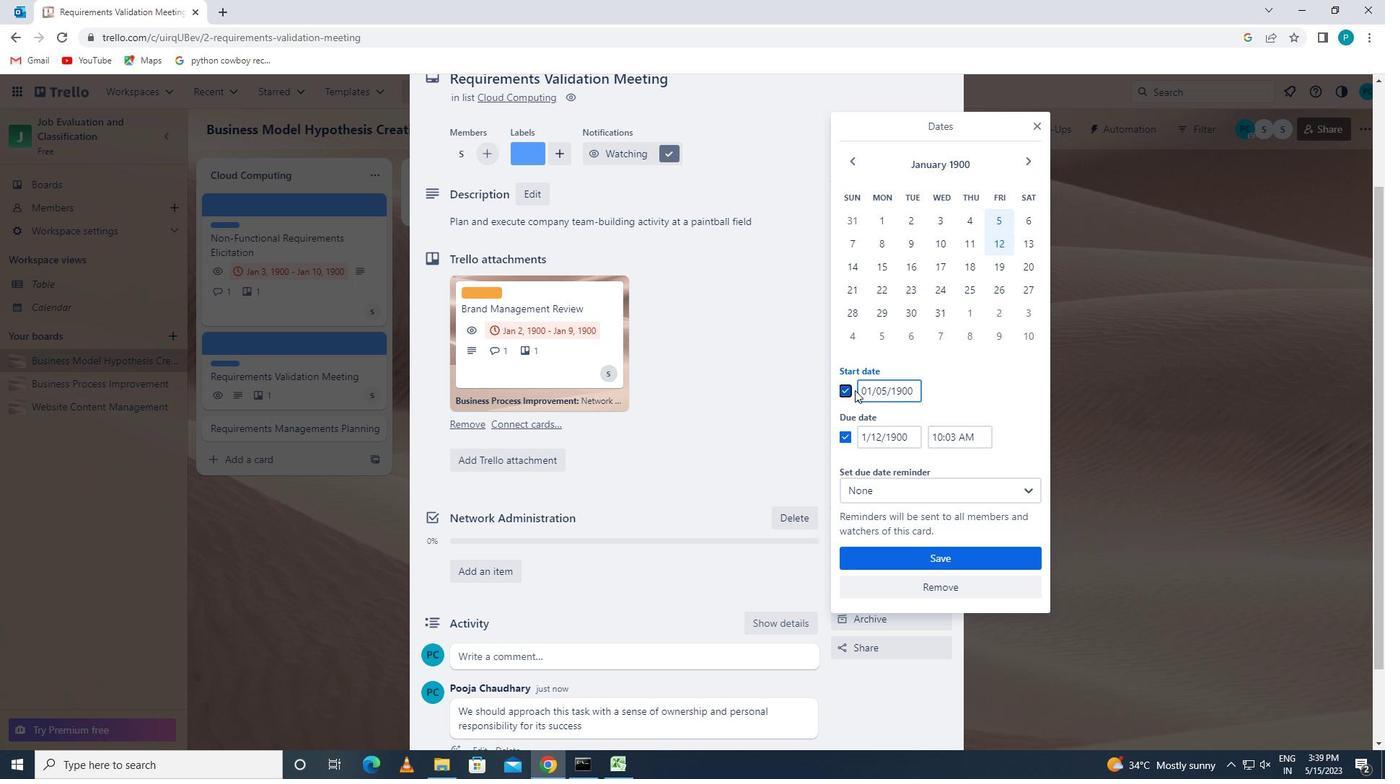 
Action: Mouse moved to (923, 392)
Screenshot: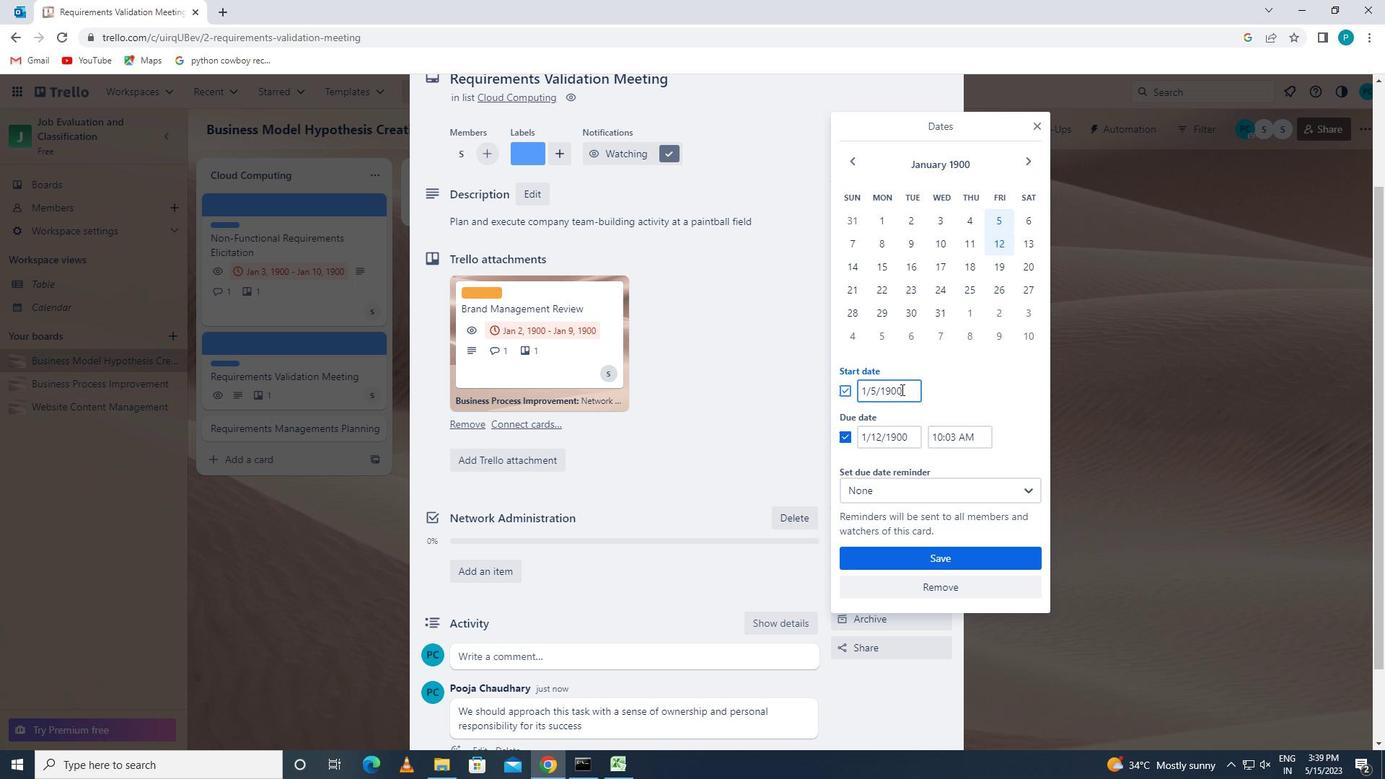 
Action: Key pressed 1/6/
Screenshot: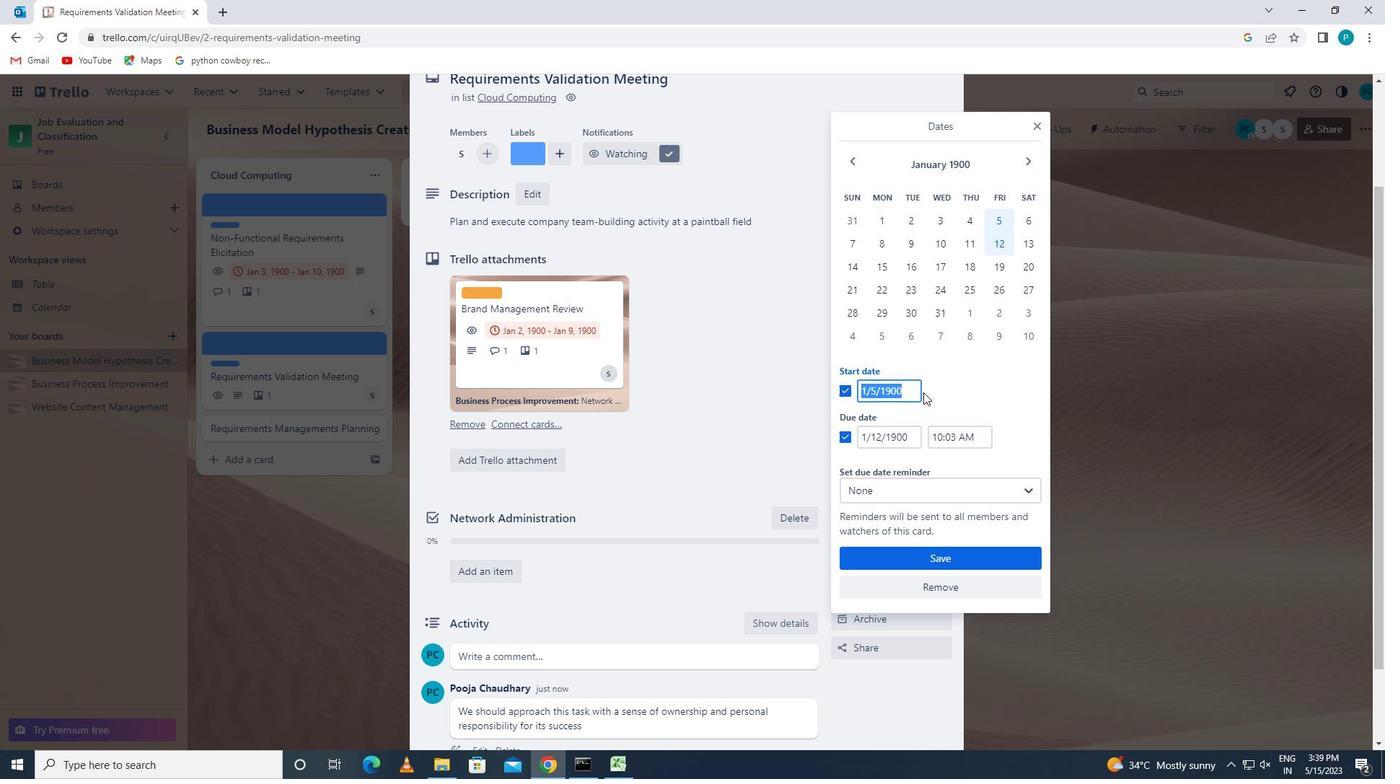 
Action: Mouse moved to (906, 384)
Screenshot: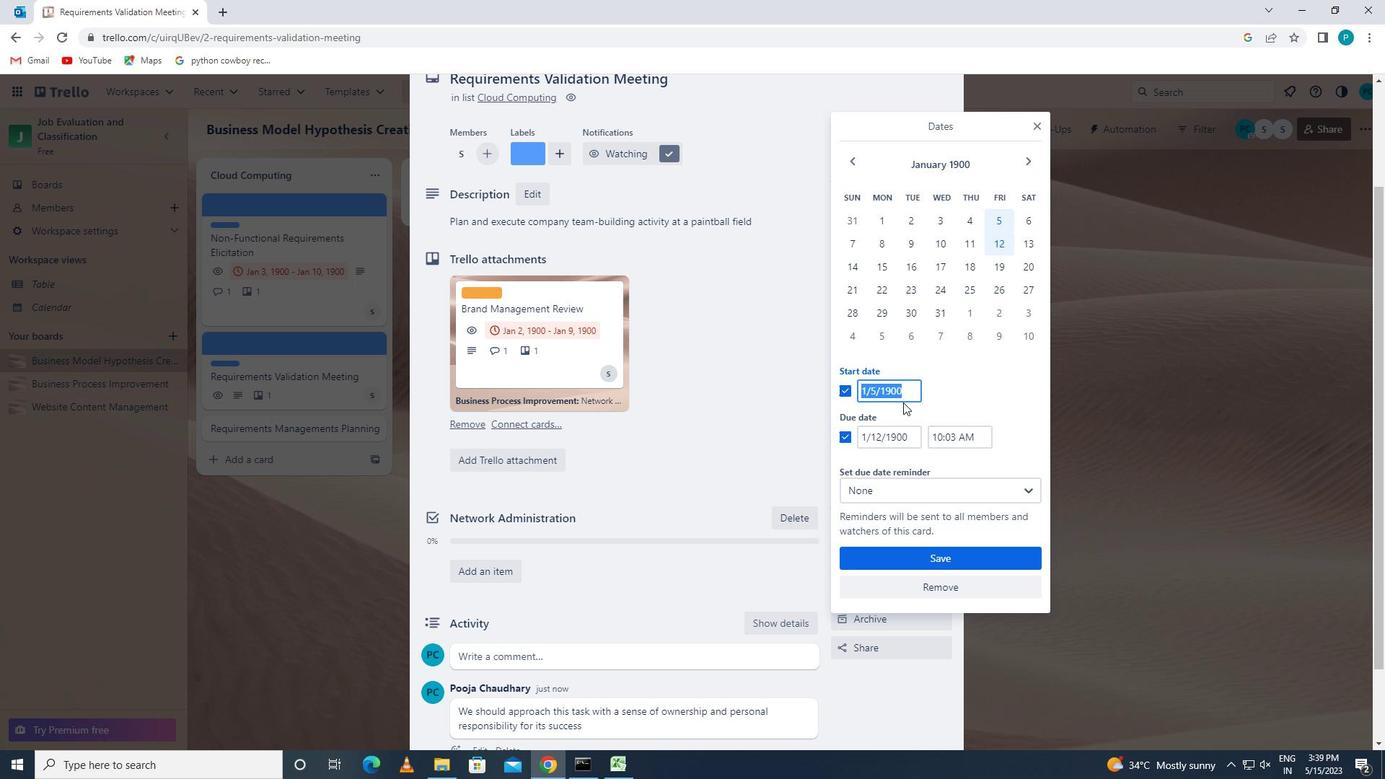 
Action: Mouse pressed left at (906, 384)
Screenshot: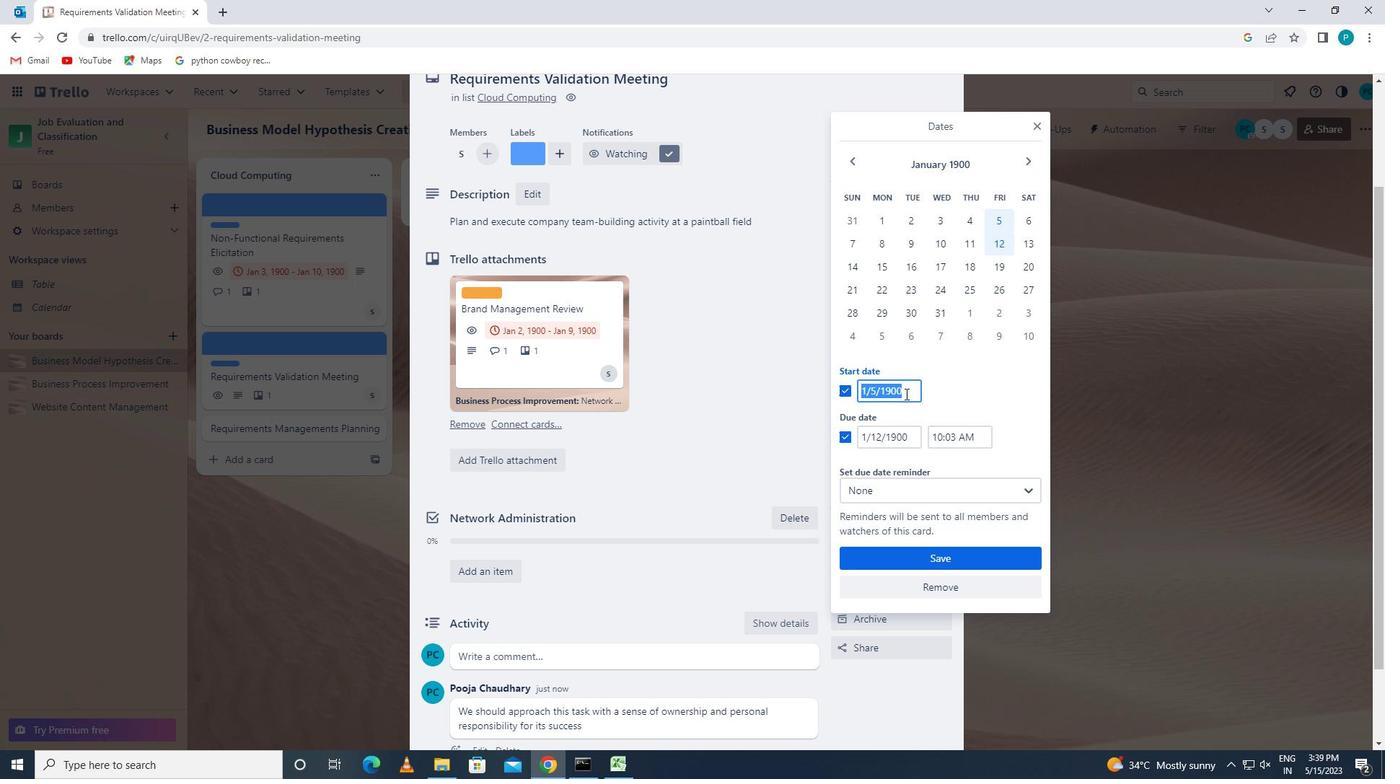 
Action: Mouse moved to (852, 394)
Screenshot: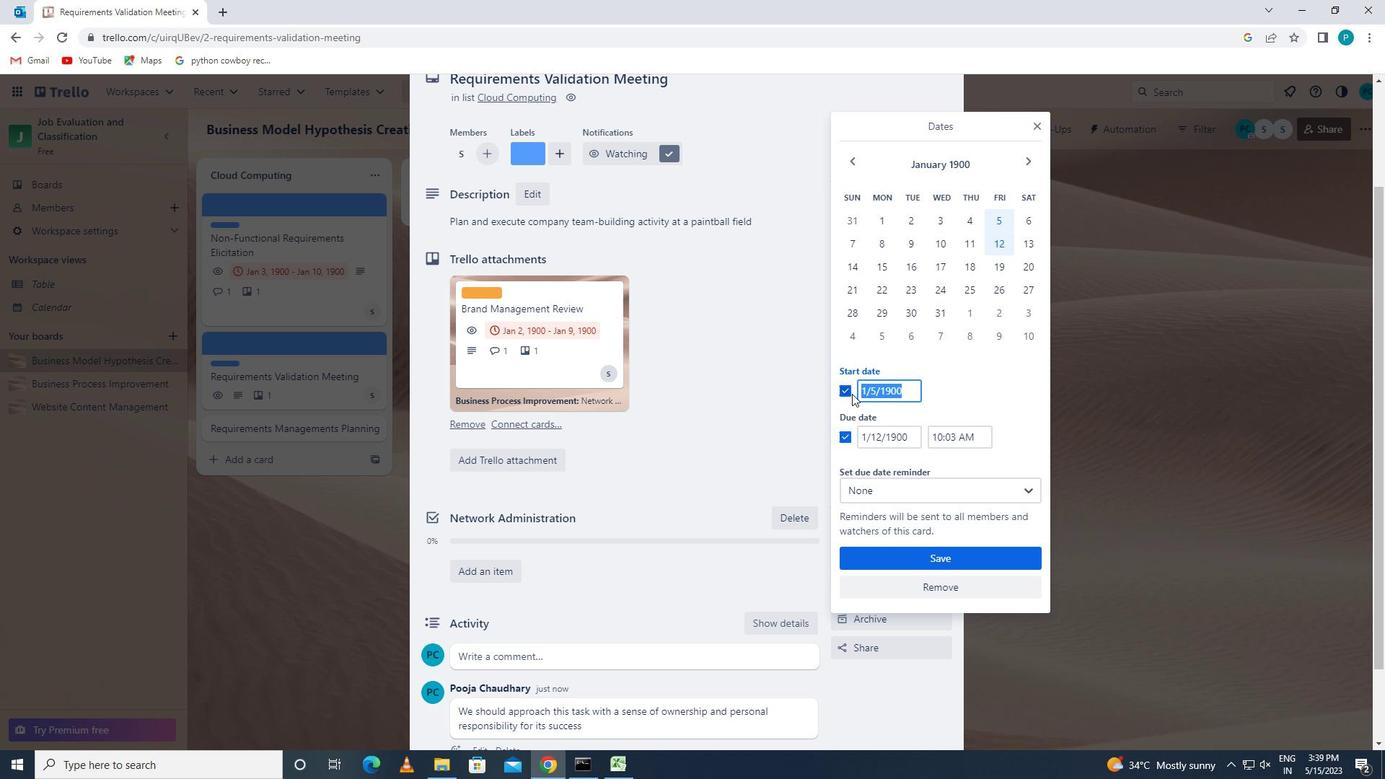 
Action: Key pressed 1/6/1900
Screenshot: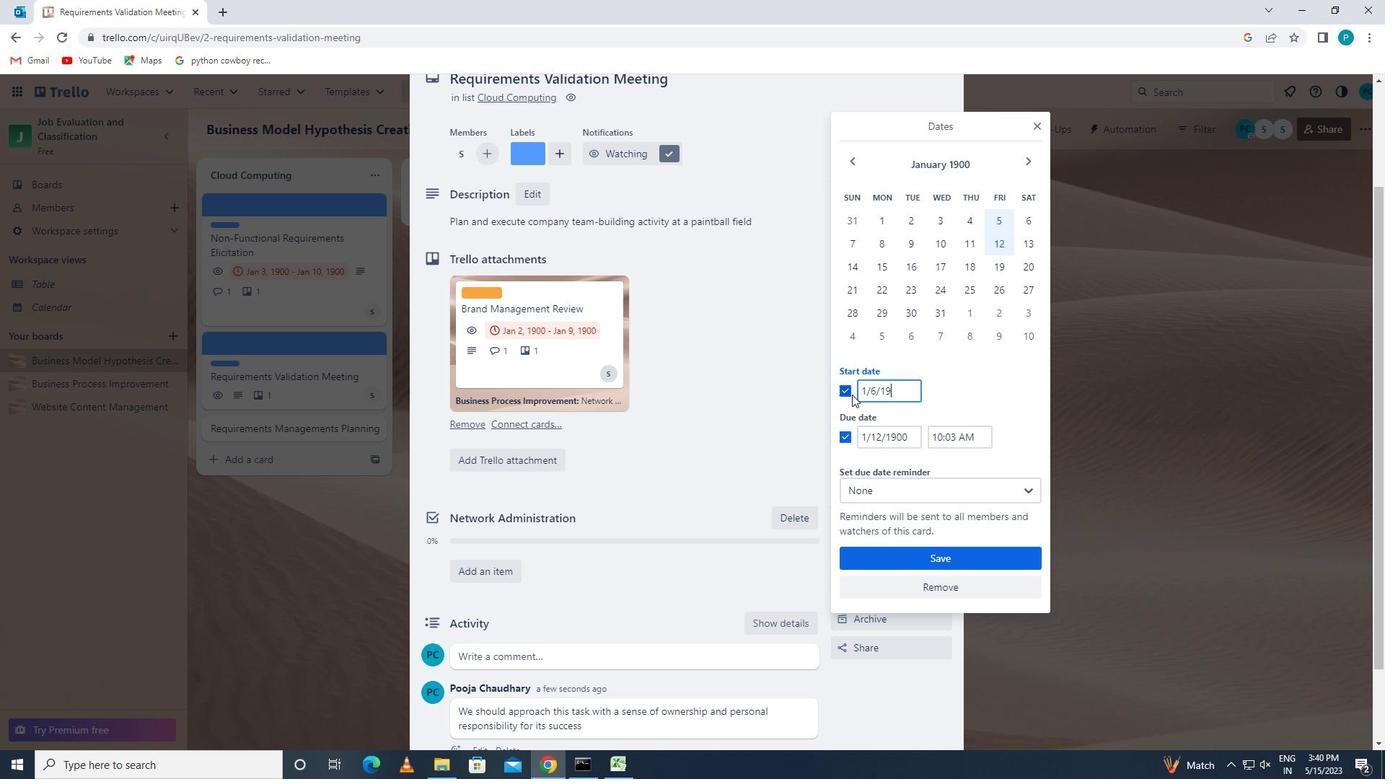 
Action: Mouse moved to (915, 433)
Screenshot: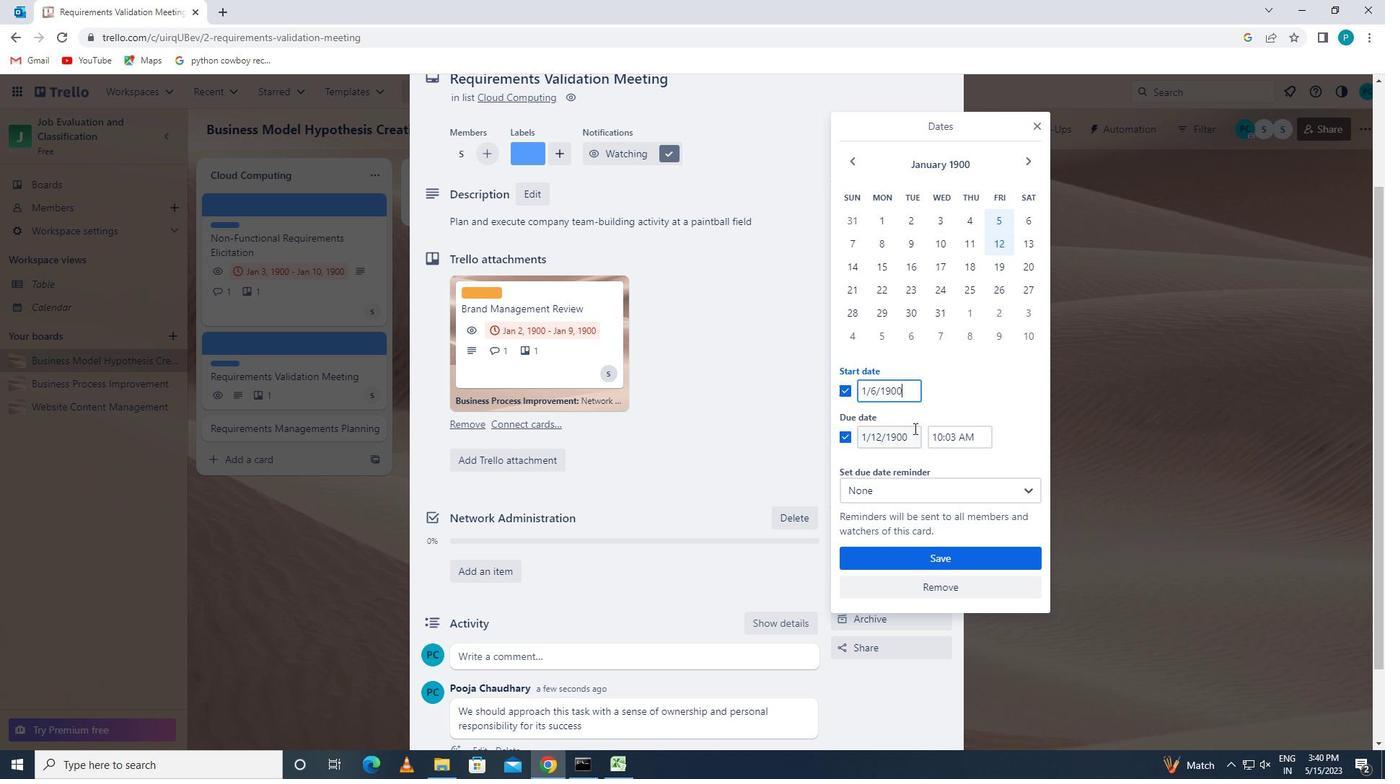 
Action: Mouse pressed left at (915, 433)
Screenshot: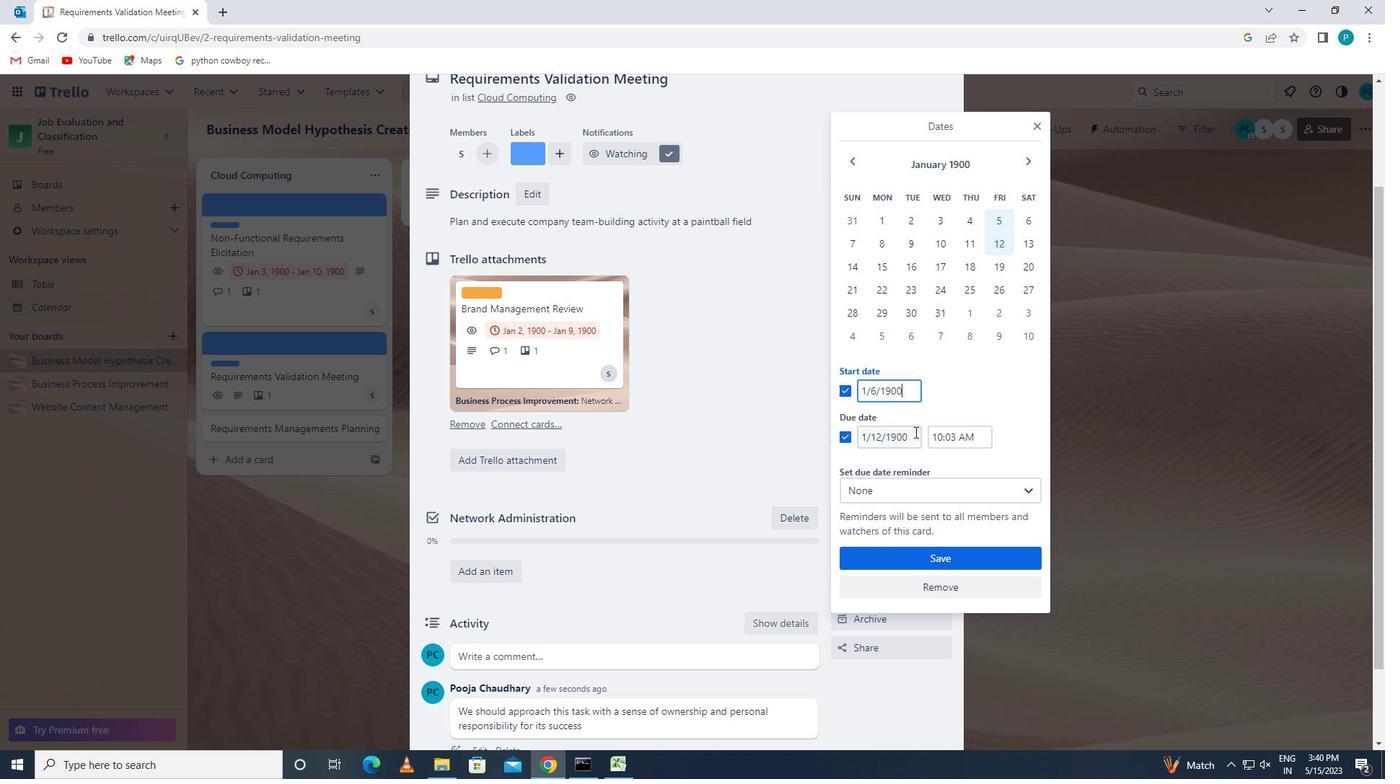 
Action: Mouse moved to (848, 427)
Screenshot: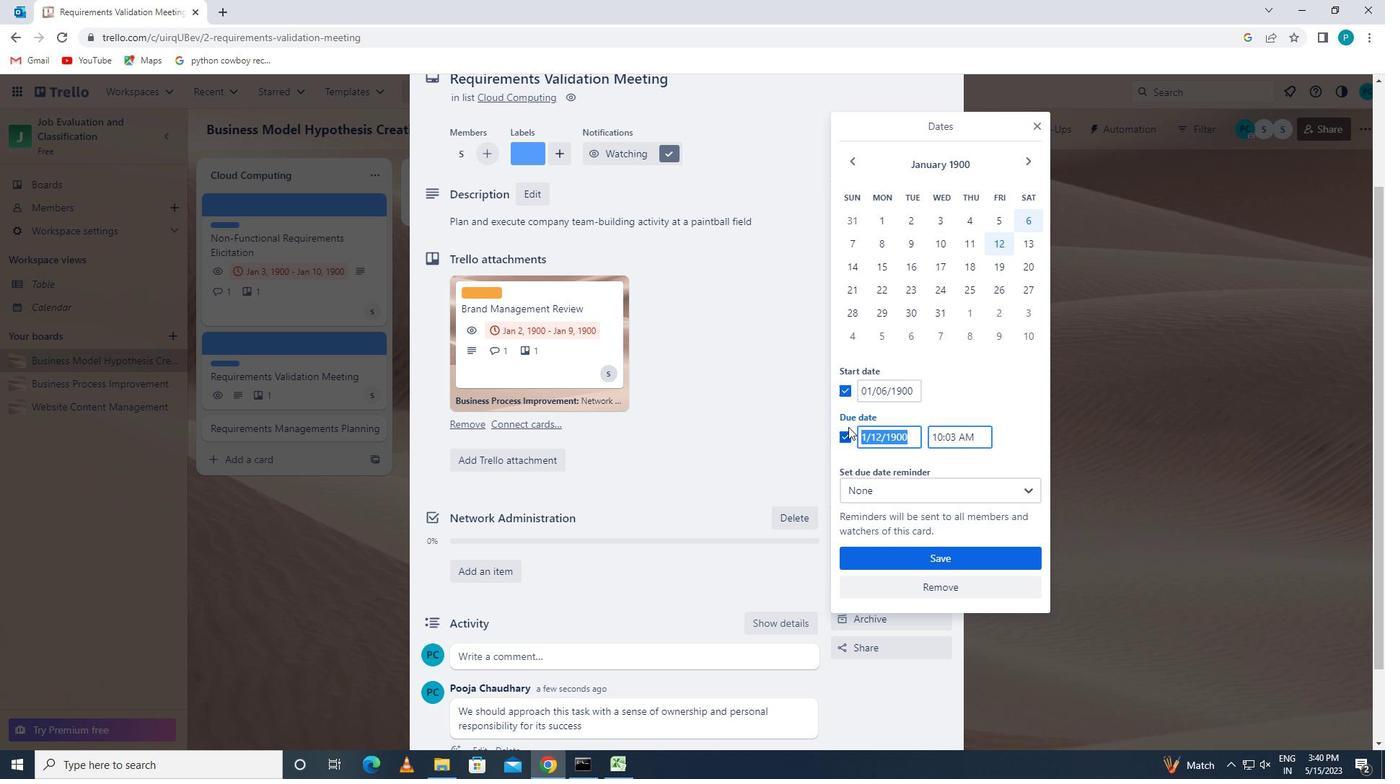 
Action: Key pressed 1/13/1900
Screenshot: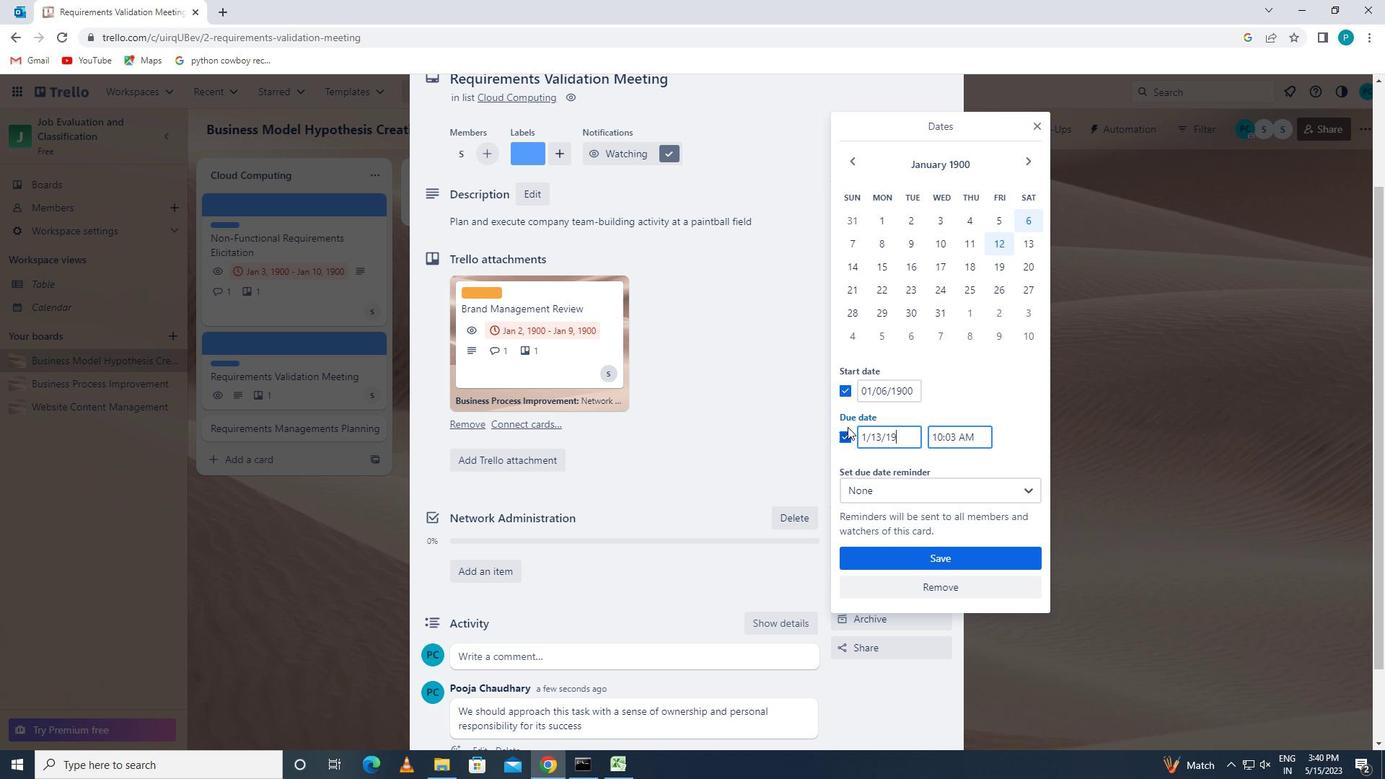 
Action: Mouse moved to (894, 549)
Screenshot: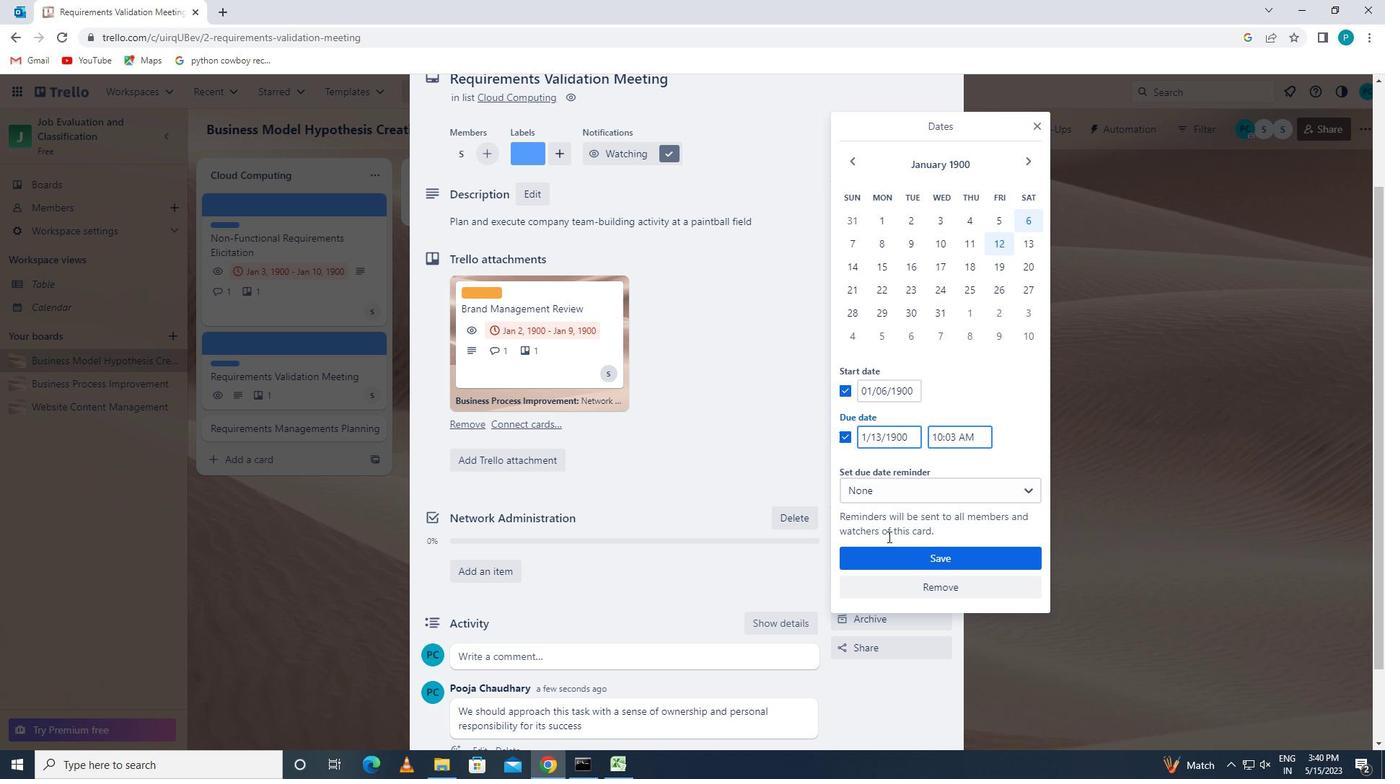 
Action: Mouse pressed left at (894, 549)
Screenshot: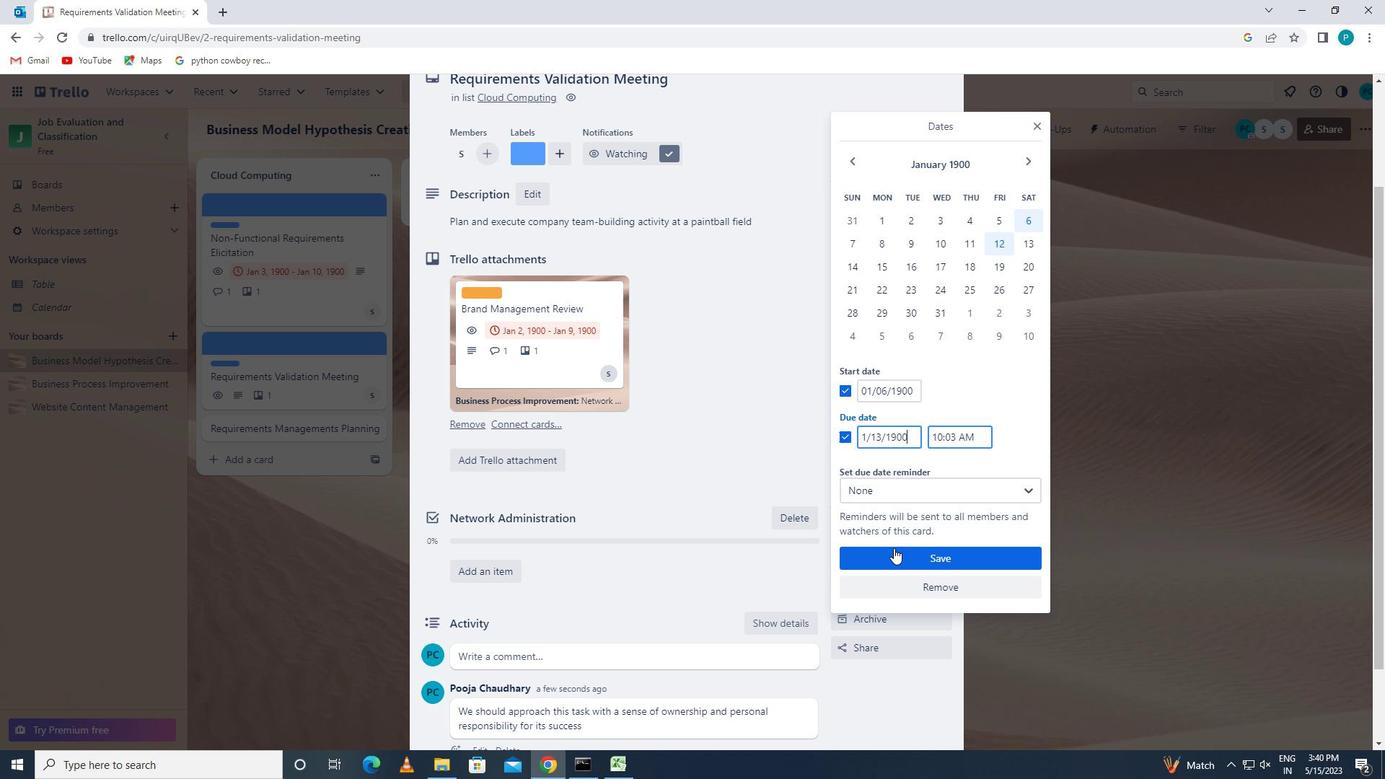 
Action: Mouse moved to (860, 526)
Screenshot: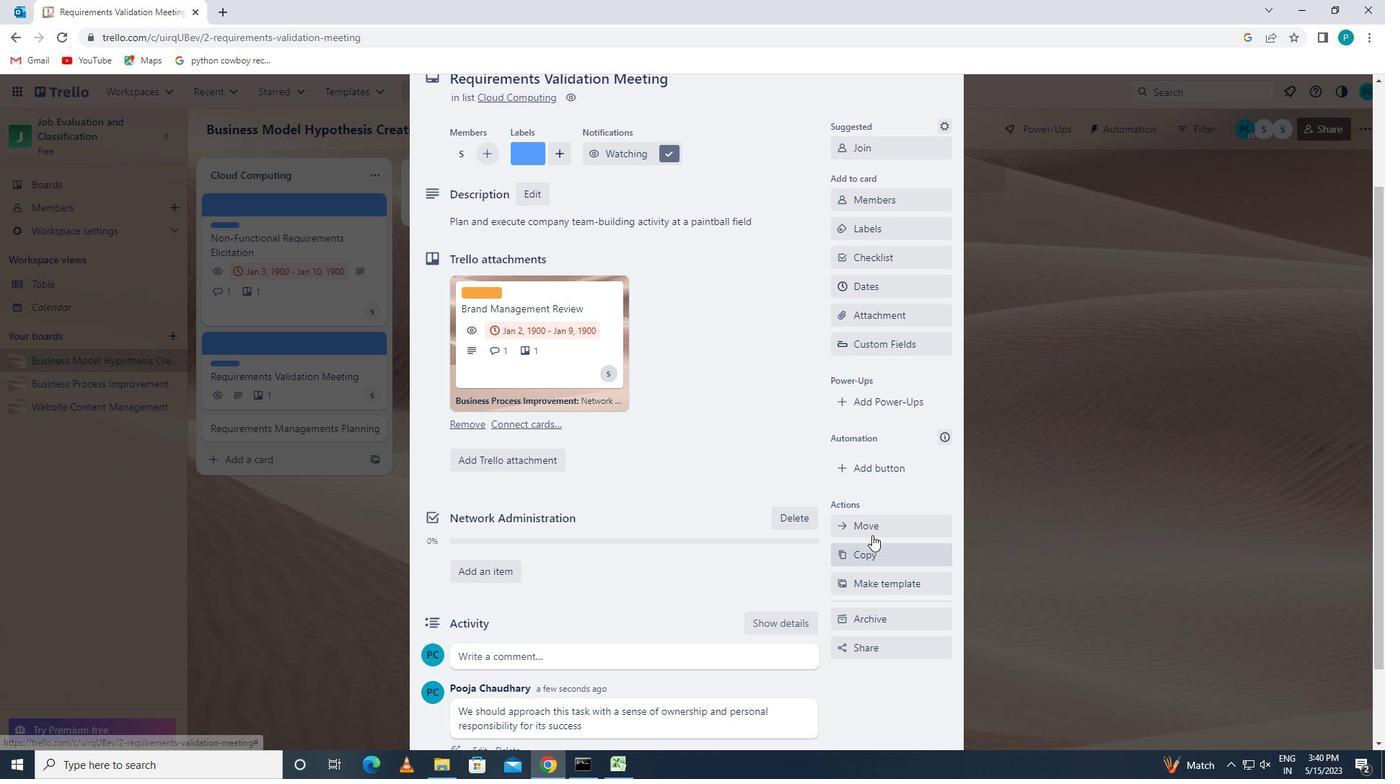 
Action: Mouse scrolled (860, 527) with delta (0, 0)
Screenshot: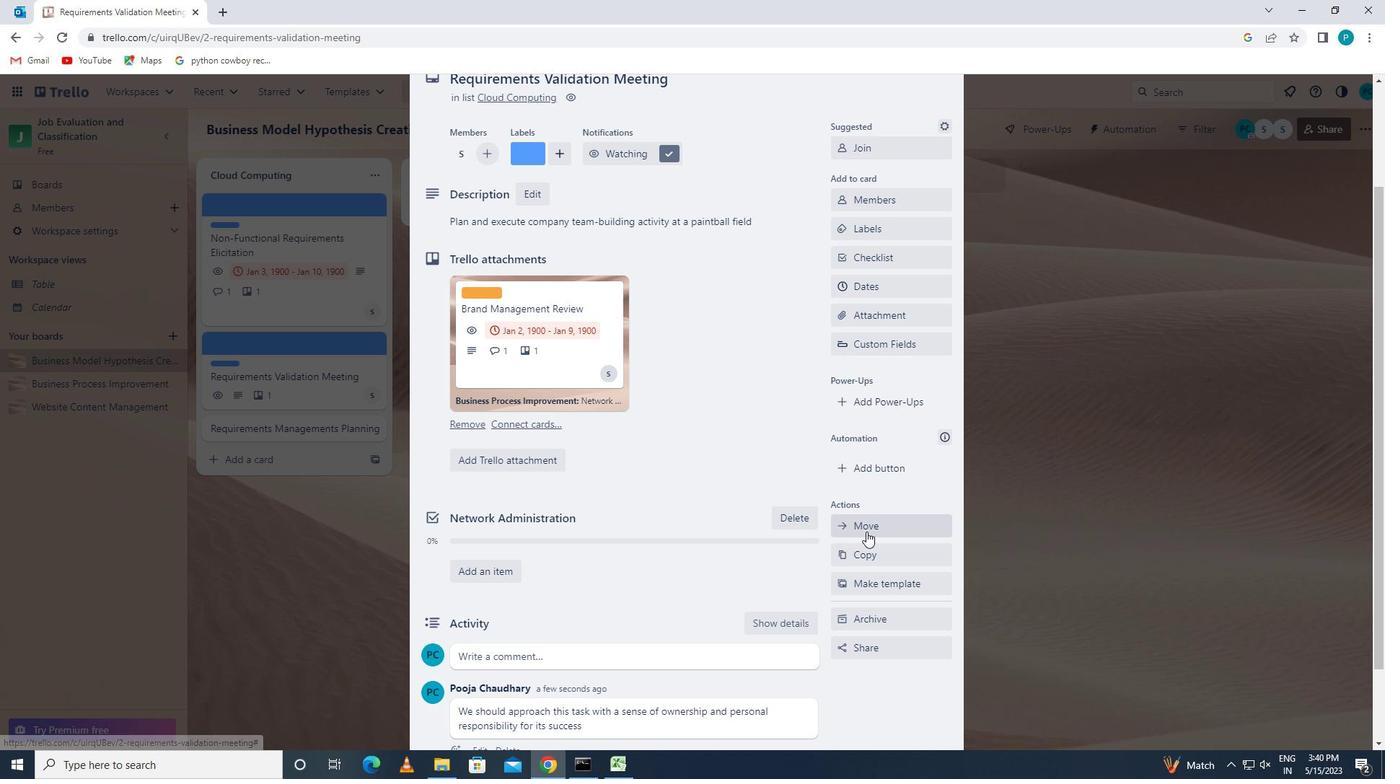 
Action: Mouse scrolled (860, 527) with delta (0, 0)
Screenshot: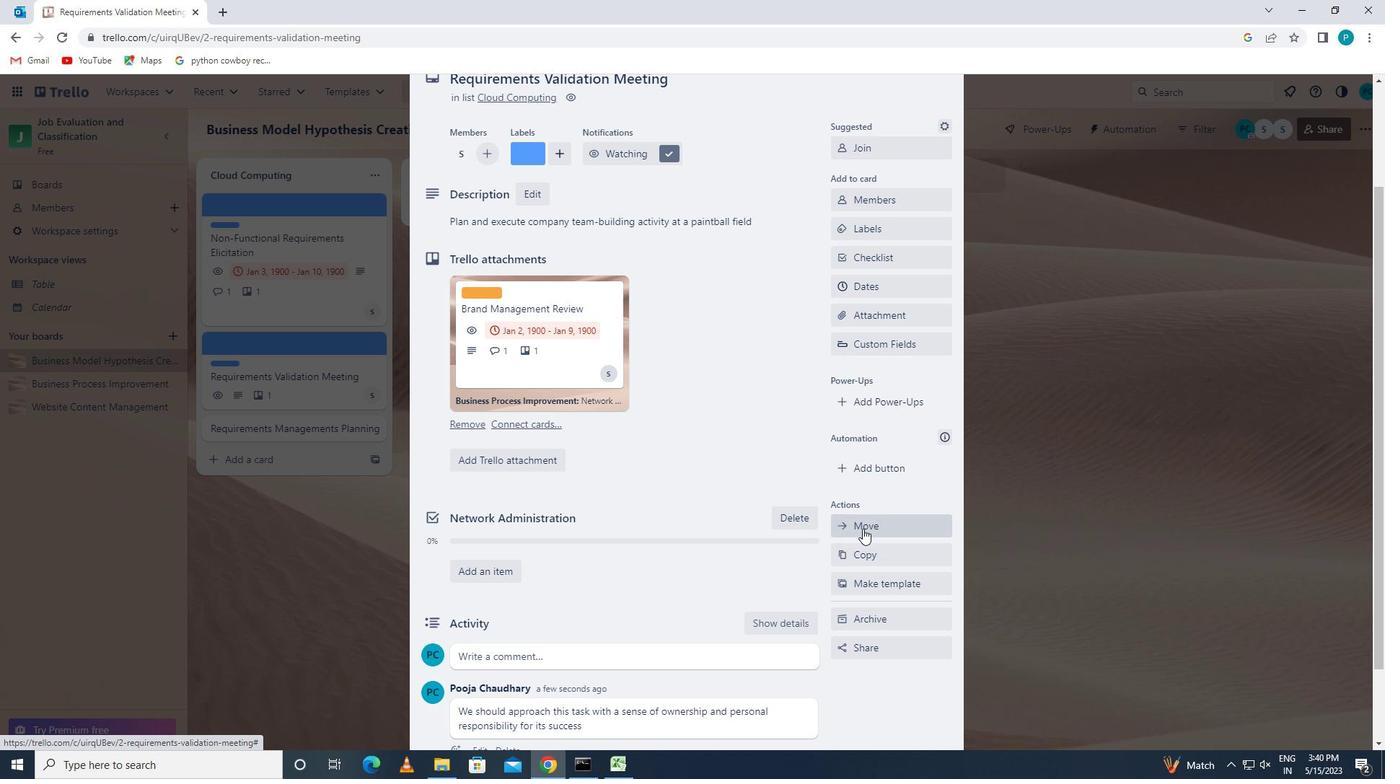
Action: Mouse scrolled (860, 527) with delta (0, 0)
Screenshot: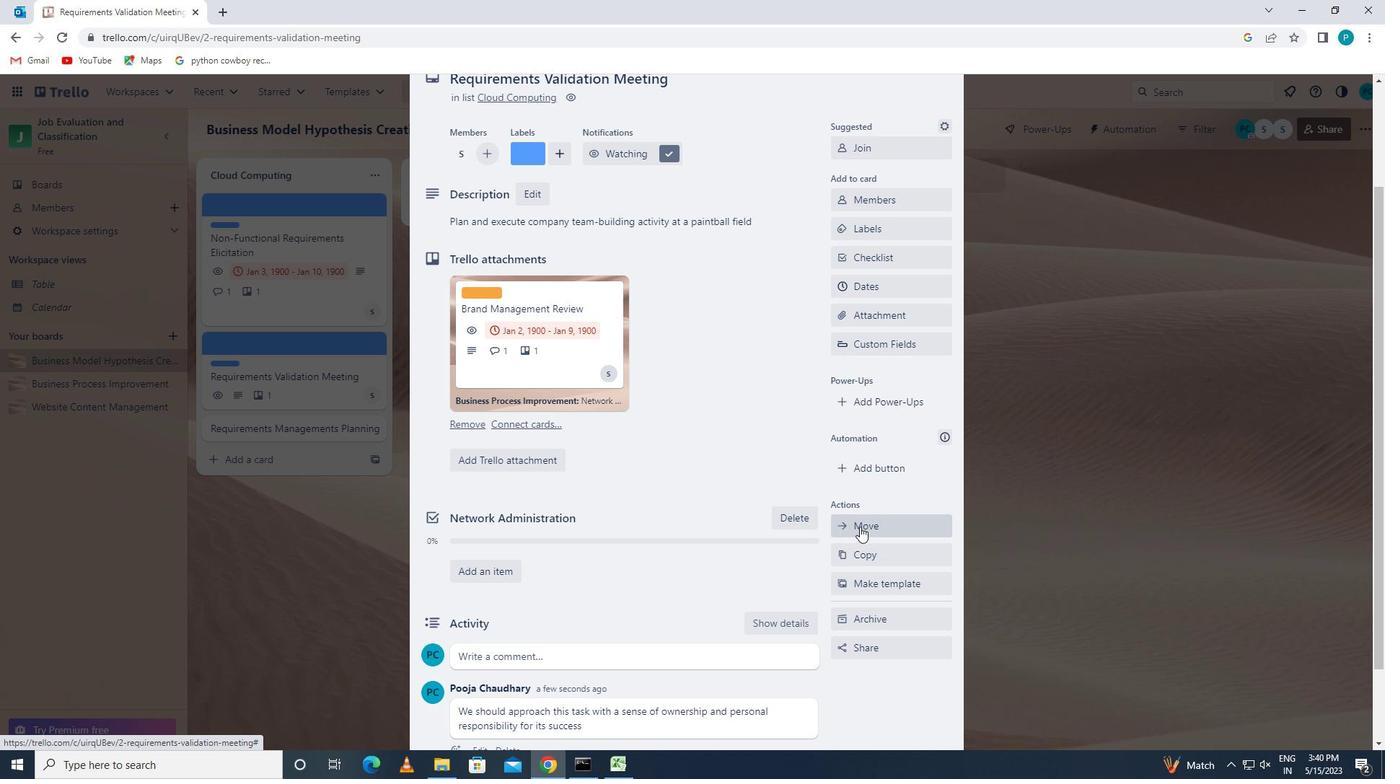 
